 Task: Look for space in Itabaiana, Brazil from 1st July, 2023 to 8th July, 2023 for 2 adults, 1 child in price range Rs.15000 to Rs.20000. Place can be entire place with 1  bedroom having 1 bed and 1 bathroom. Property type can be house, flat, guest house, hotel. Booking option can be shelf check-in. Required host language is Spanish.
Action: Mouse moved to (477, 95)
Screenshot: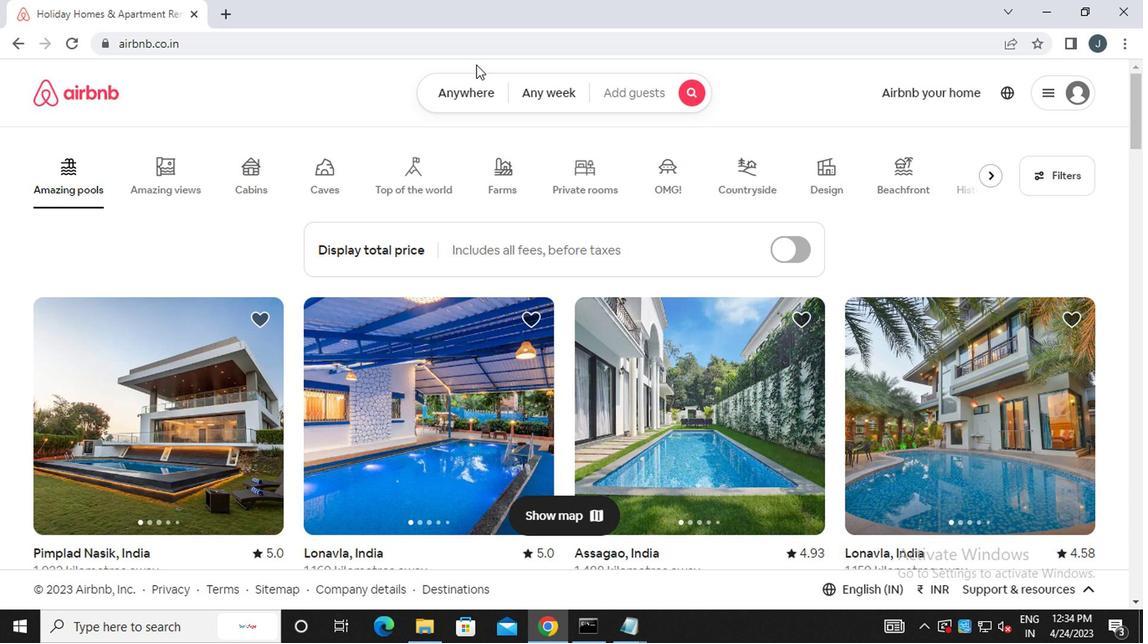 
Action: Mouse pressed left at (477, 95)
Screenshot: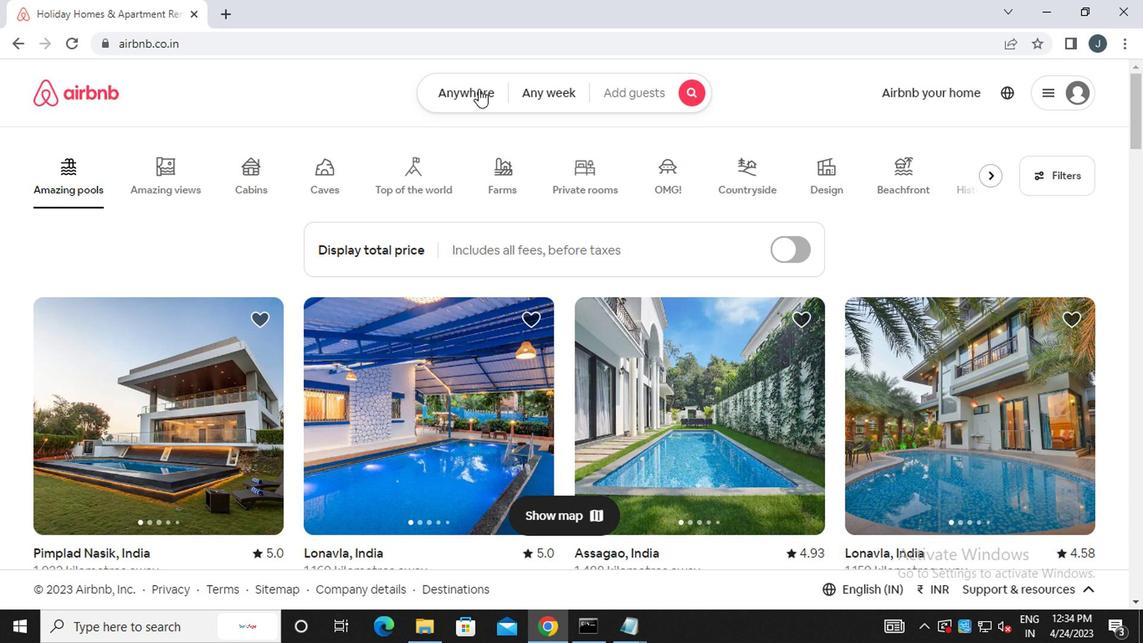 
Action: Mouse moved to (285, 160)
Screenshot: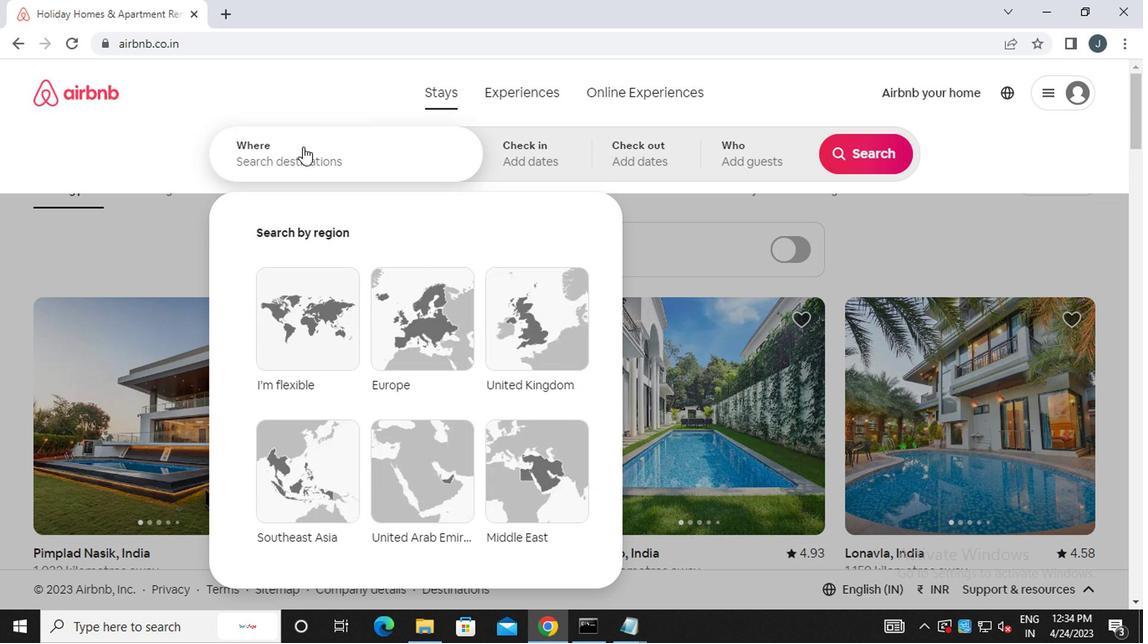 
Action: Mouse pressed left at (285, 160)
Screenshot: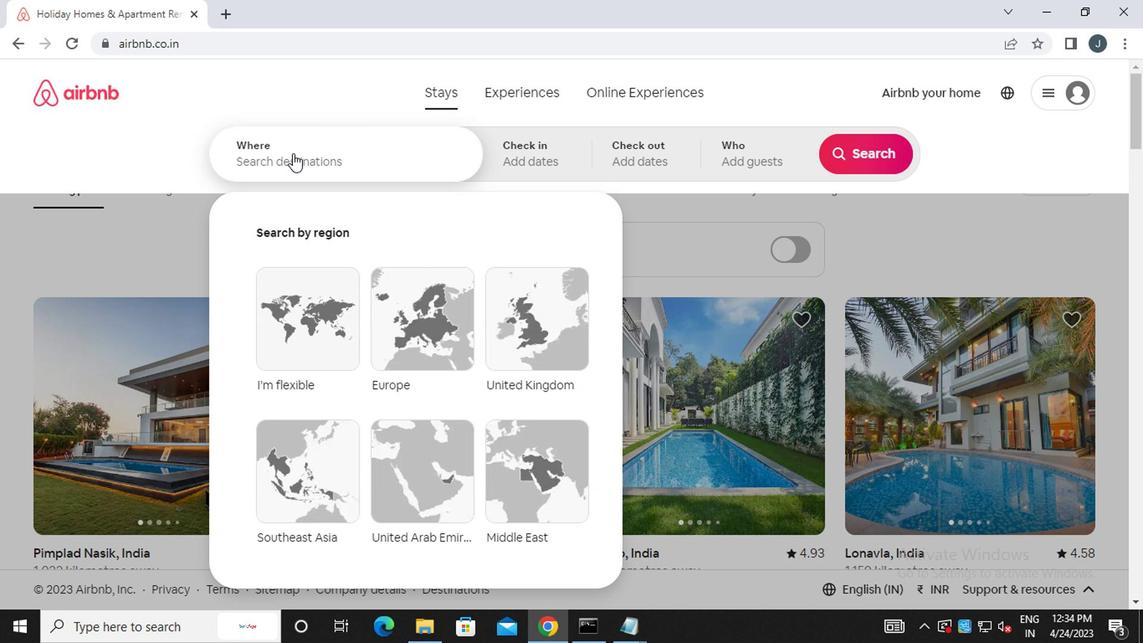 
Action: Mouse moved to (286, 160)
Screenshot: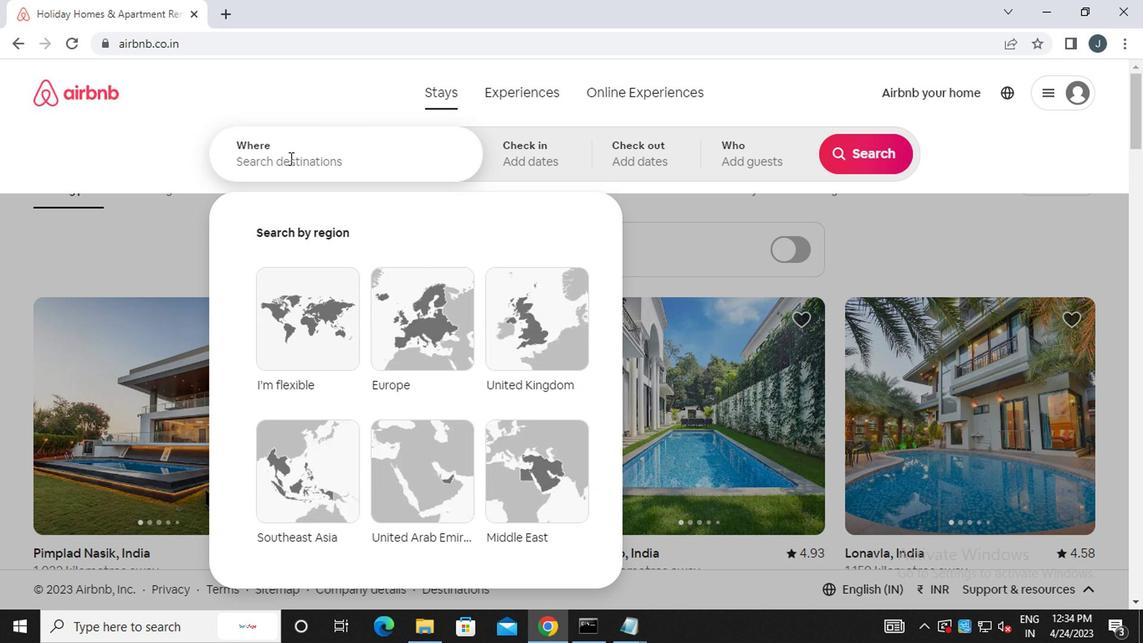 
Action: Key pressed i<Key.caps_lock>tabaina<Key.backspace><Key.backspace>ana,<Key.space><Key.caps_lock>b<Key.caps_lock>razil
Screenshot: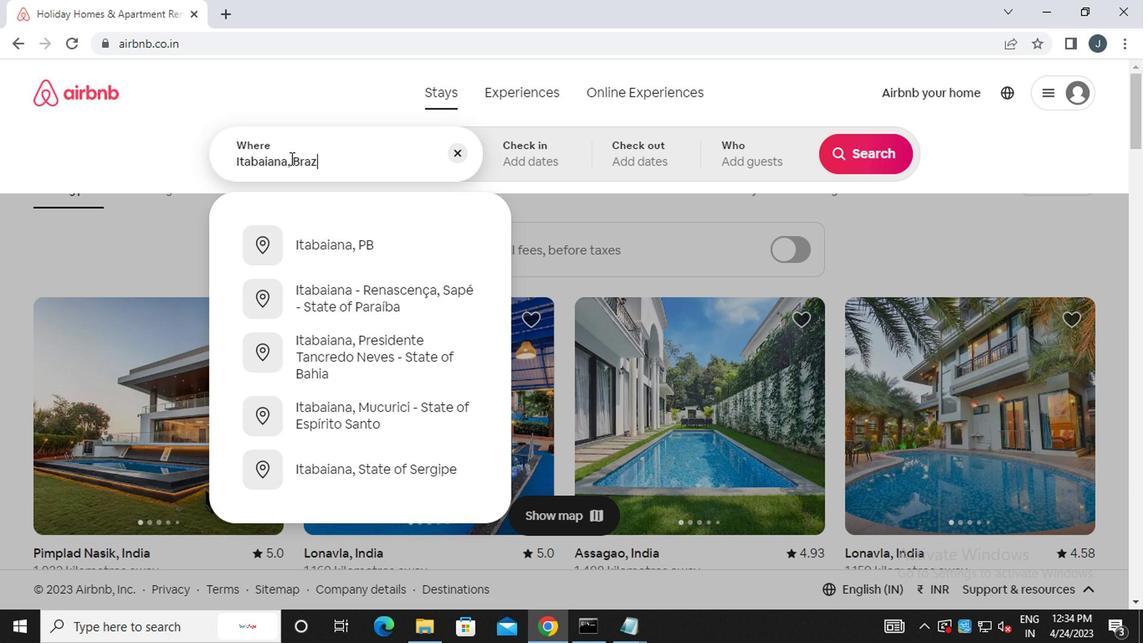 
Action: Mouse moved to (545, 165)
Screenshot: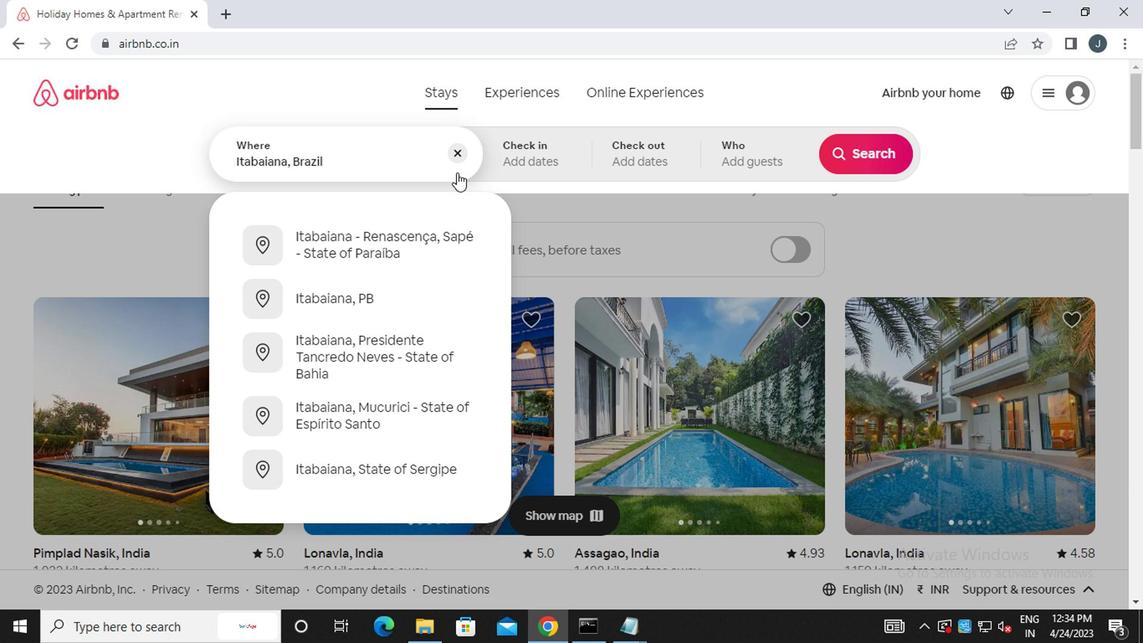 
Action: Mouse pressed left at (545, 165)
Screenshot: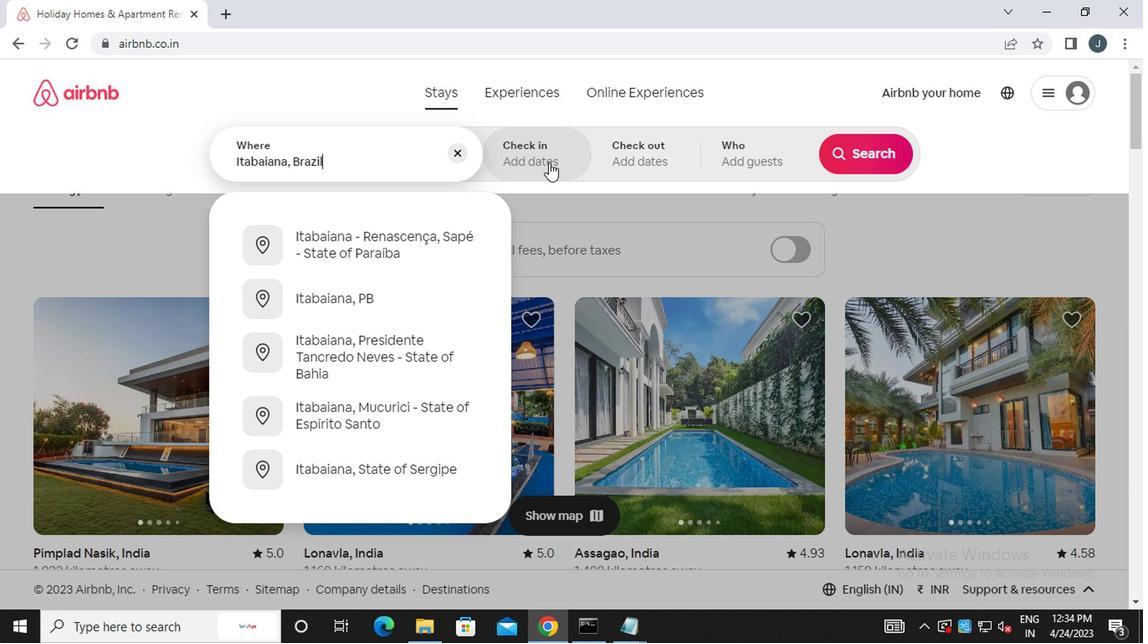 
Action: Mouse moved to (845, 290)
Screenshot: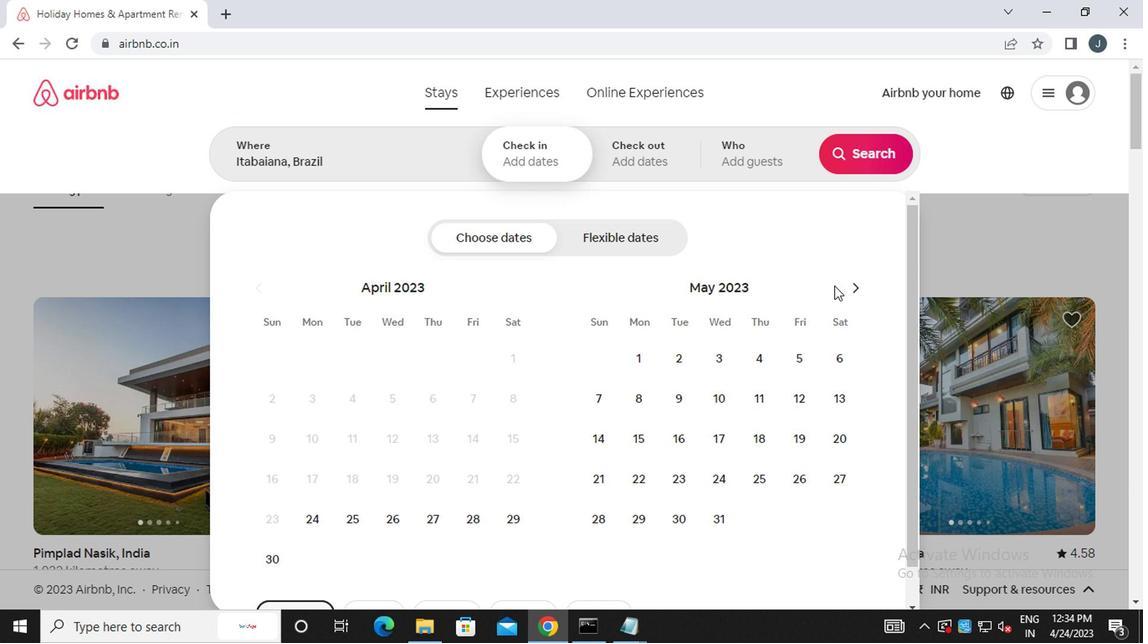 
Action: Mouse pressed left at (845, 290)
Screenshot: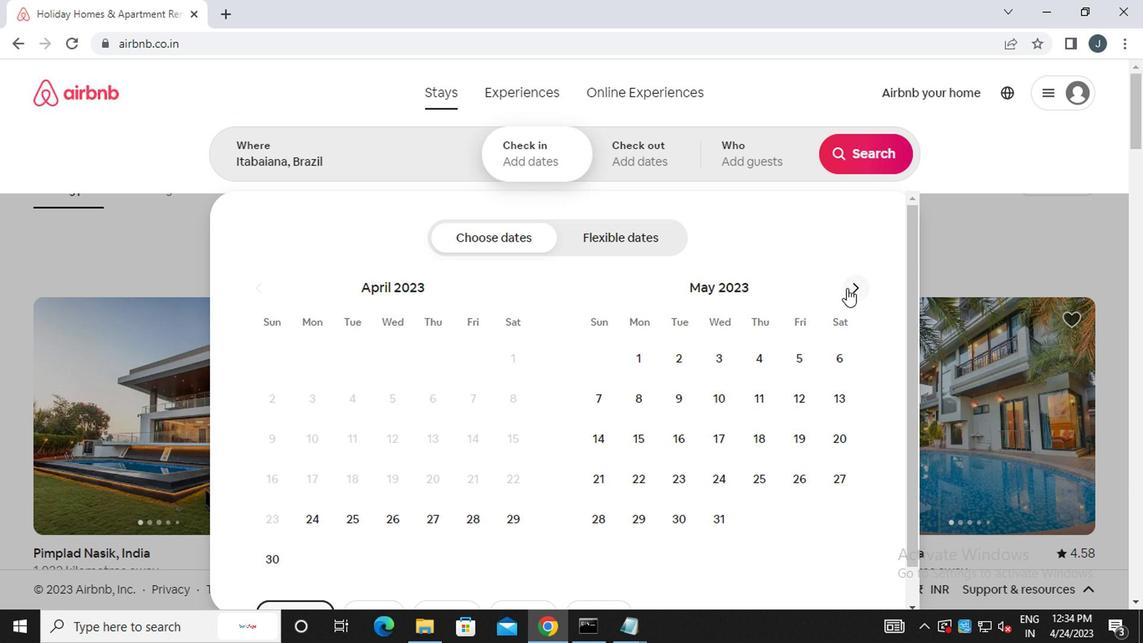 
Action: Mouse moved to (847, 290)
Screenshot: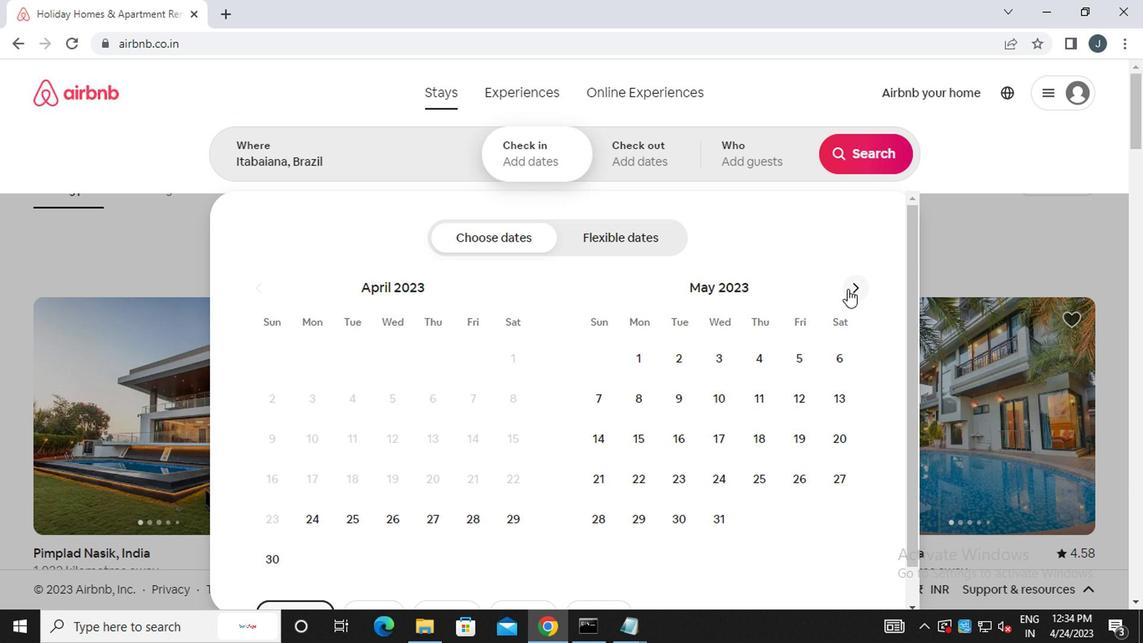 
Action: Mouse pressed left at (847, 290)
Screenshot: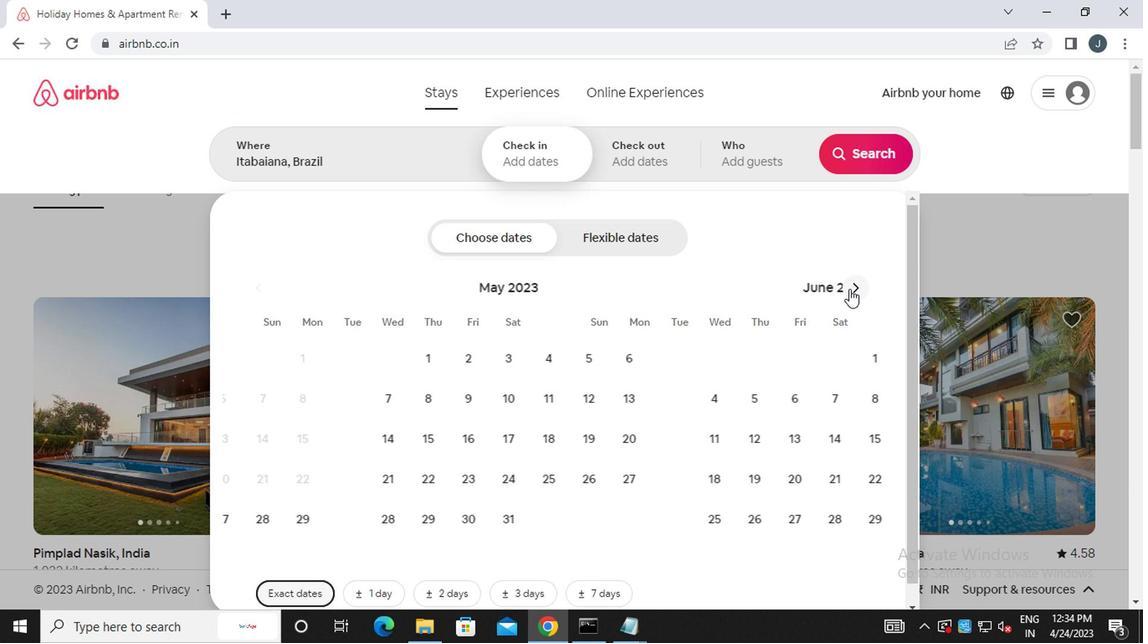 
Action: Mouse moved to (836, 361)
Screenshot: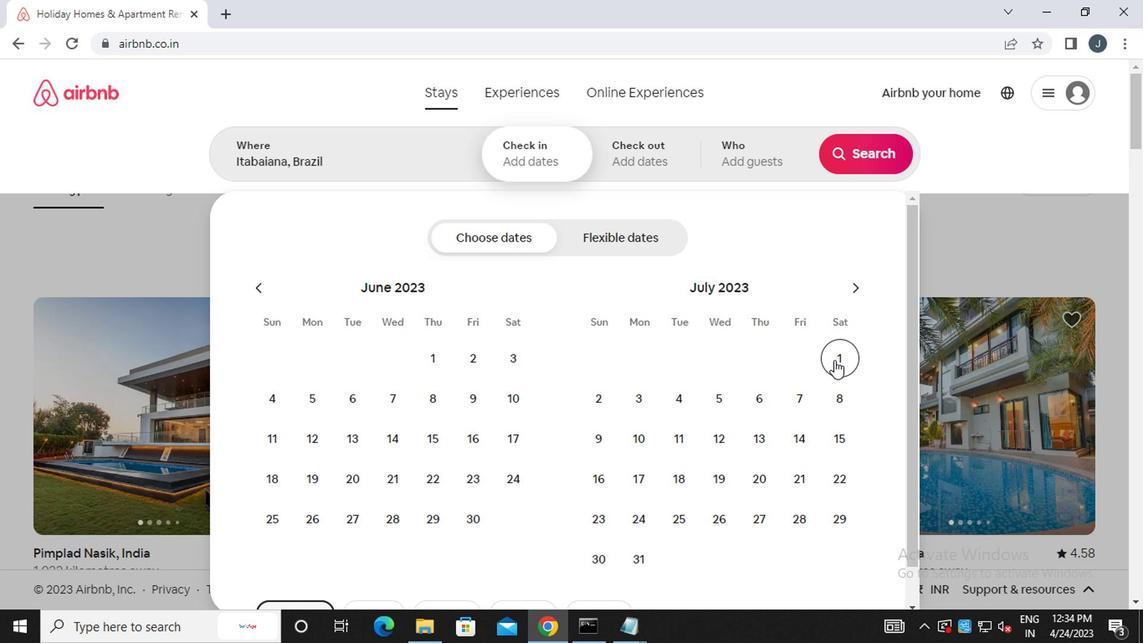
Action: Mouse pressed left at (836, 361)
Screenshot: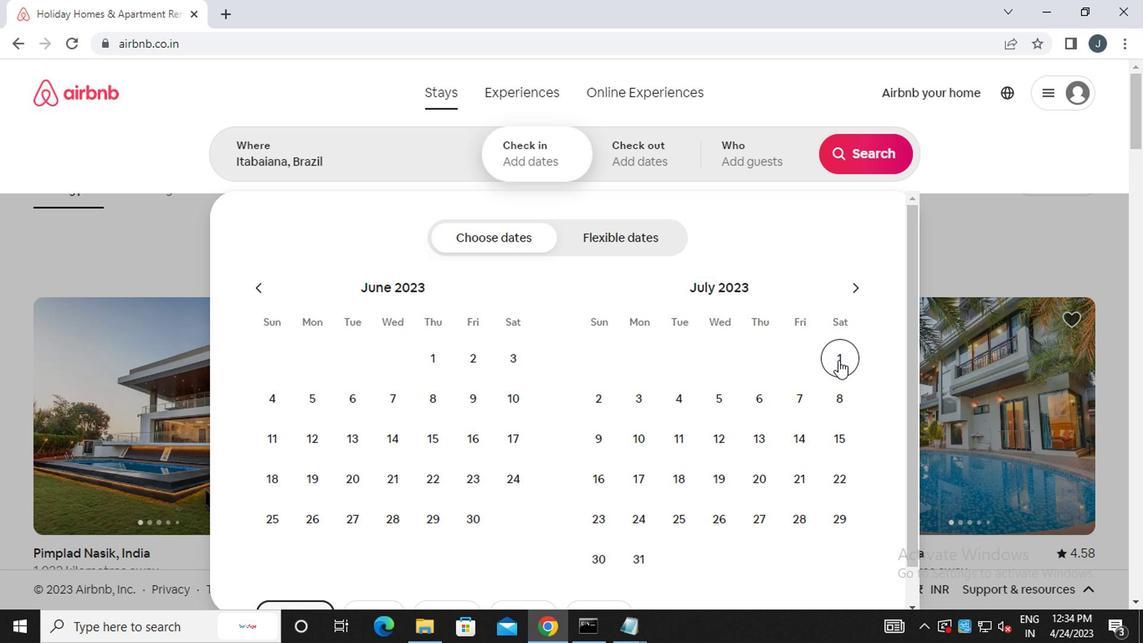 
Action: Mouse moved to (825, 405)
Screenshot: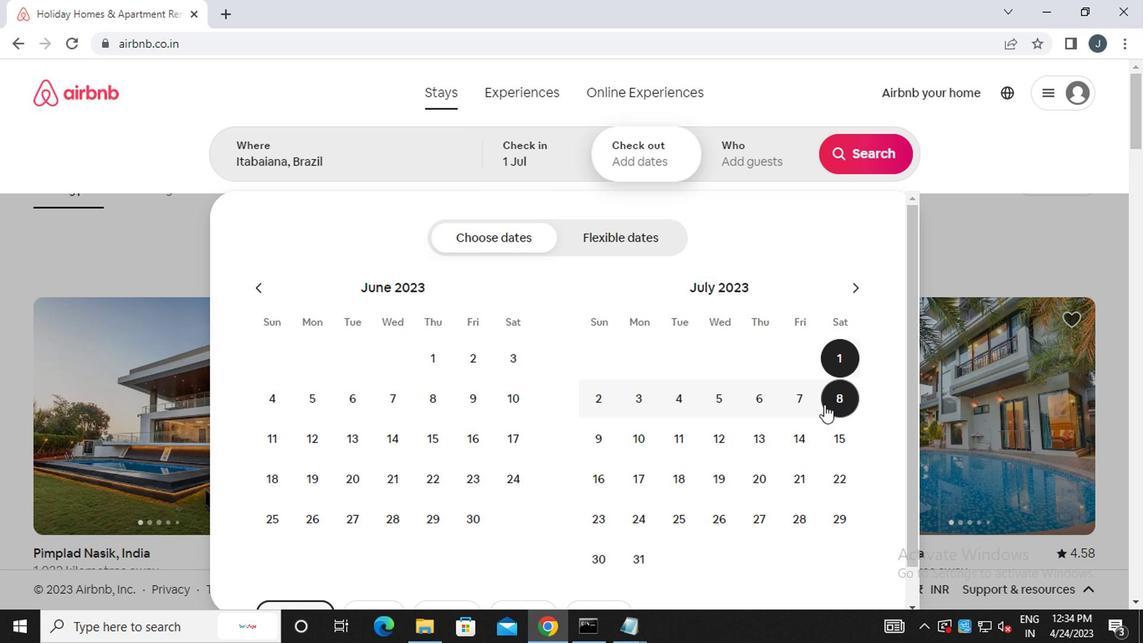 
Action: Mouse pressed left at (825, 405)
Screenshot: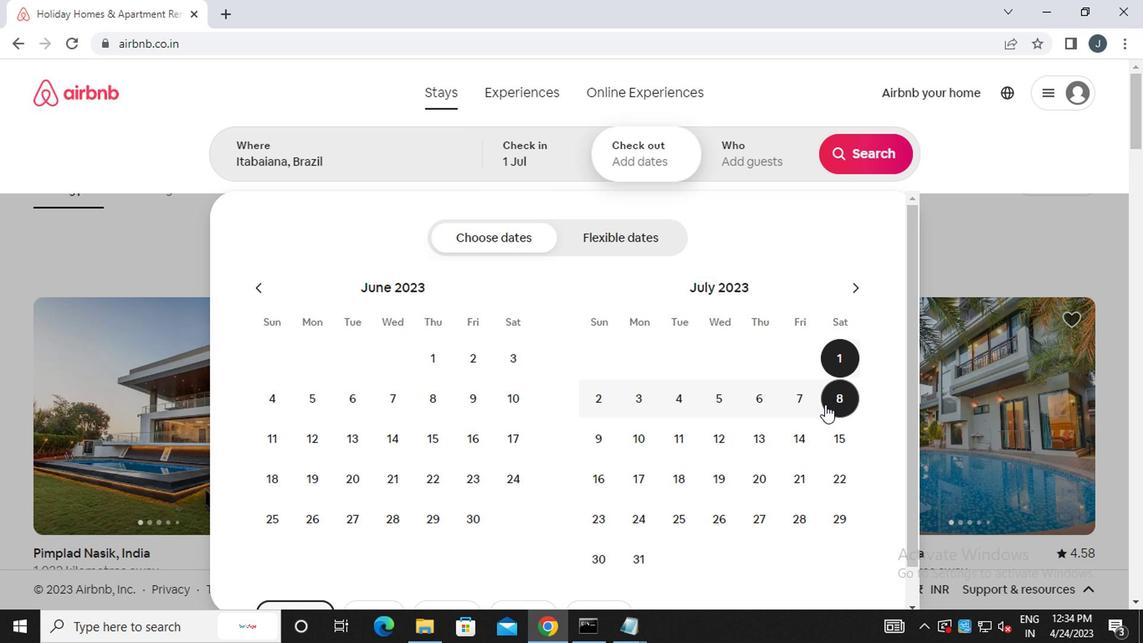 
Action: Mouse moved to (763, 169)
Screenshot: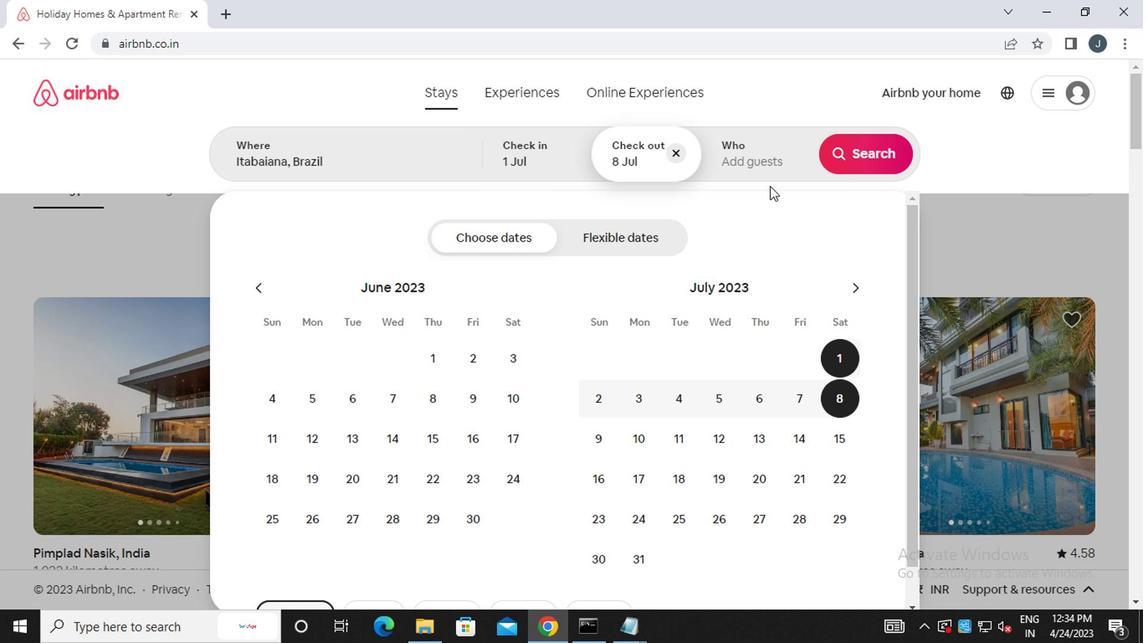 
Action: Mouse pressed left at (763, 169)
Screenshot: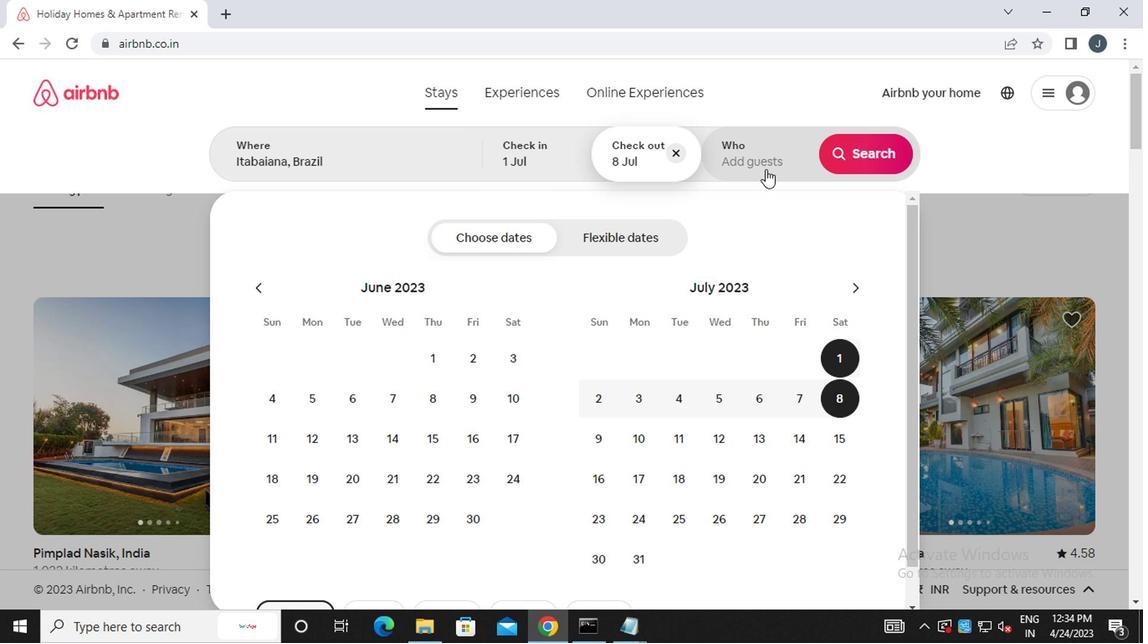 
Action: Mouse moved to (863, 235)
Screenshot: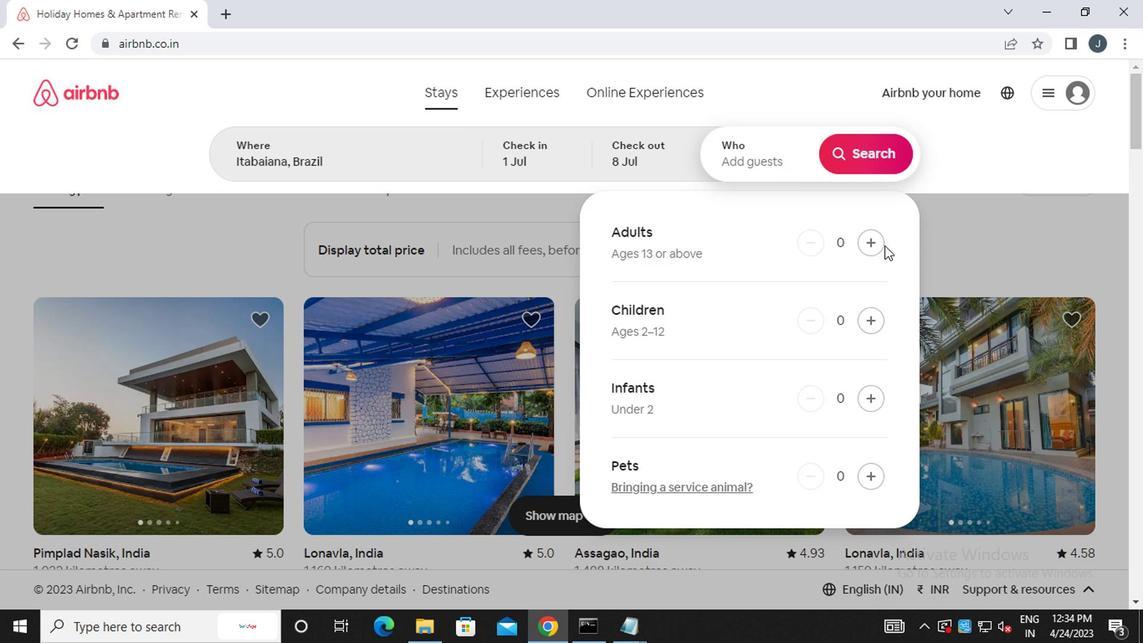 
Action: Mouse pressed left at (863, 235)
Screenshot: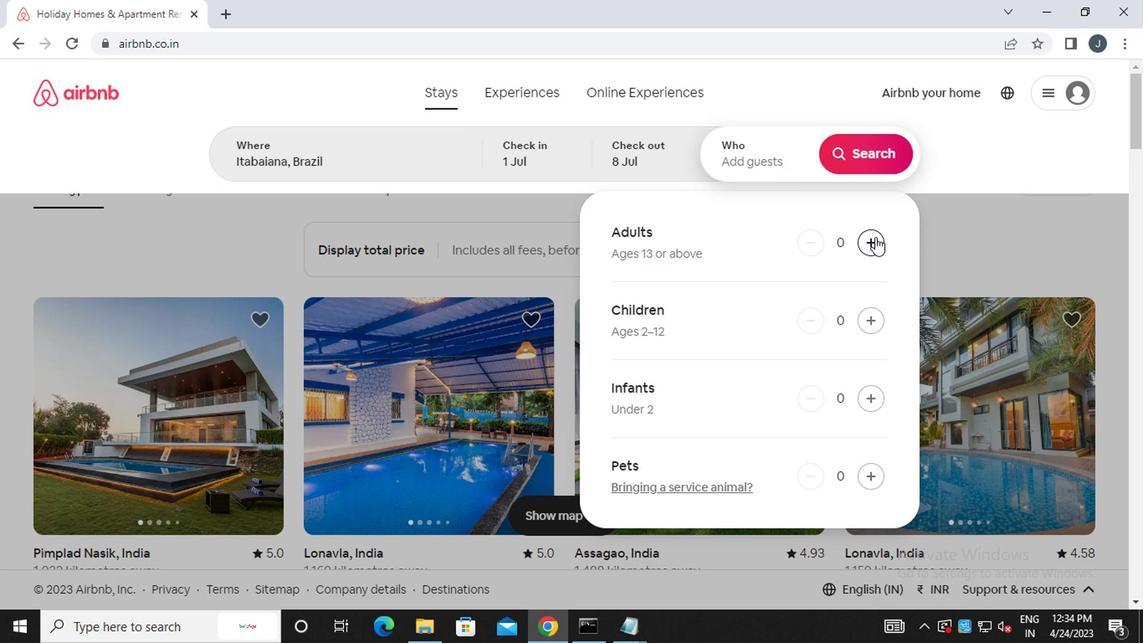 
Action: Mouse moved to (864, 235)
Screenshot: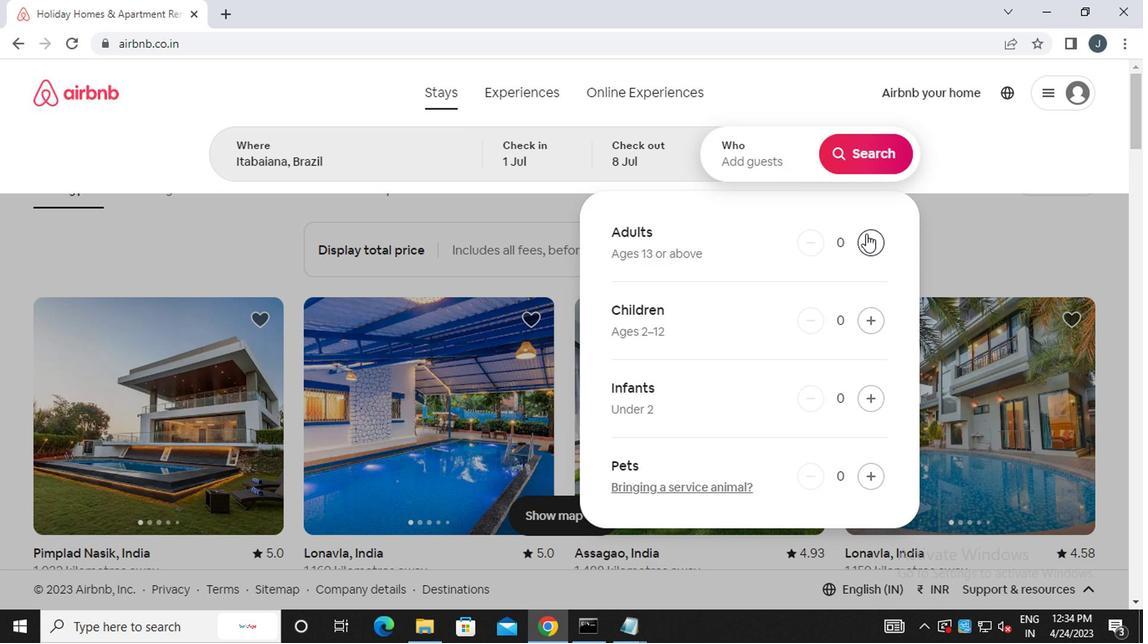 
Action: Mouse pressed left at (864, 235)
Screenshot: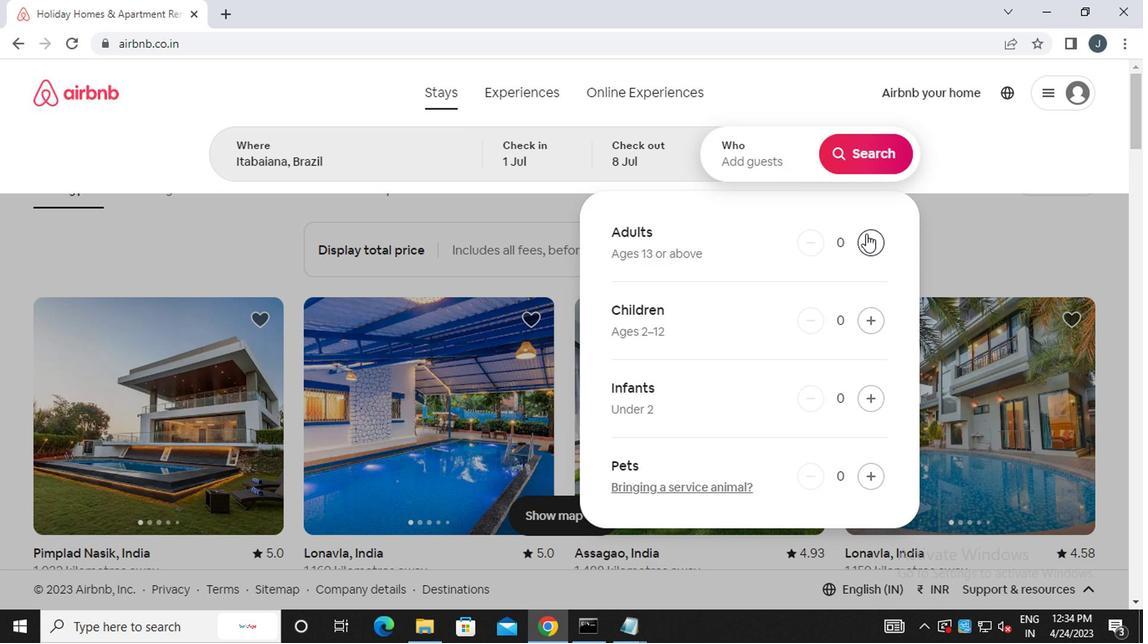 
Action: Mouse moved to (864, 319)
Screenshot: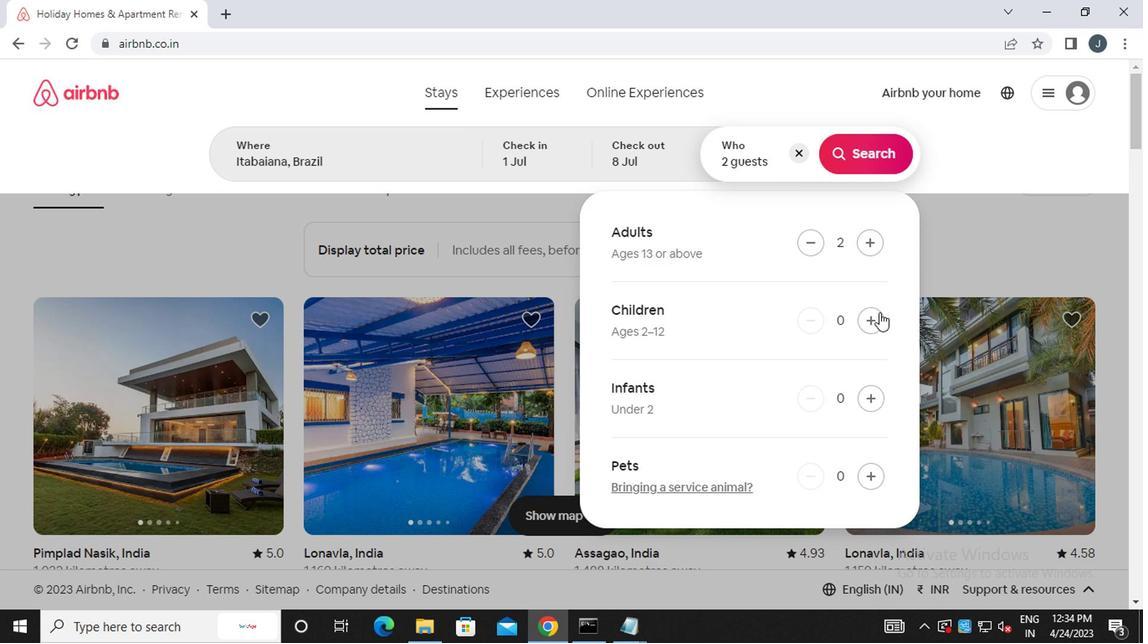
Action: Mouse pressed left at (864, 319)
Screenshot: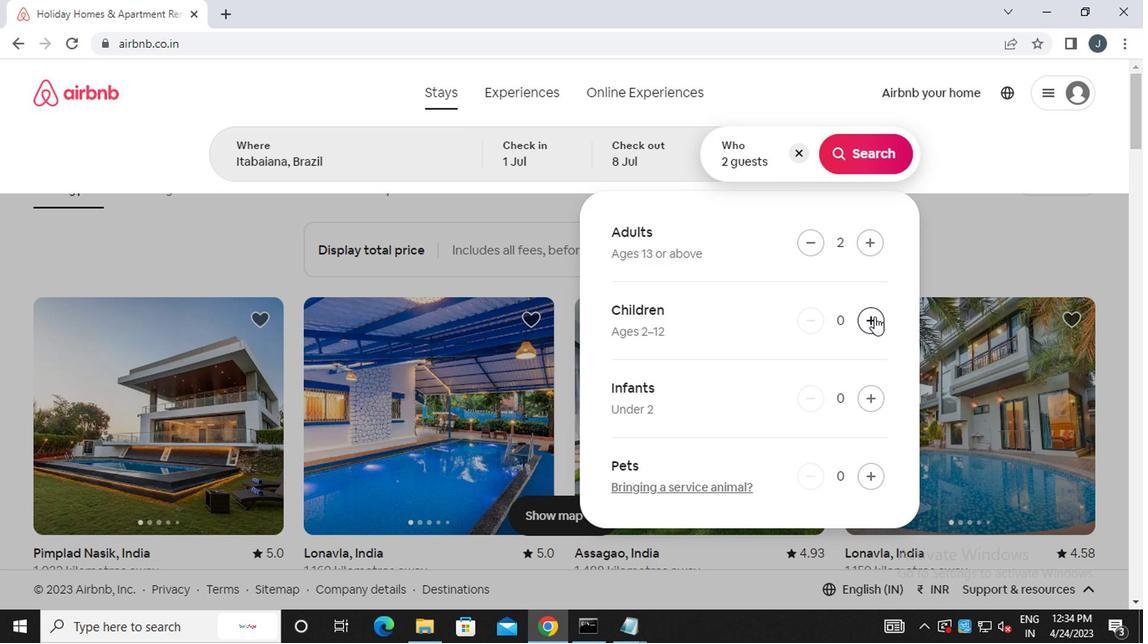 
Action: Mouse moved to (870, 155)
Screenshot: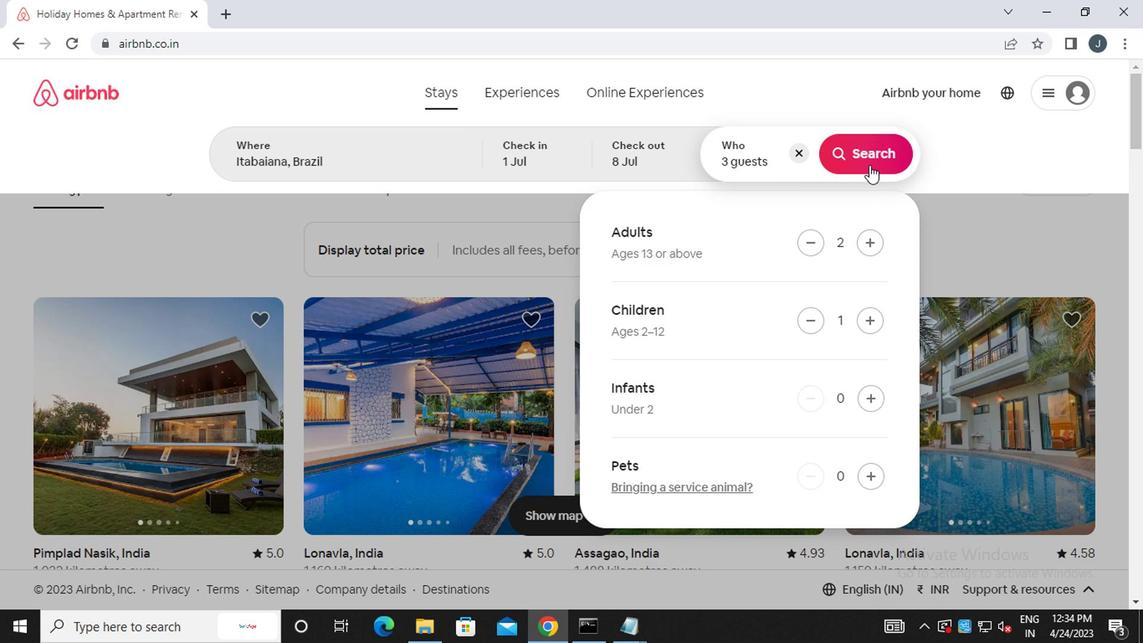 
Action: Mouse pressed left at (870, 155)
Screenshot: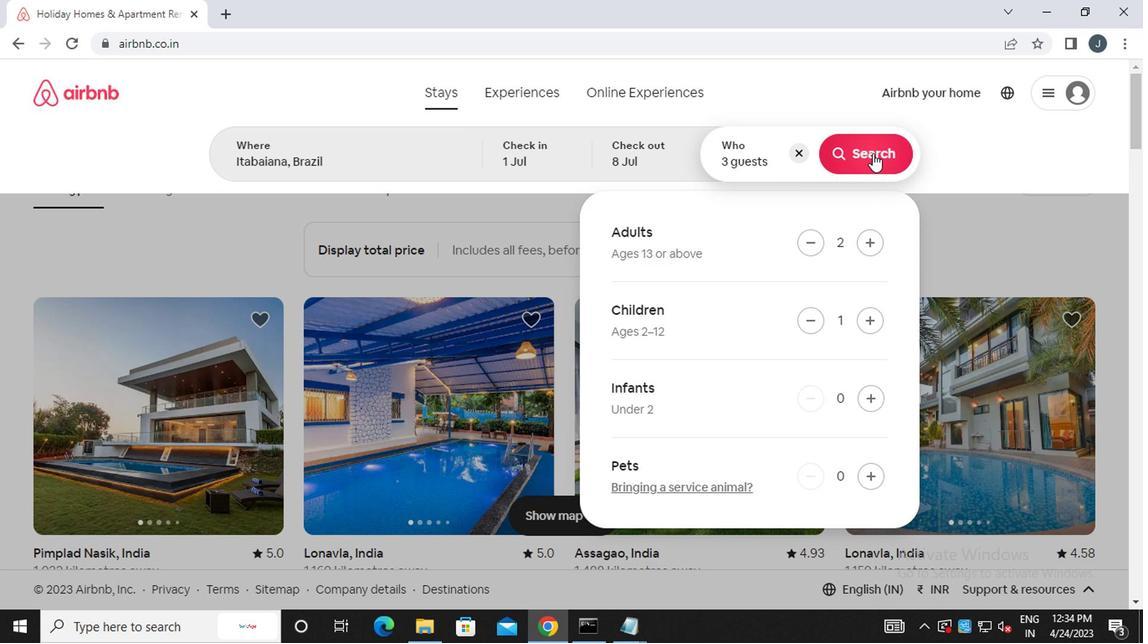 
Action: Mouse moved to (1078, 157)
Screenshot: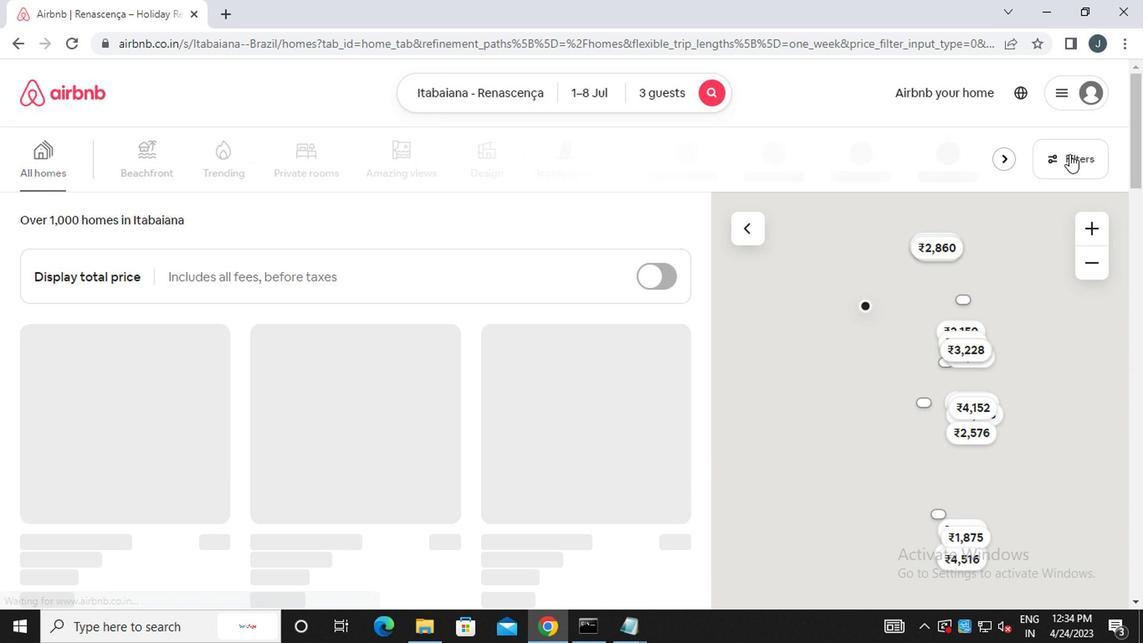 
Action: Mouse pressed left at (1078, 157)
Screenshot: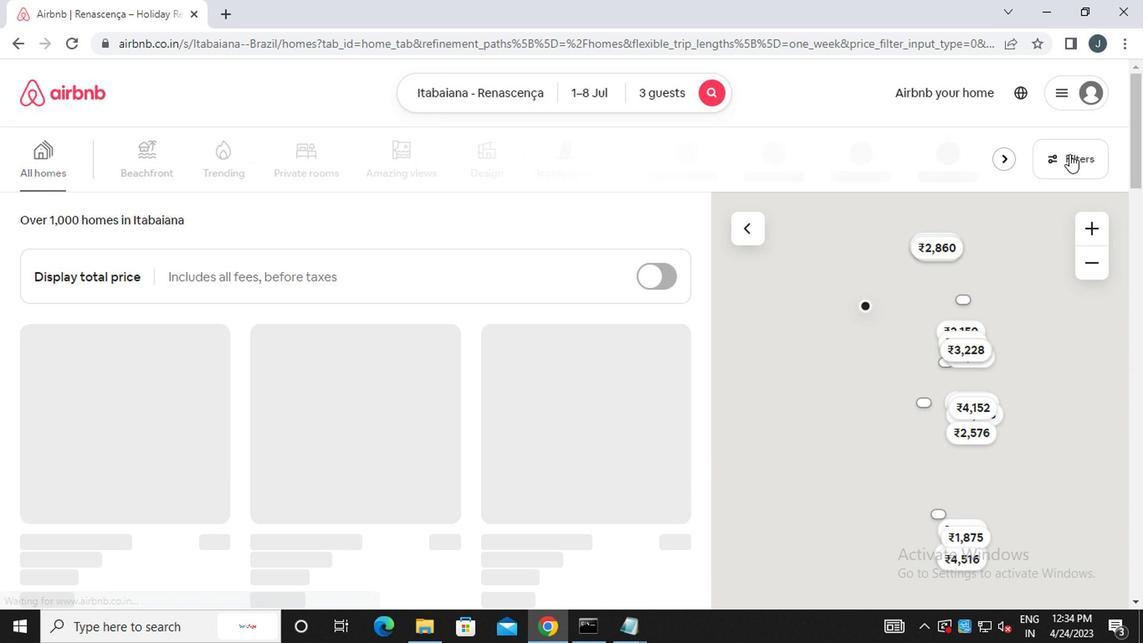 
Action: Mouse moved to (362, 375)
Screenshot: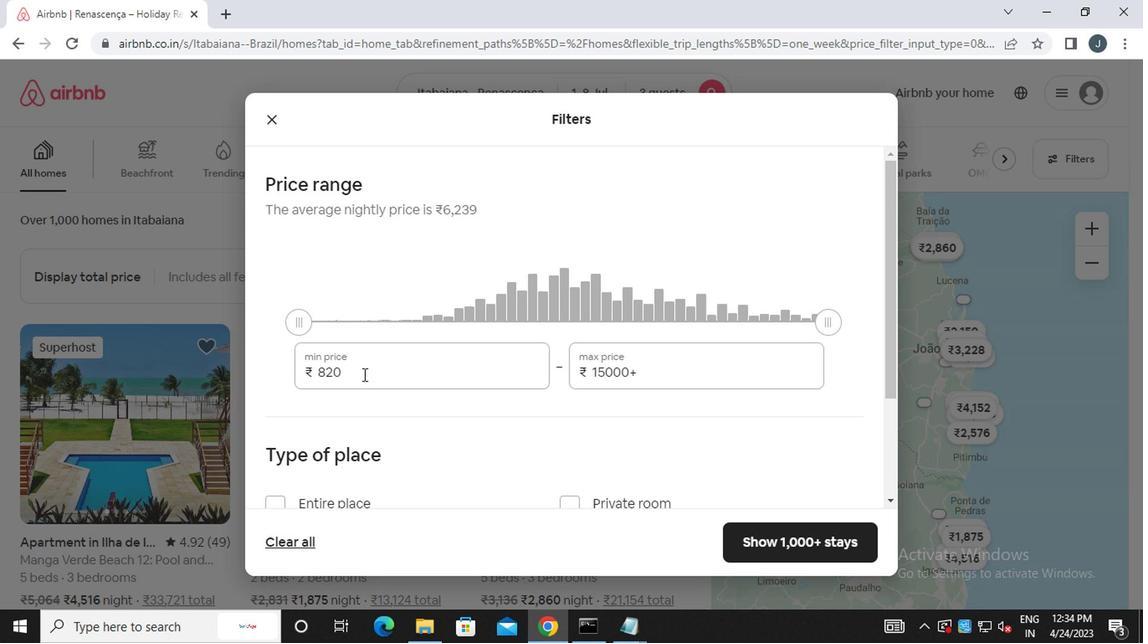 
Action: Mouse pressed left at (362, 375)
Screenshot: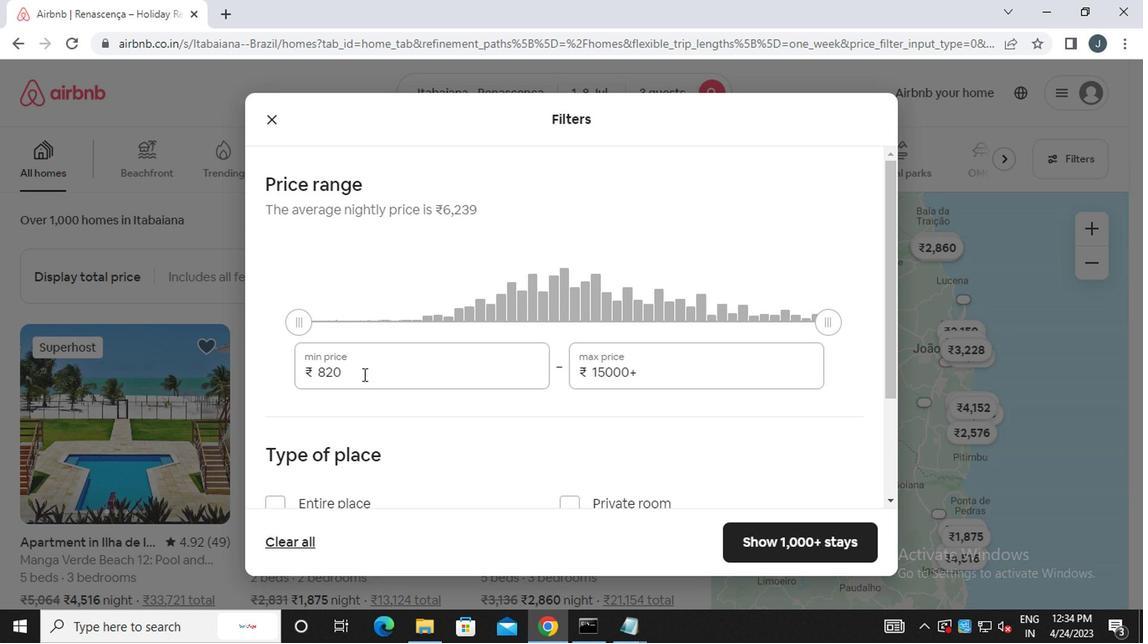 
Action: Mouse moved to (361, 374)
Screenshot: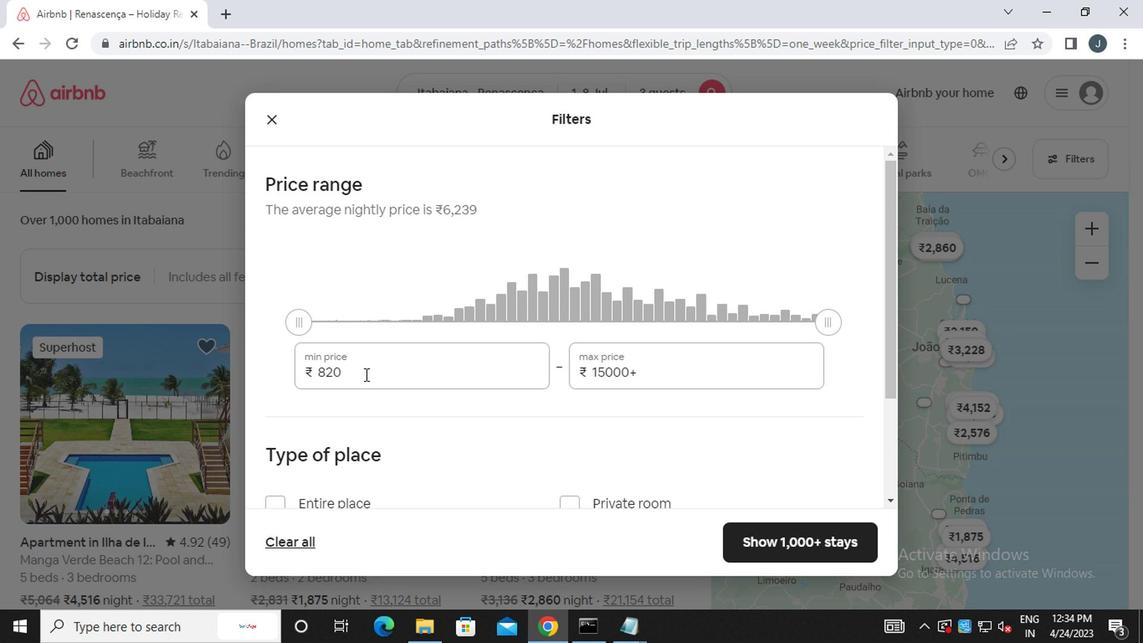 
Action: Key pressed <Key.backspace><Key.backspace><Key.backspace><<97>><<101>><<96>><<96>><<96>>
Screenshot: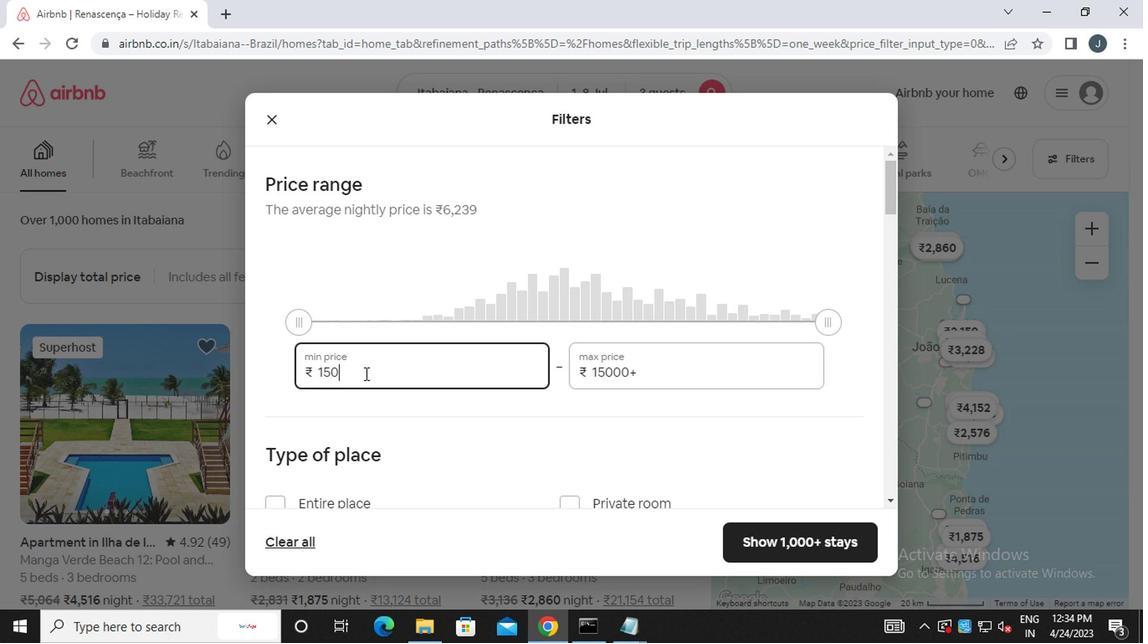 
Action: Mouse moved to (668, 372)
Screenshot: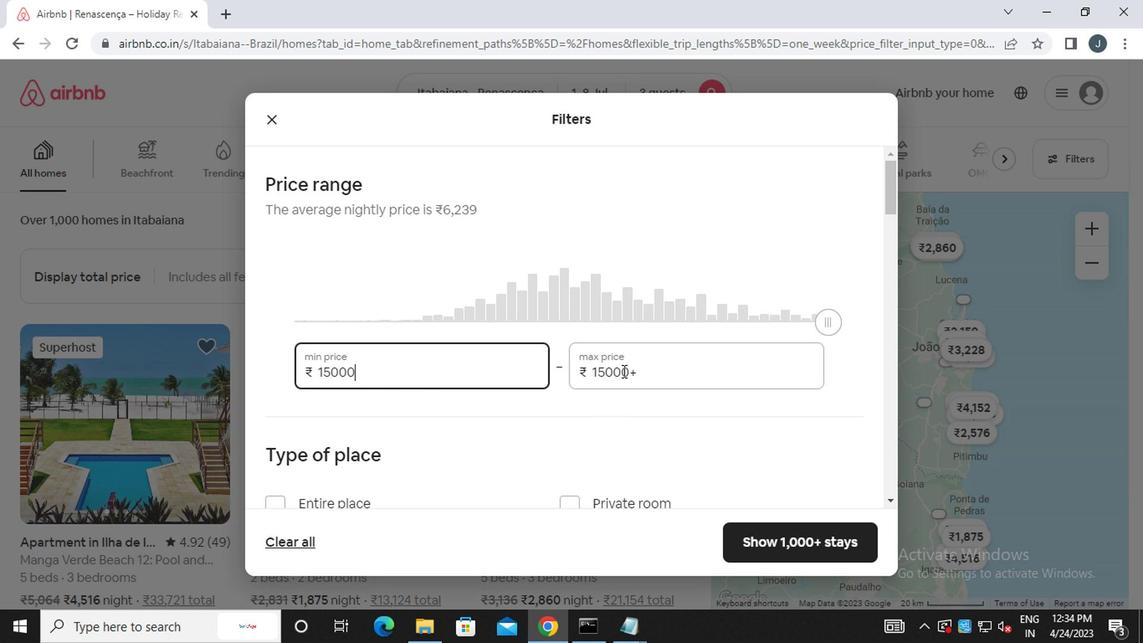 
Action: Mouse pressed left at (668, 372)
Screenshot: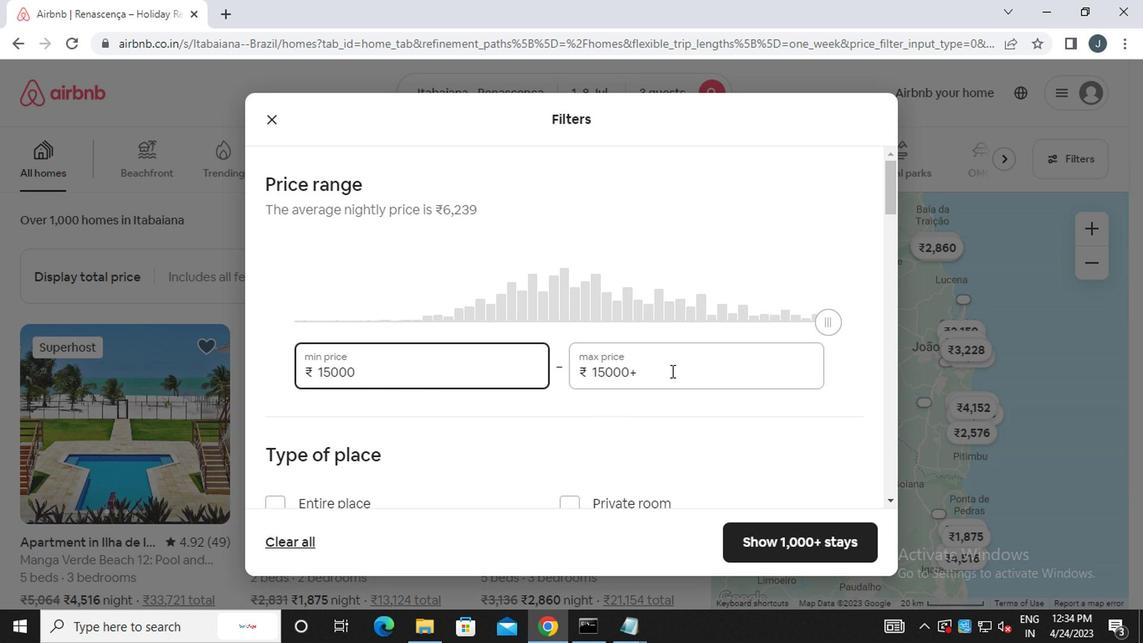 
Action: Key pressed <Key.backspace><Key.backspace><Key.backspace><Key.backspace><Key.backspace><Key.backspace><Key.backspace><Key.backspace><Key.backspace><Key.backspace><Key.backspace><<98>><<96>><<96>><<96>><<96>>
Screenshot: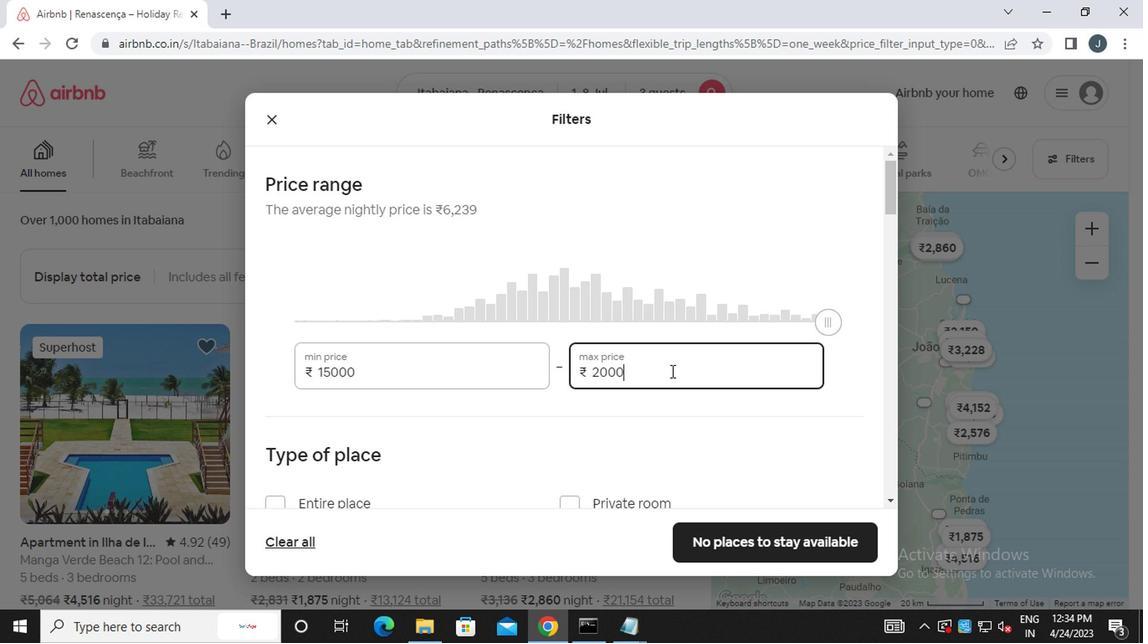 
Action: Mouse moved to (663, 376)
Screenshot: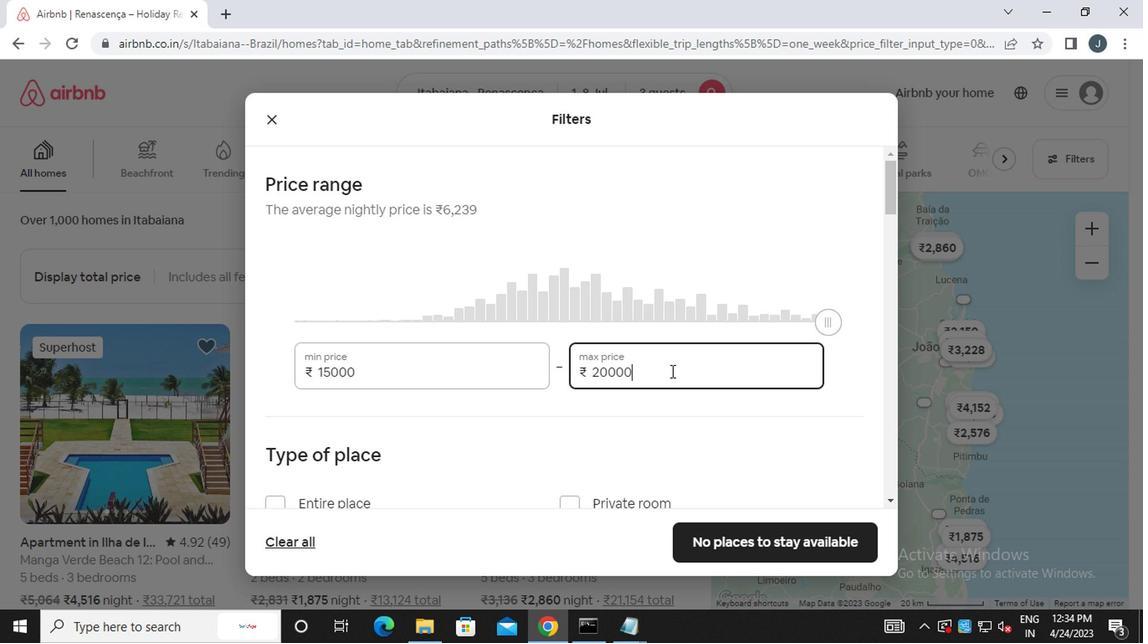 
Action: Mouse scrolled (663, 375) with delta (0, -1)
Screenshot: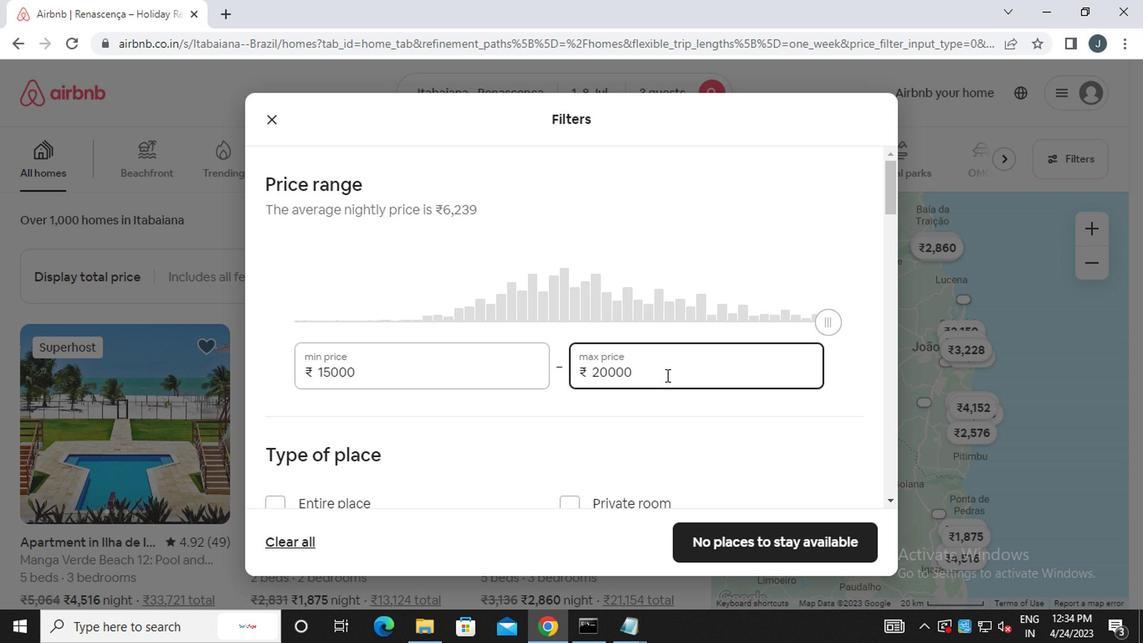 
Action: Mouse scrolled (663, 375) with delta (0, -1)
Screenshot: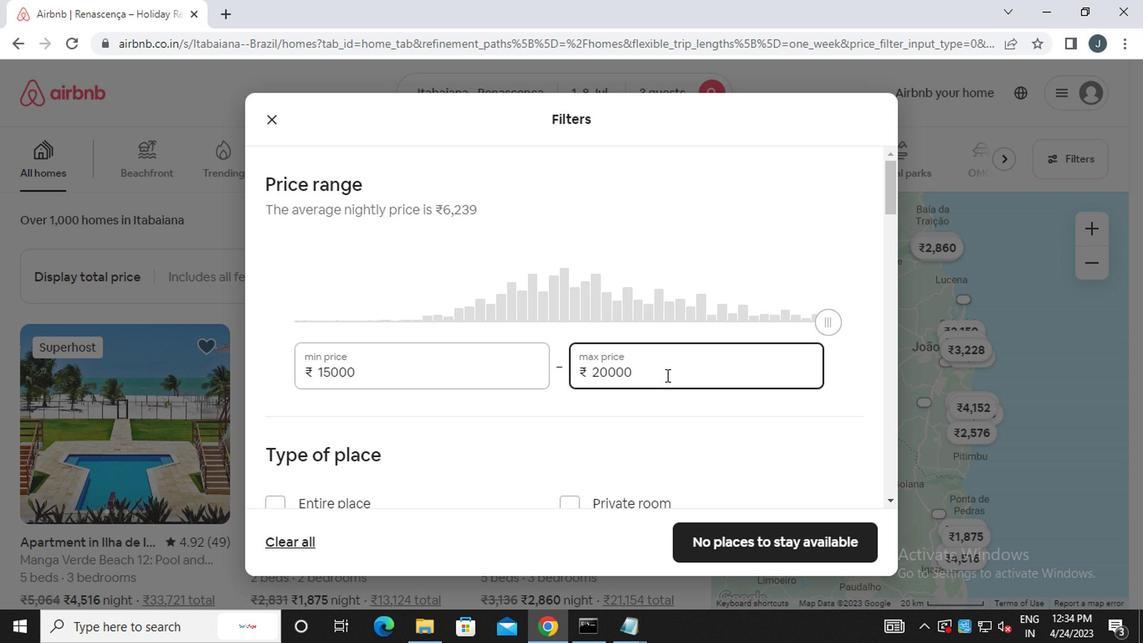 
Action: Mouse moved to (388, 358)
Screenshot: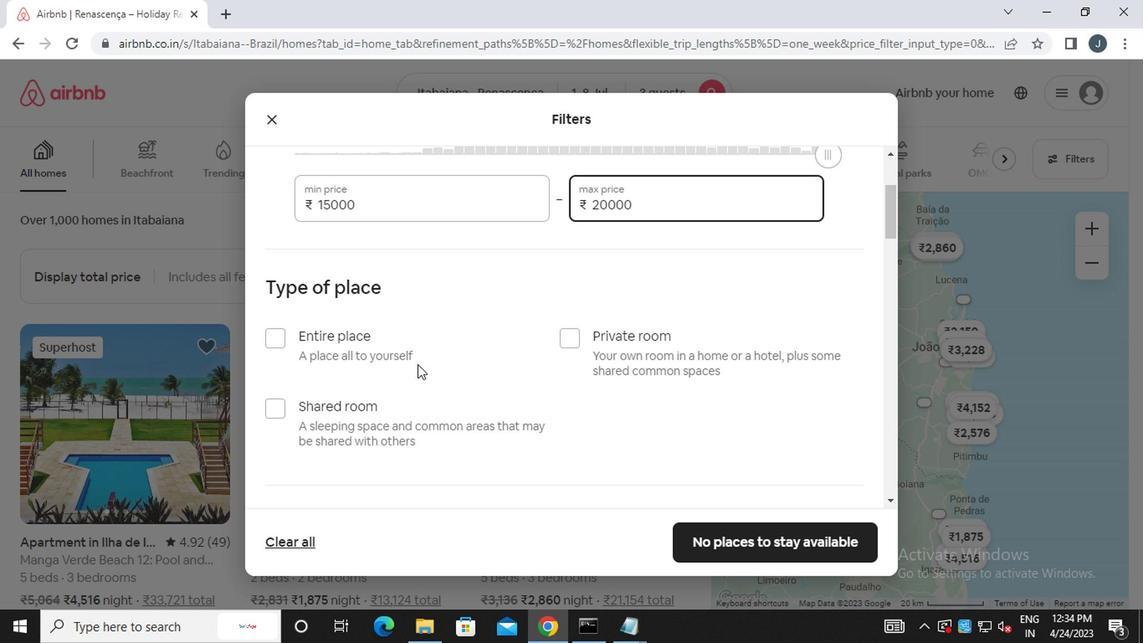 
Action: Mouse pressed left at (388, 358)
Screenshot: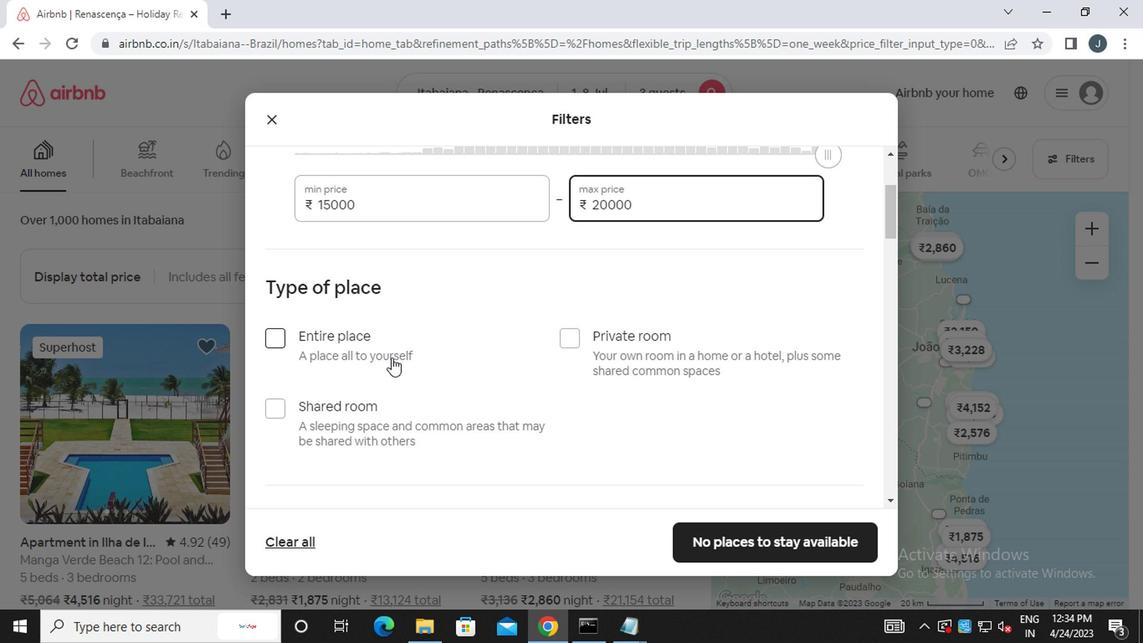 
Action: Mouse moved to (456, 371)
Screenshot: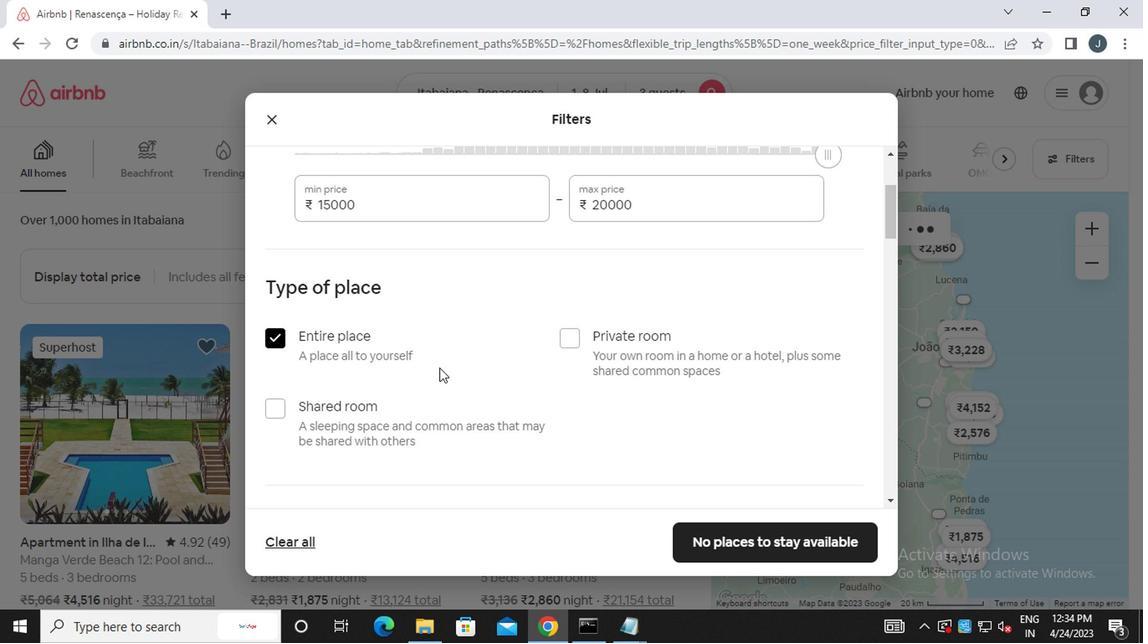 
Action: Mouse scrolled (456, 370) with delta (0, 0)
Screenshot: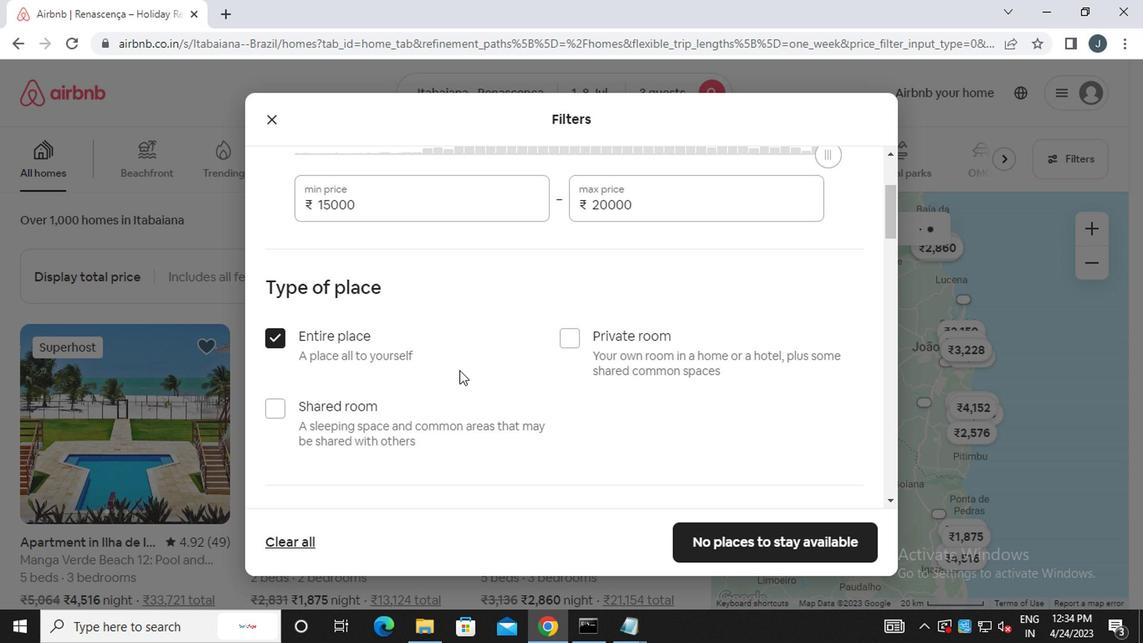 
Action: Mouse scrolled (456, 370) with delta (0, 0)
Screenshot: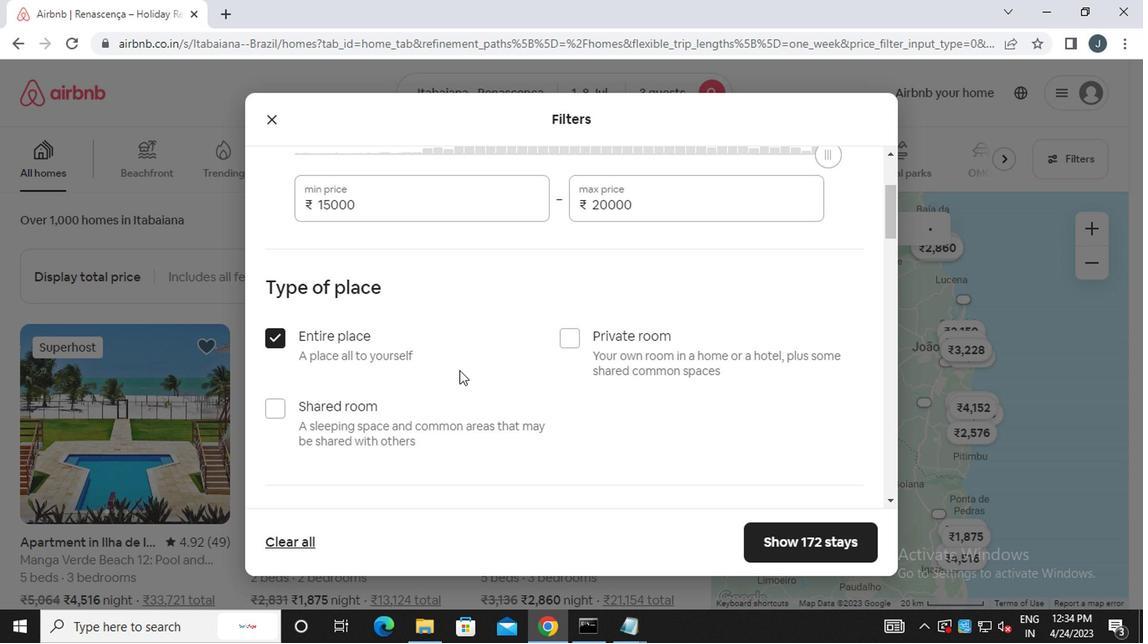 
Action: Mouse scrolled (456, 370) with delta (0, 0)
Screenshot: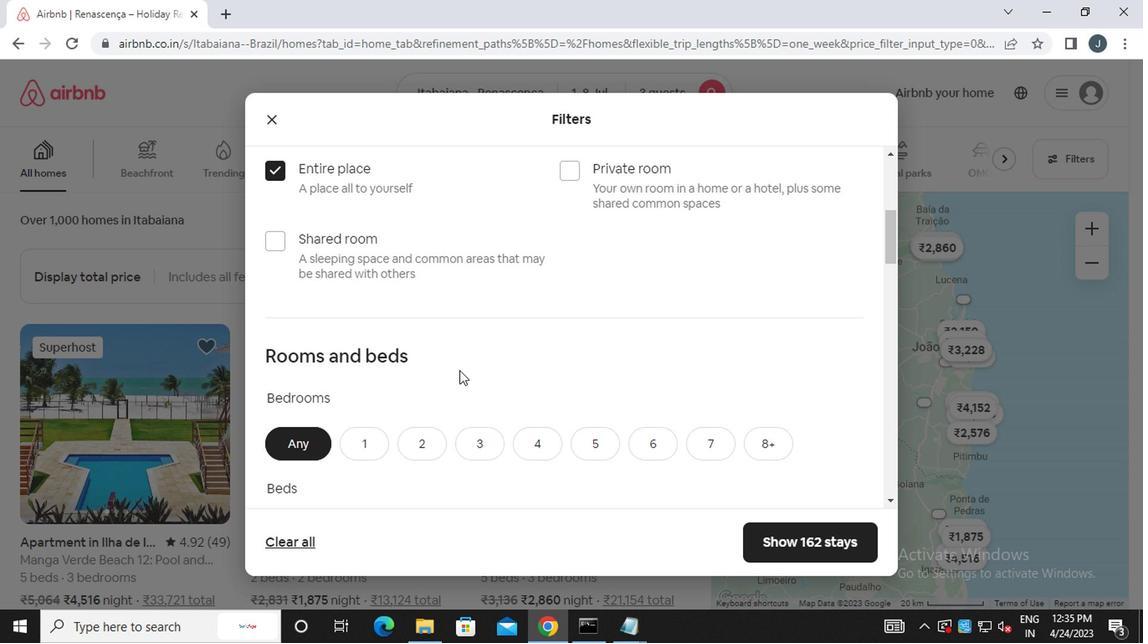 
Action: Mouse moved to (456, 372)
Screenshot: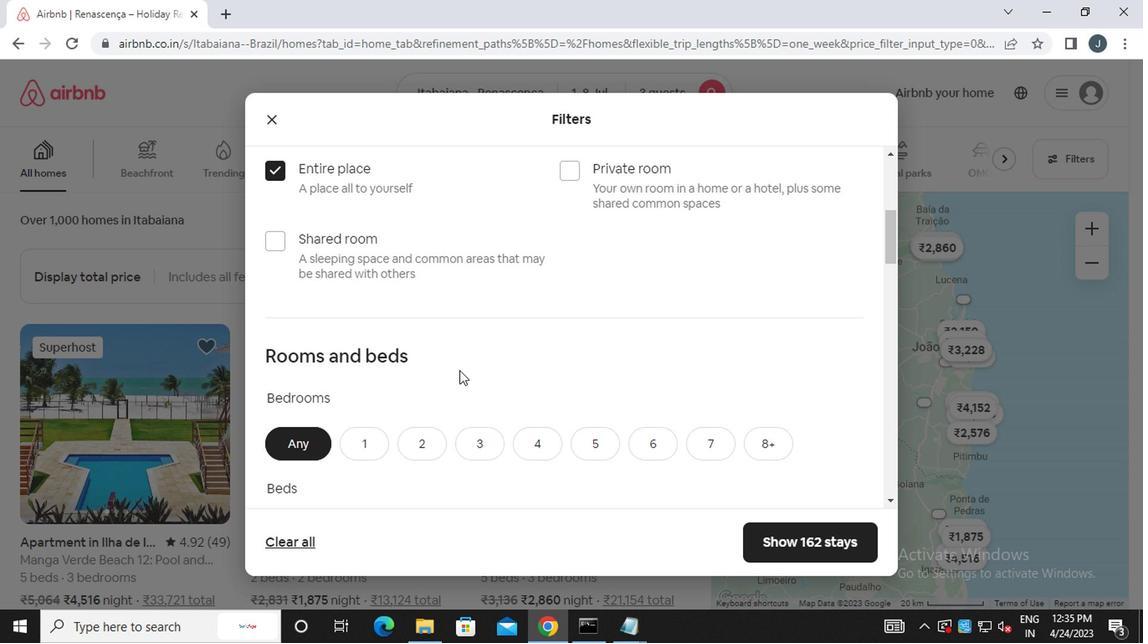 
Action: Mouse scrolled (456, 371) with delta (0, -1)
Screenshot: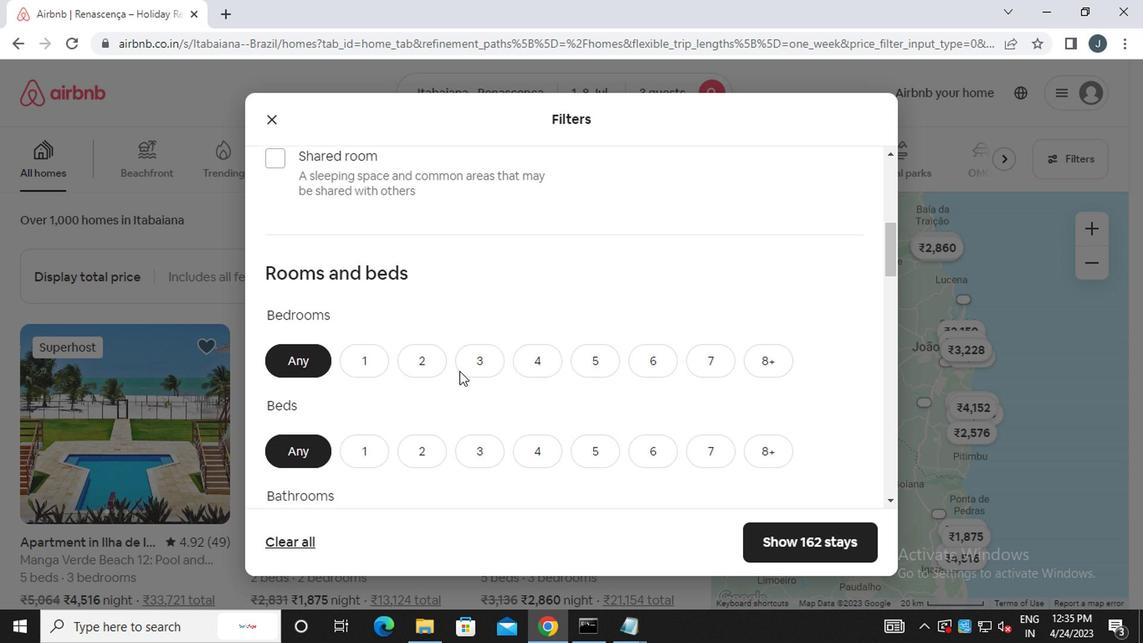 
Action: Mouse moved to (377, 282)
Screenshot: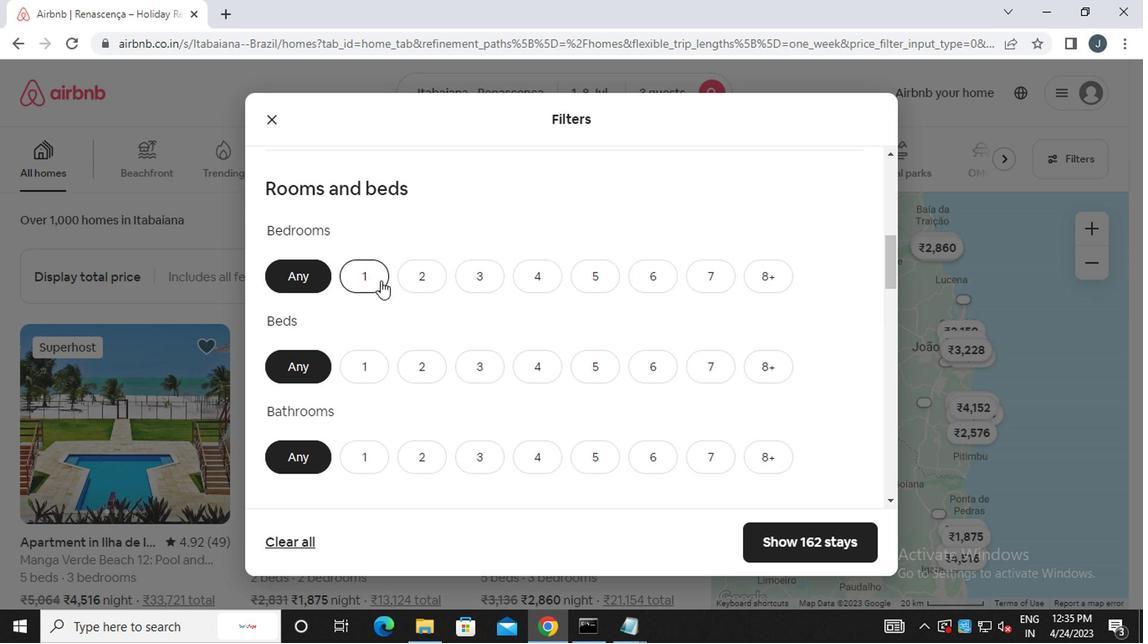 
Action: Mouse pressed left at (377, 282)
Screenshot: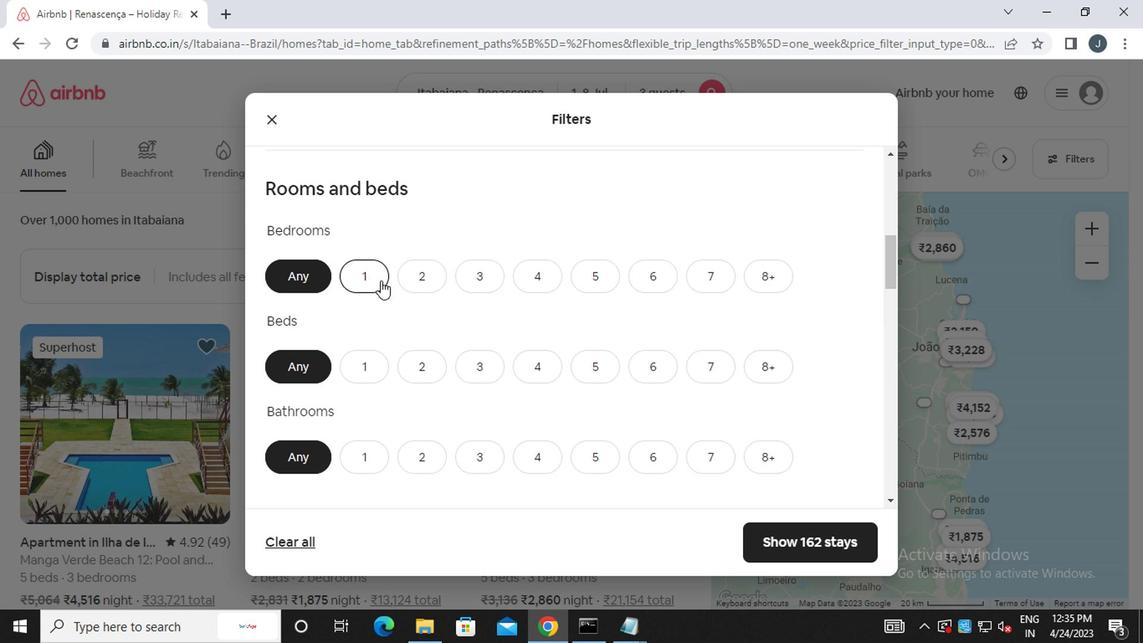 
Action: Mouse moved to (372, 363)
Screenshot: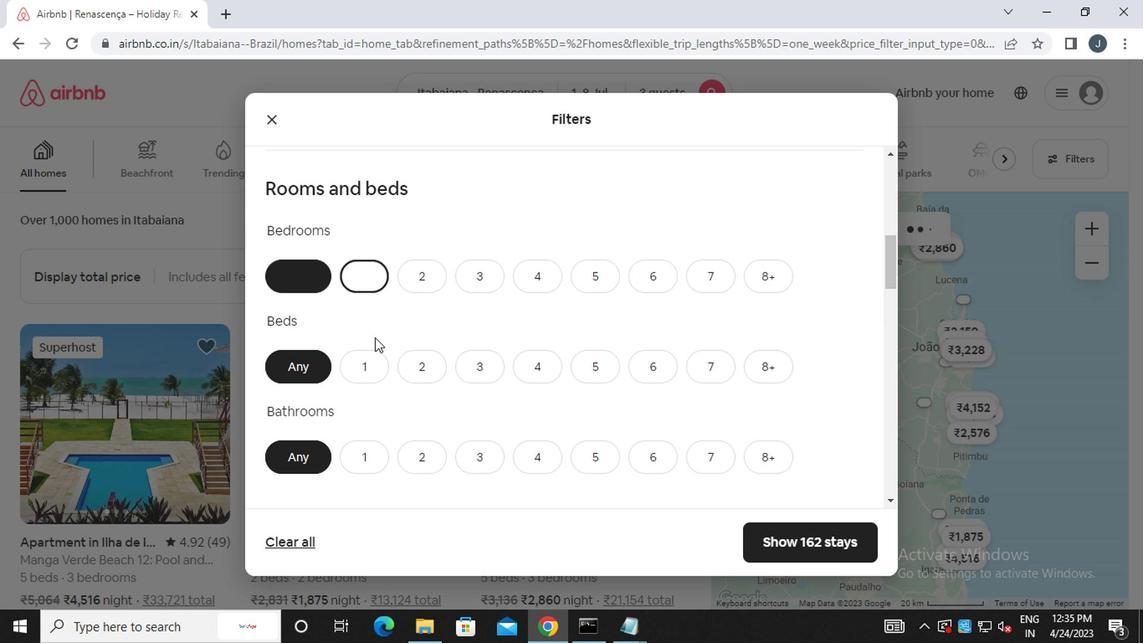 
Action: Mouse pressed left at (372, 363)
Screenshot: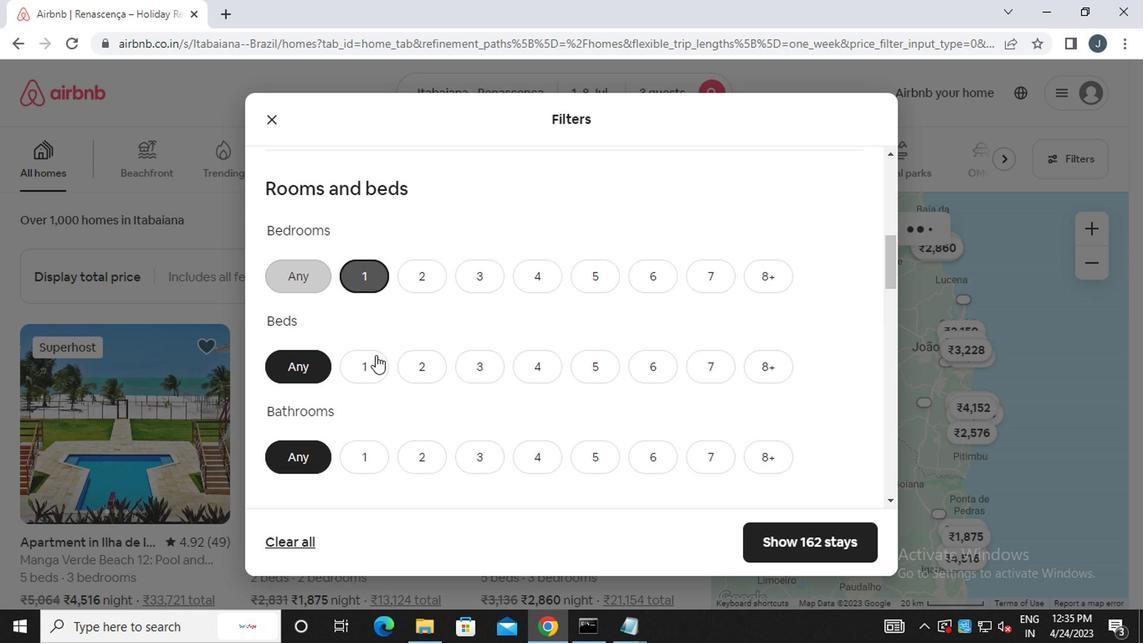 
Action: Mouse moved to (359, 456)
Screenshot: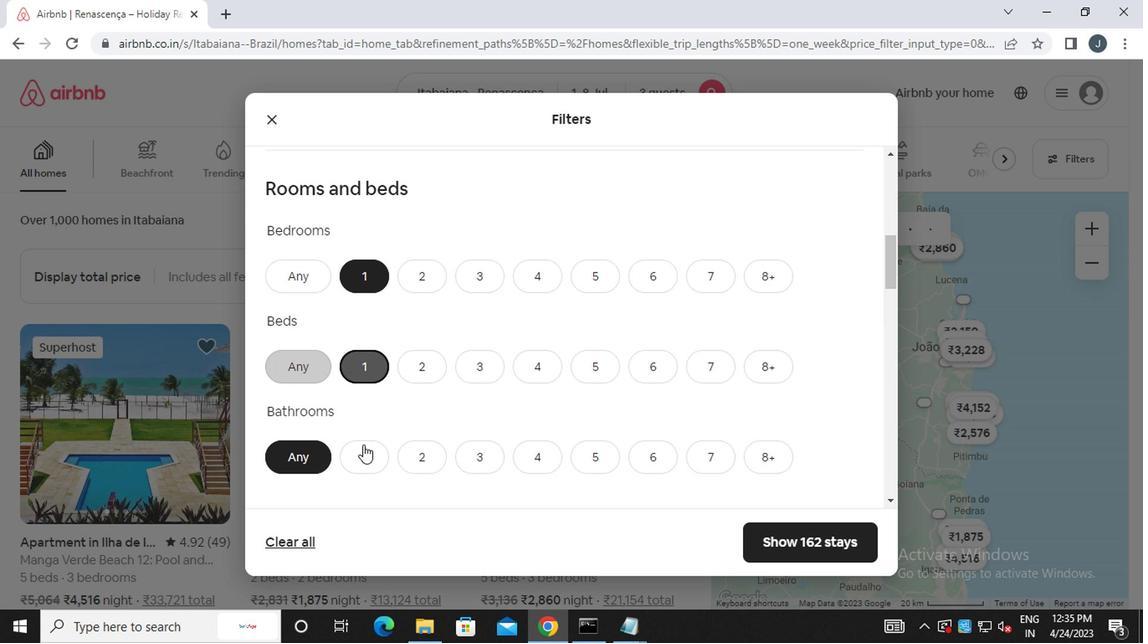 
Action: Mouse pressed left at (359, 456)
Screenshot: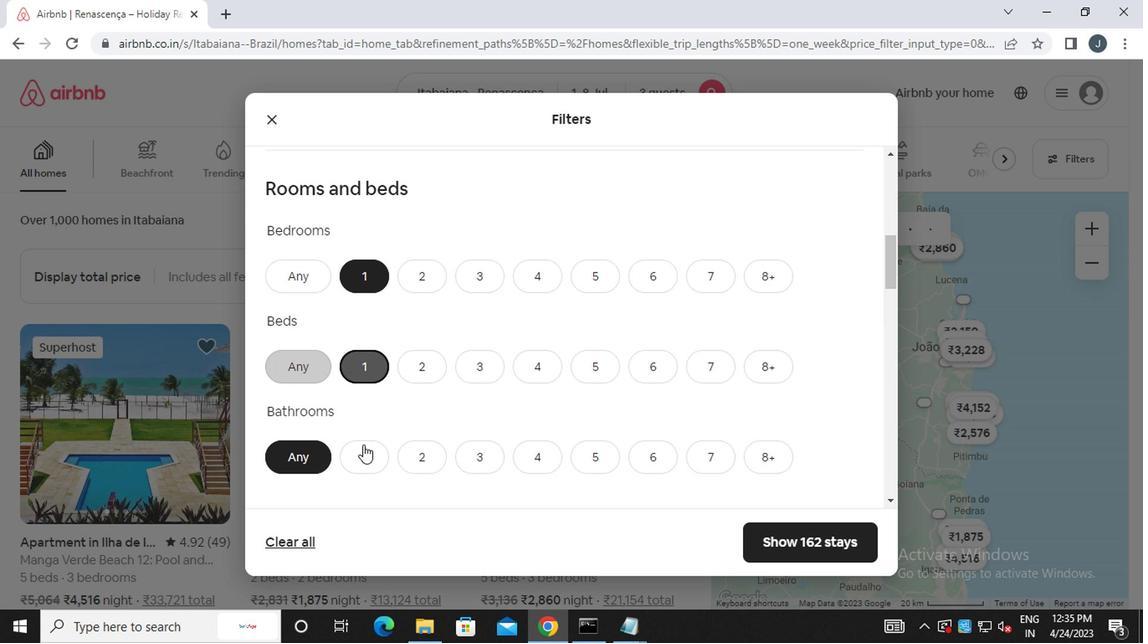 
Action: Mouse moved to (408, 449)
Screenshot: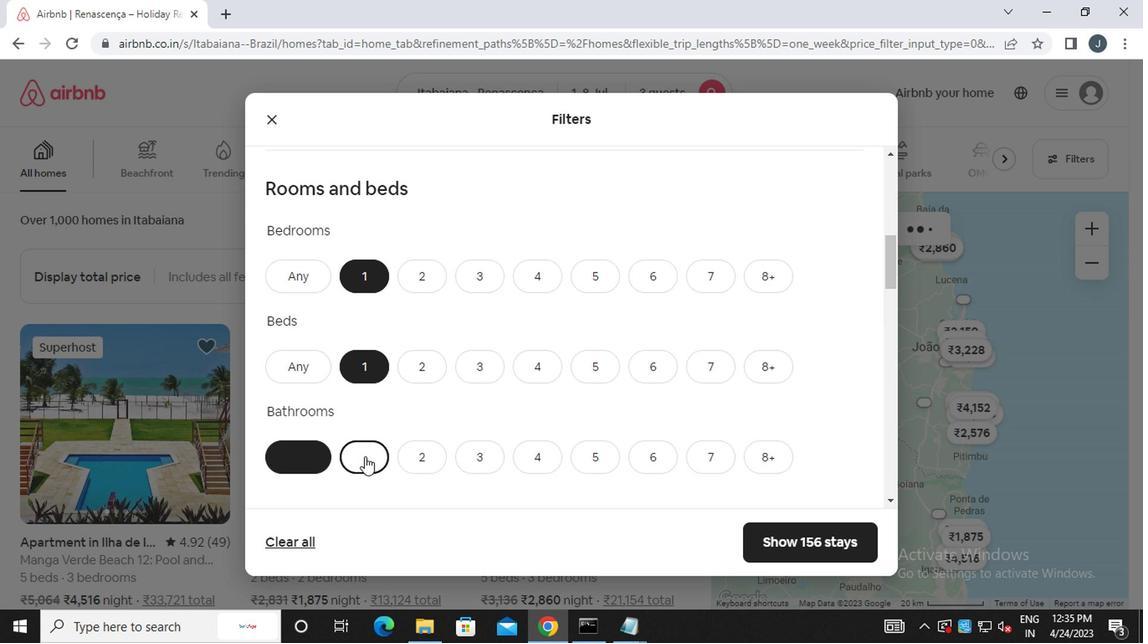 
Action: Mouse scrolled (408, 448) with delta (0, -1)
Screenshot: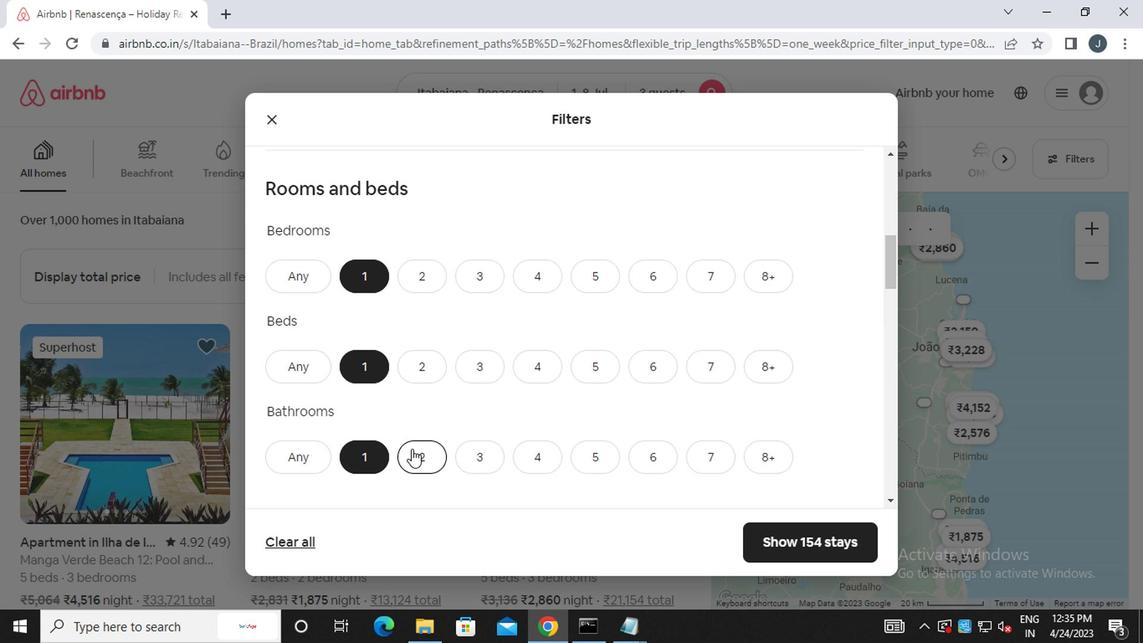 
Action: Mouse scrolled (408, 448) with delta (0, -1)
Screenshot: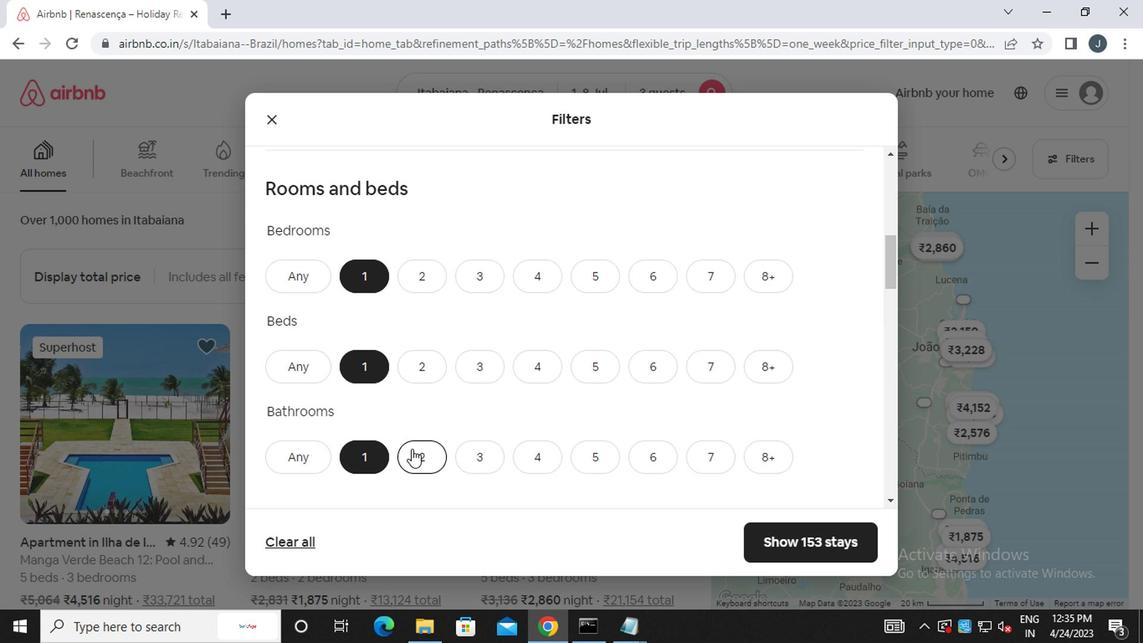 
Action: Mouse scrolled (408, 448) with delta (0, -1)
Screenshot: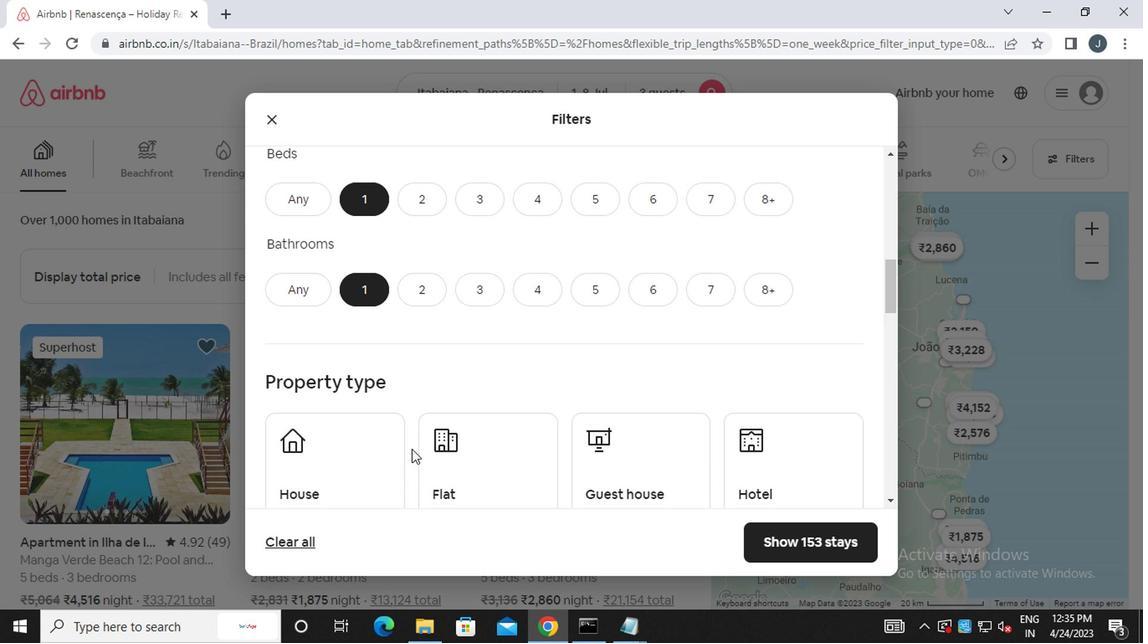 
Action: Mouse scrolled (408, 448) with delta (0, -1)
Screenshot: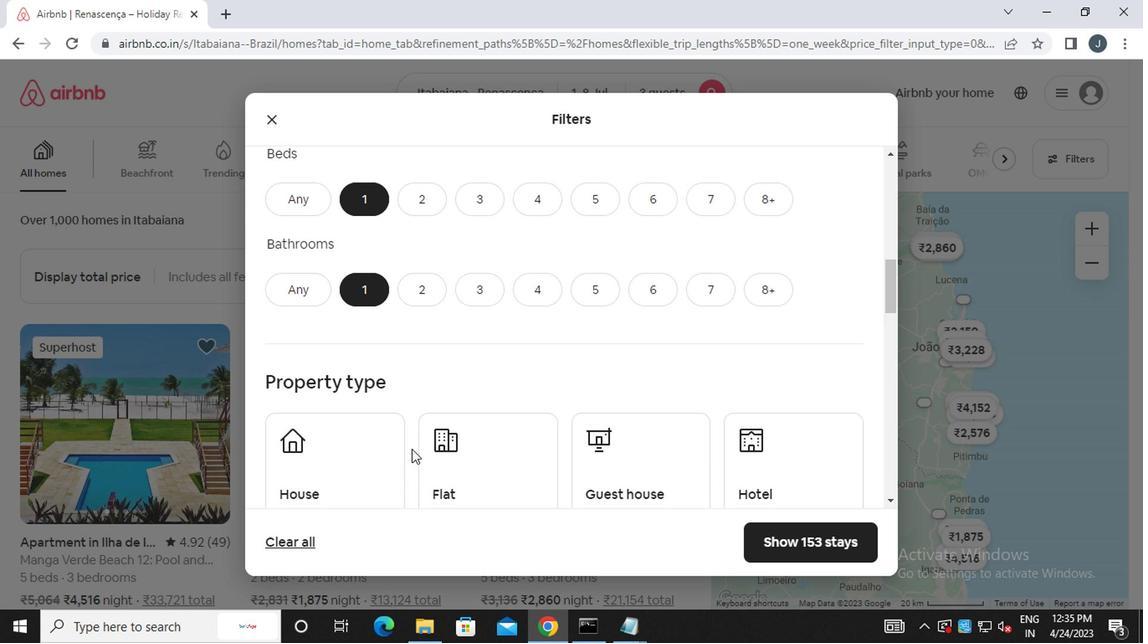
Action: Mouse scrolled (408, 448) with delta (0, -1)
Screenshot: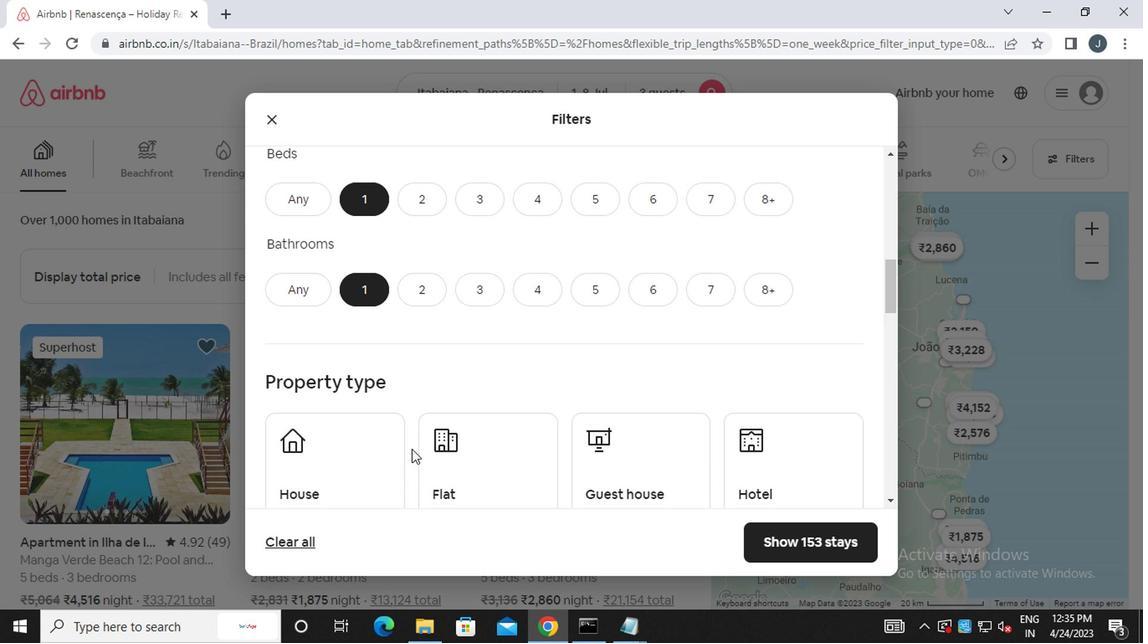 
Action: Mouse moved to (331, 232)
Screenshot: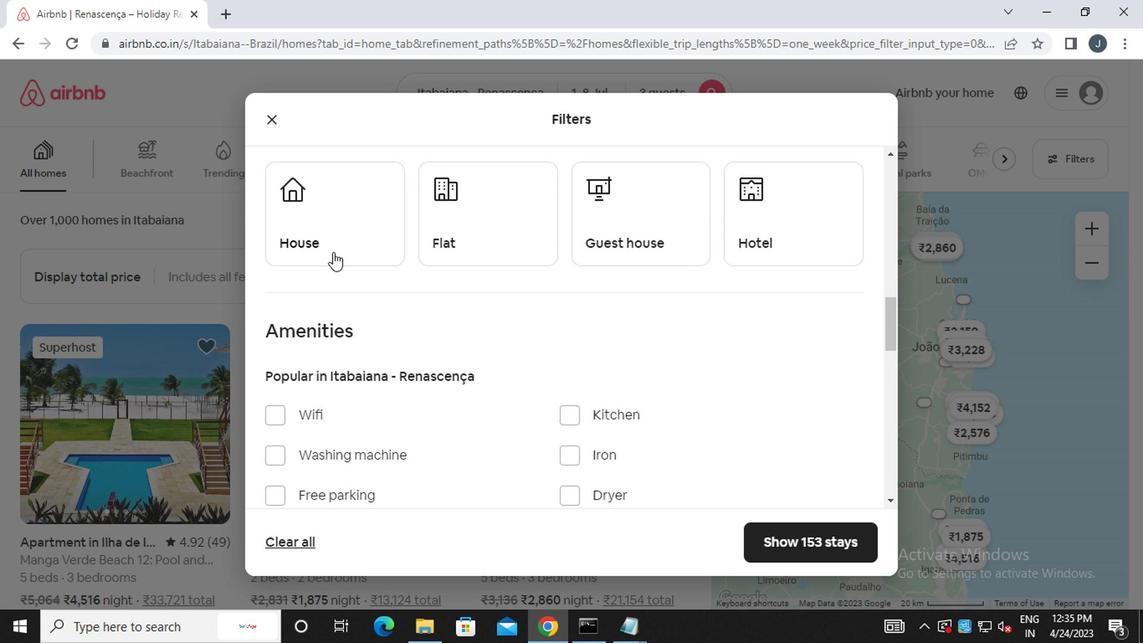 
Action: Mouse pressed left at (331, 232)
Screenshot: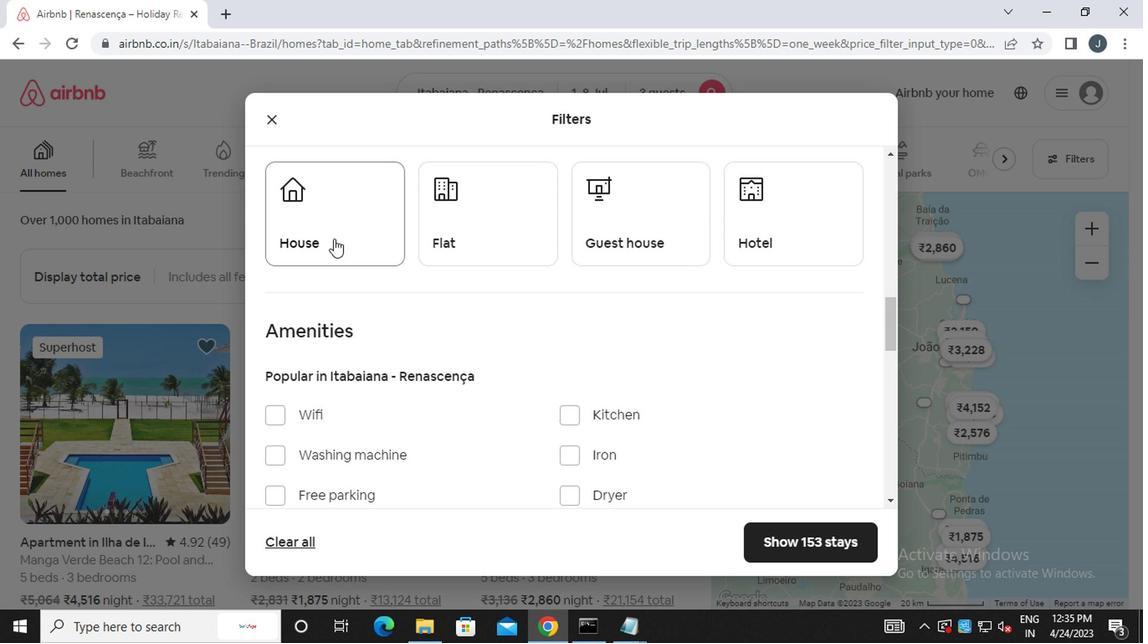 
Action: Mouse moved to (452, 230)
Screenshot: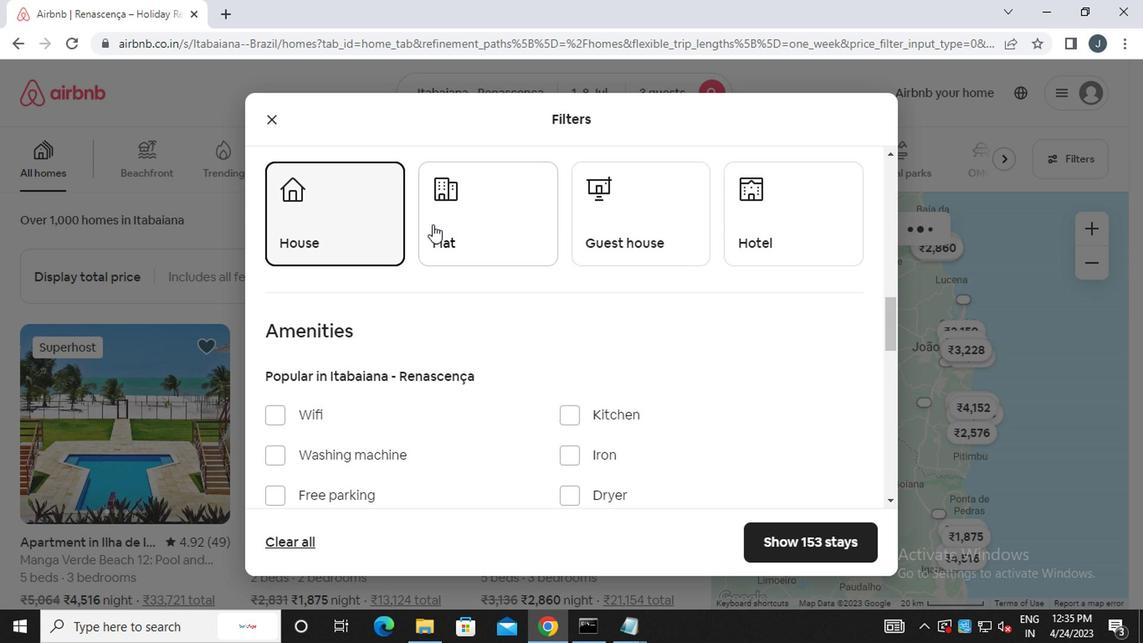 
Action: Mouse pressed left at (452, 230)
Screenshot: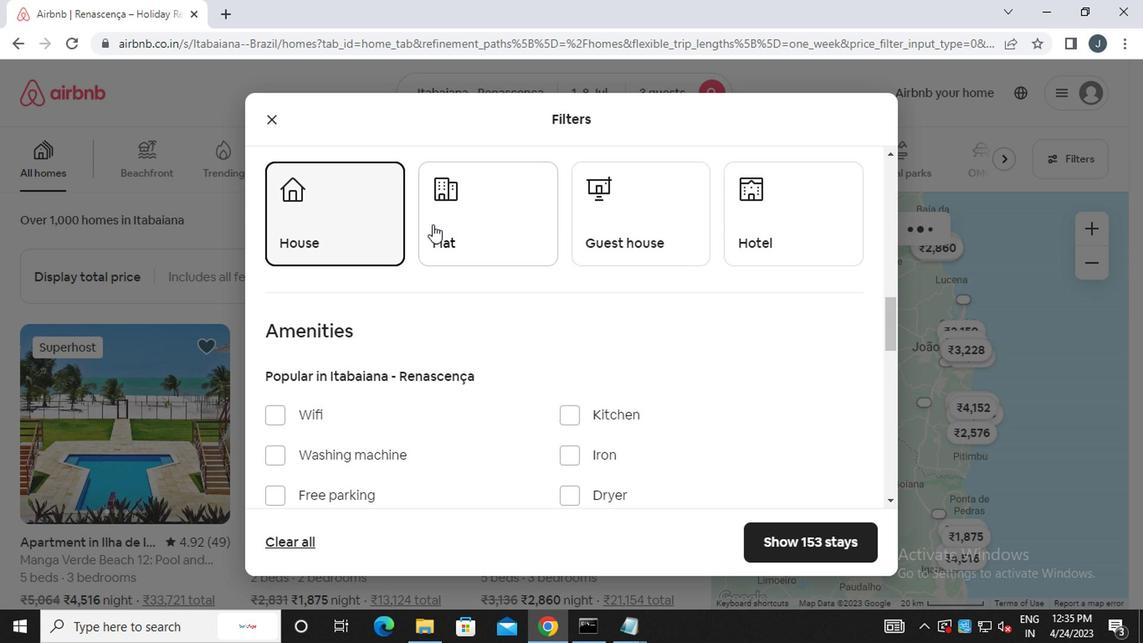 
Action: Mouse moved to (614, 234)
Screenshot: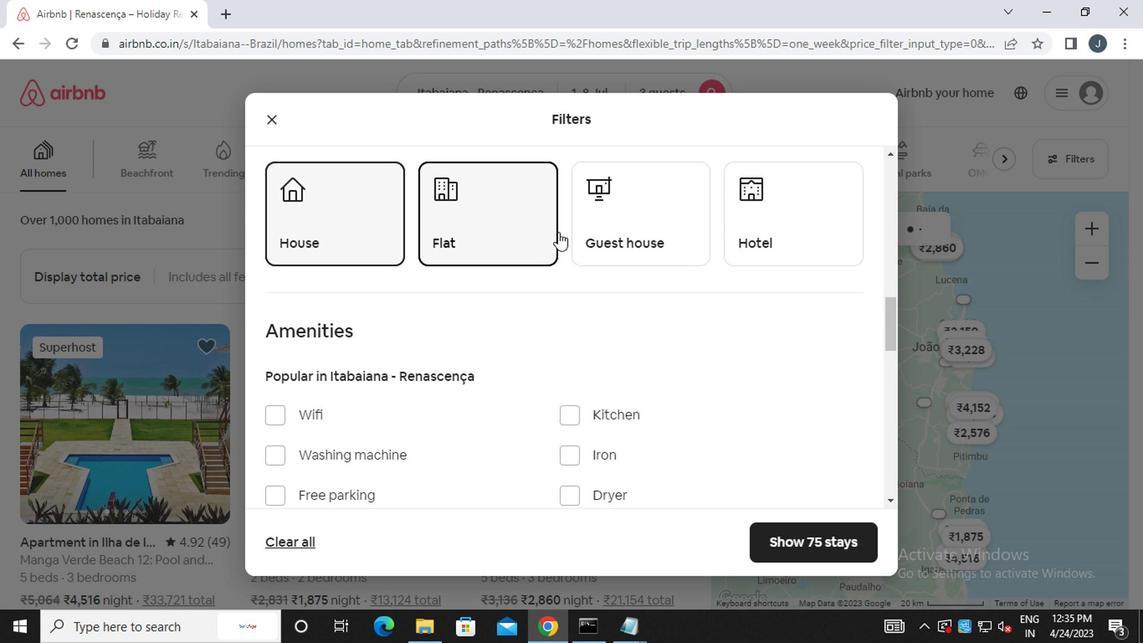 
Action: Mouse pressed left at (614, 234)
Screenshot: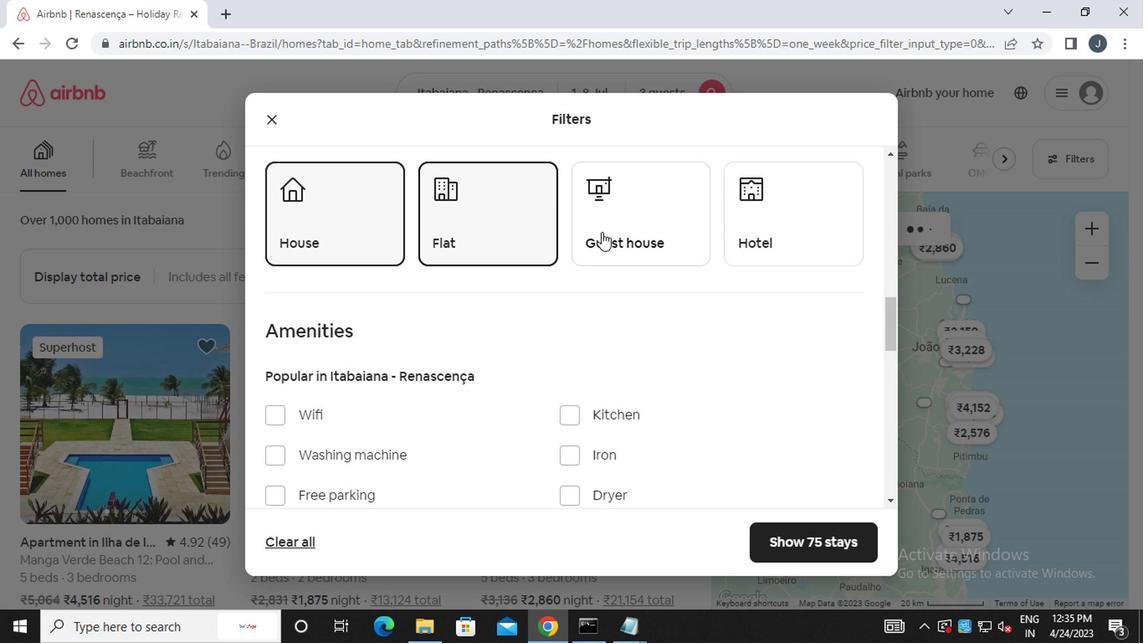 
Action: Mouse moved to (831, 228)
Screenshot: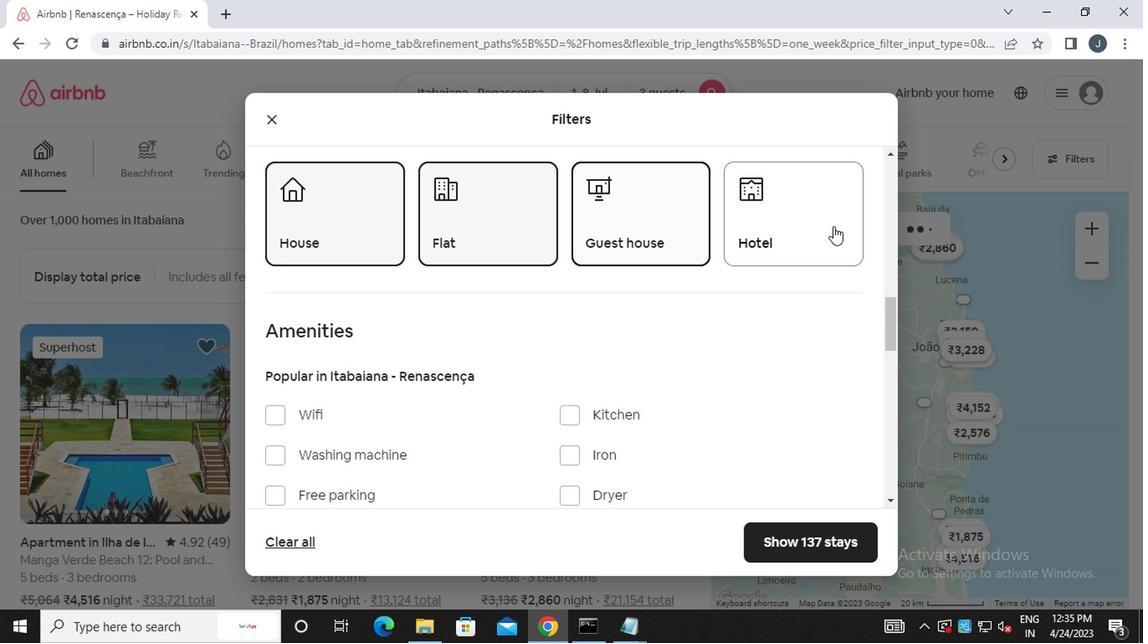 
Action: Mouse pressed left at (831, 228)
Screenshot: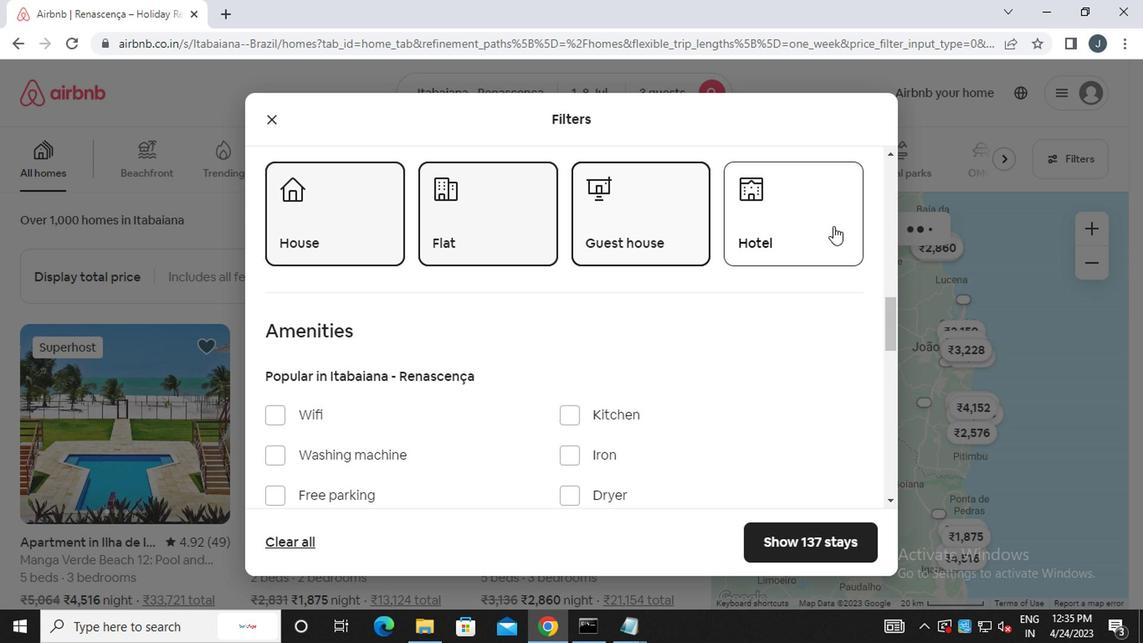 
Action: Mouse moved to (579, 343)
Screenshot: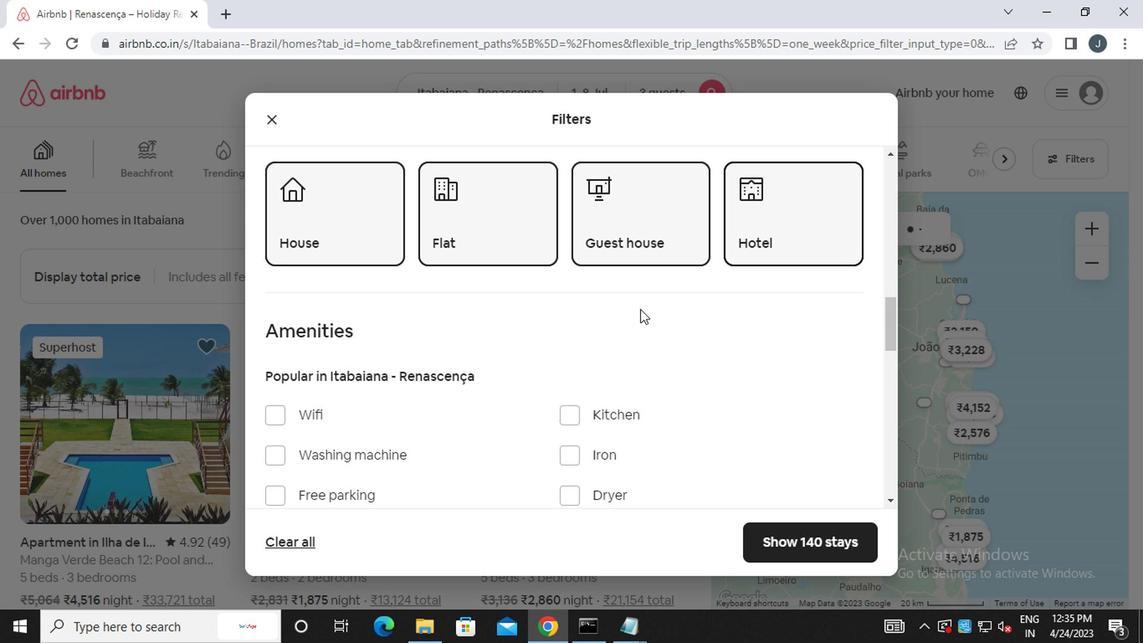 
Action: Mouse scrolled (579, 343) with delta (0, 0)
Screenshot: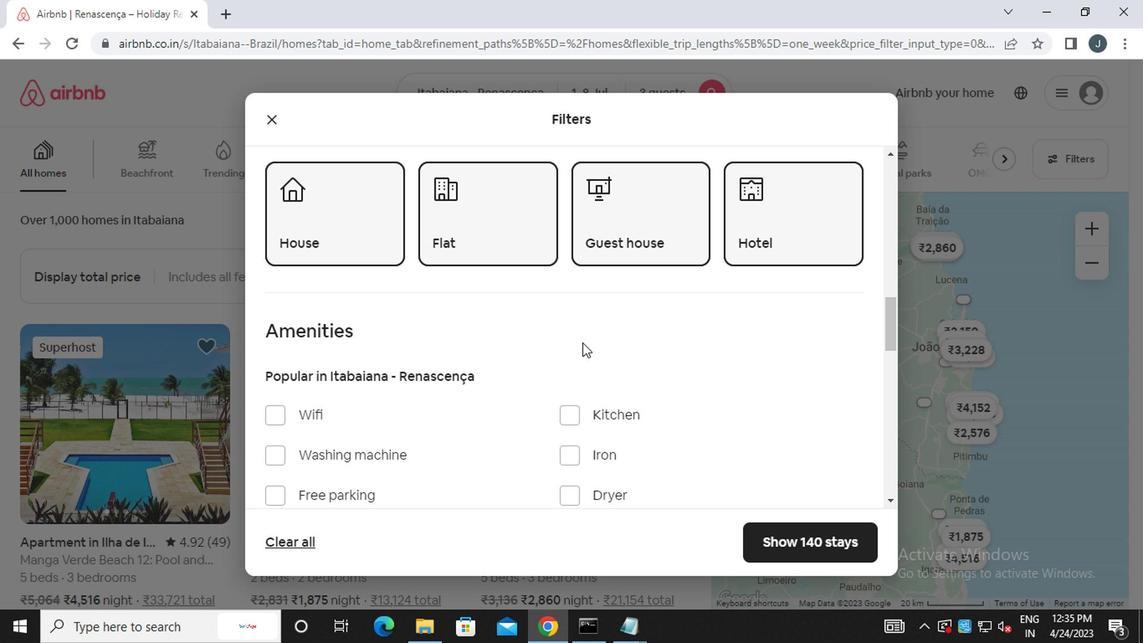 
Action: Mouse scrolled (579, 343) with delta (0, 0)
Screenshot: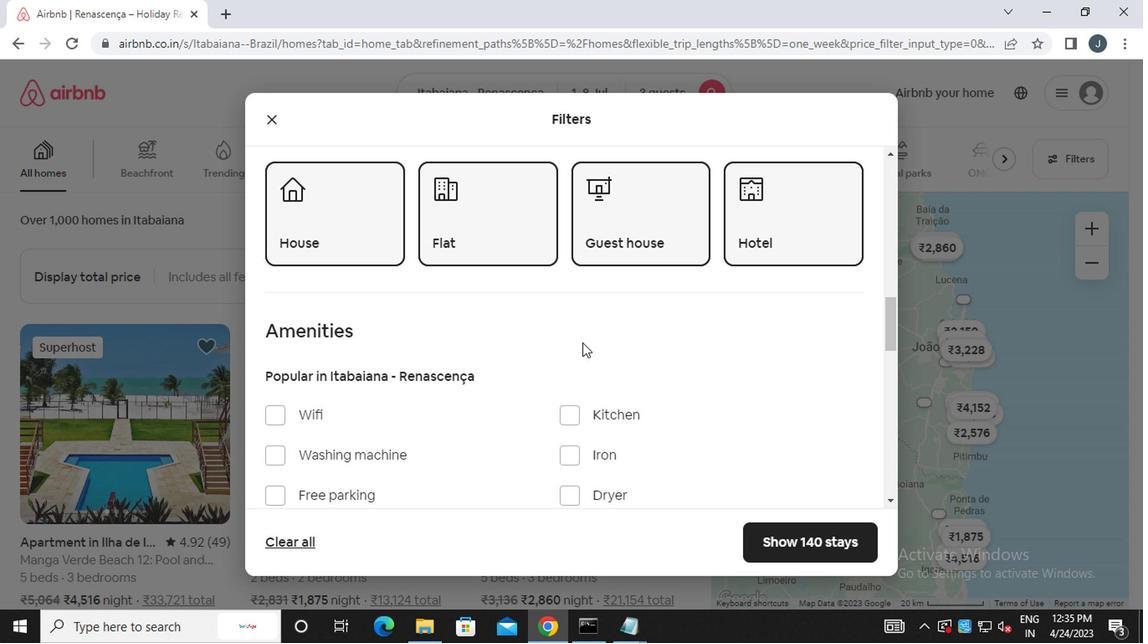 
Action: Mouse scrolled (579, 343) with delta (0, 0)
Screenshot: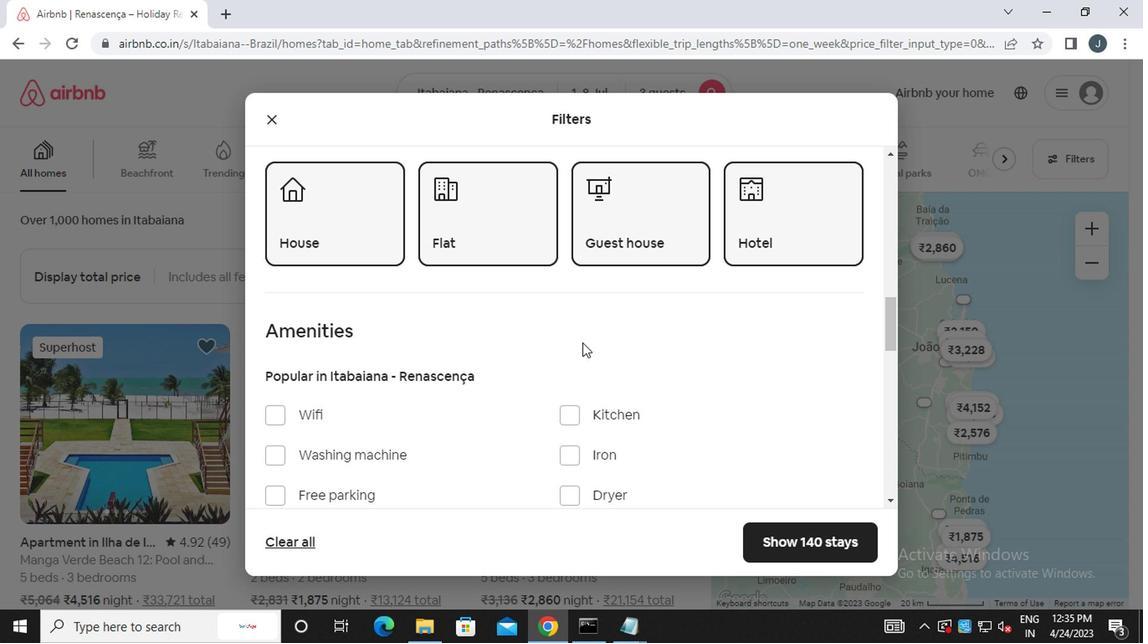
Action: Mouse moved to (502, 313)
Screenshot: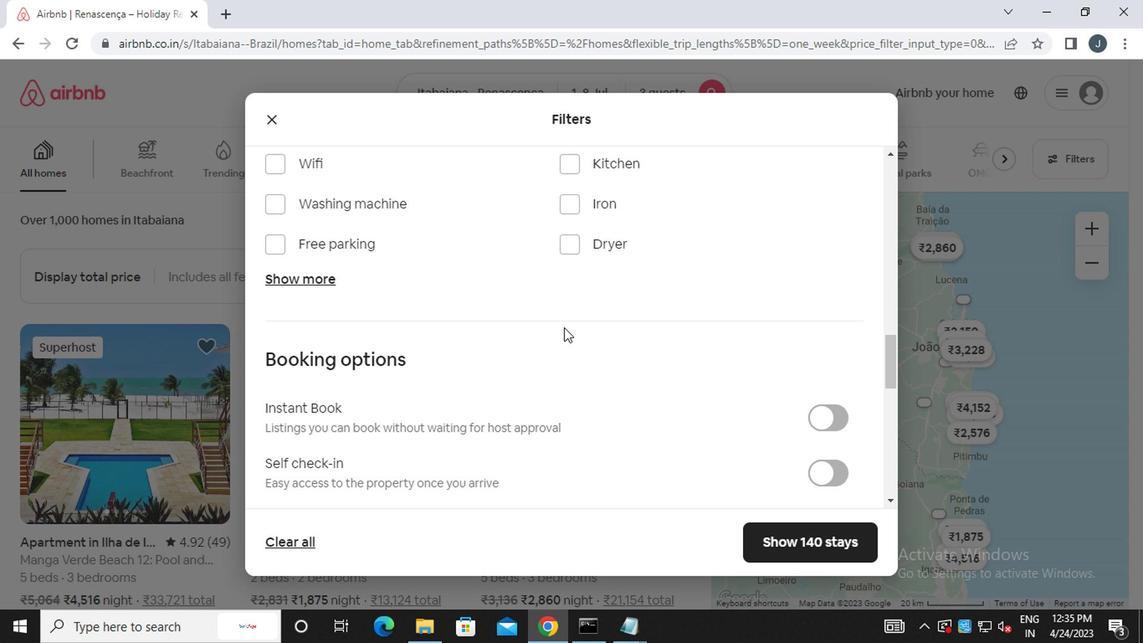 
Action: Mouse scrolled (502, 312) with delta (0, -1)
Screenshot: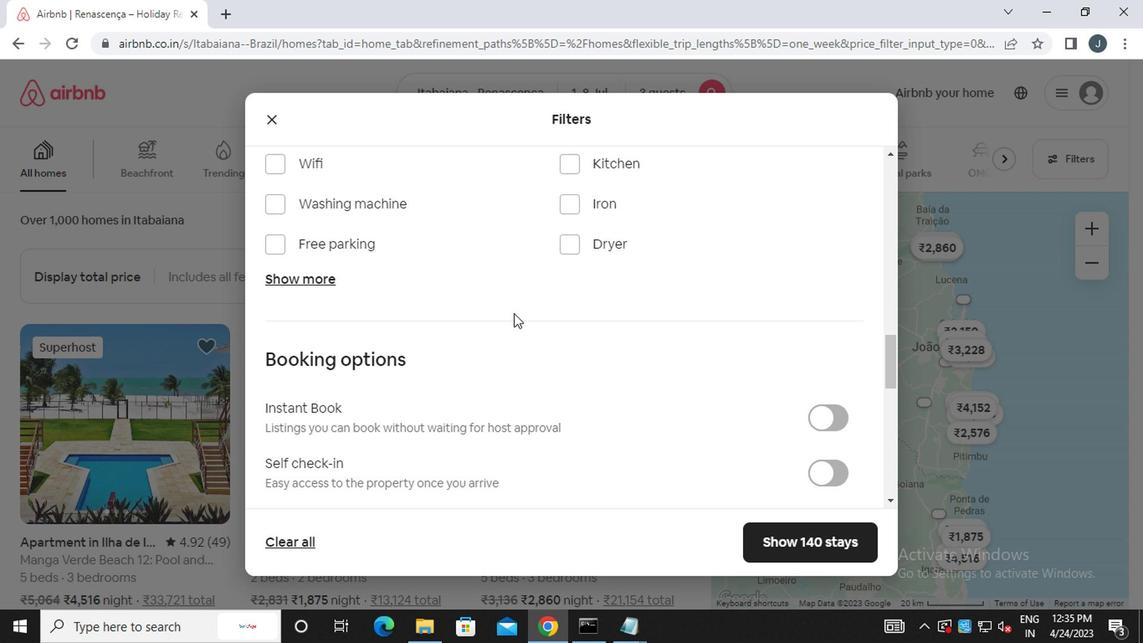 
Action: Mouse moved to (821, 386)
Screenshot: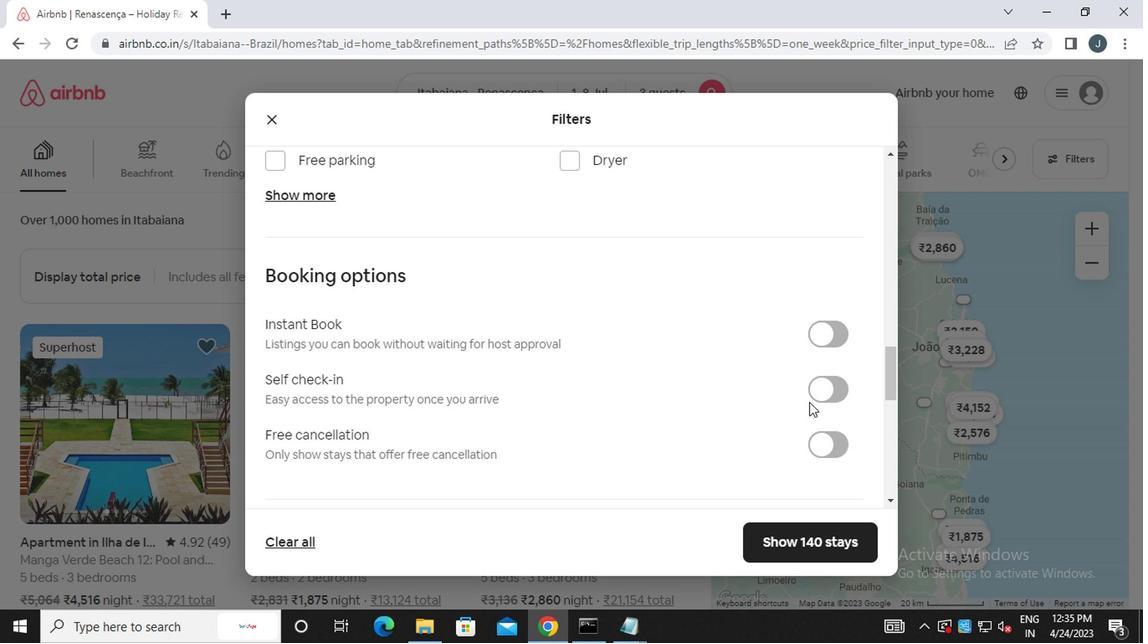 
Action: Mouse pressed left at (821, 386)
Screenshot: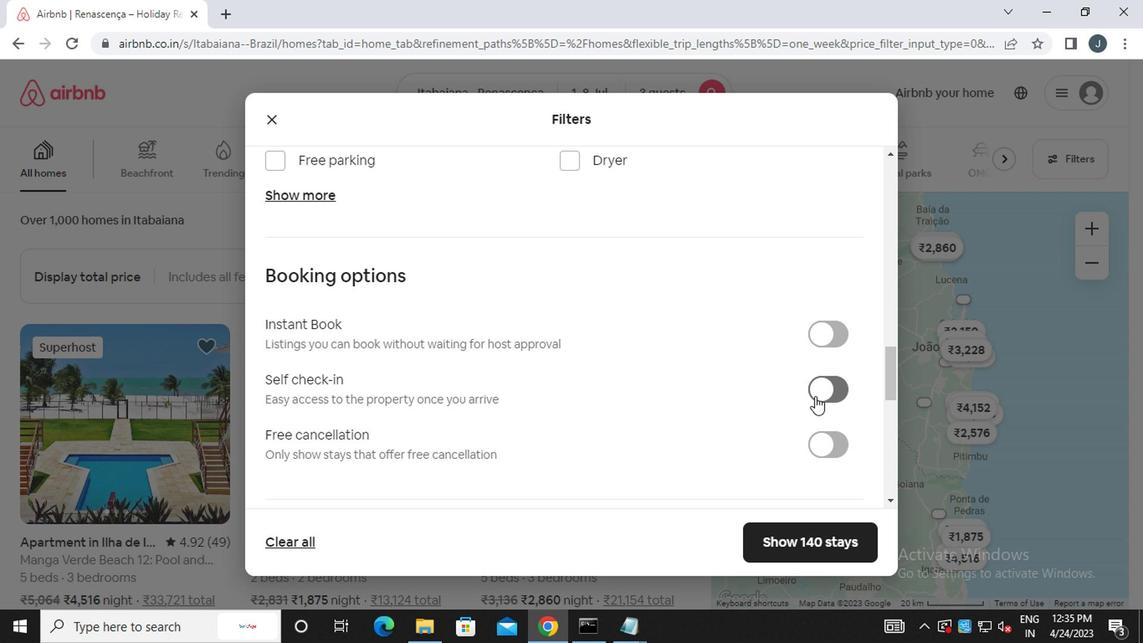 
Action: Mouse moved to (664, 414)
Screenshot: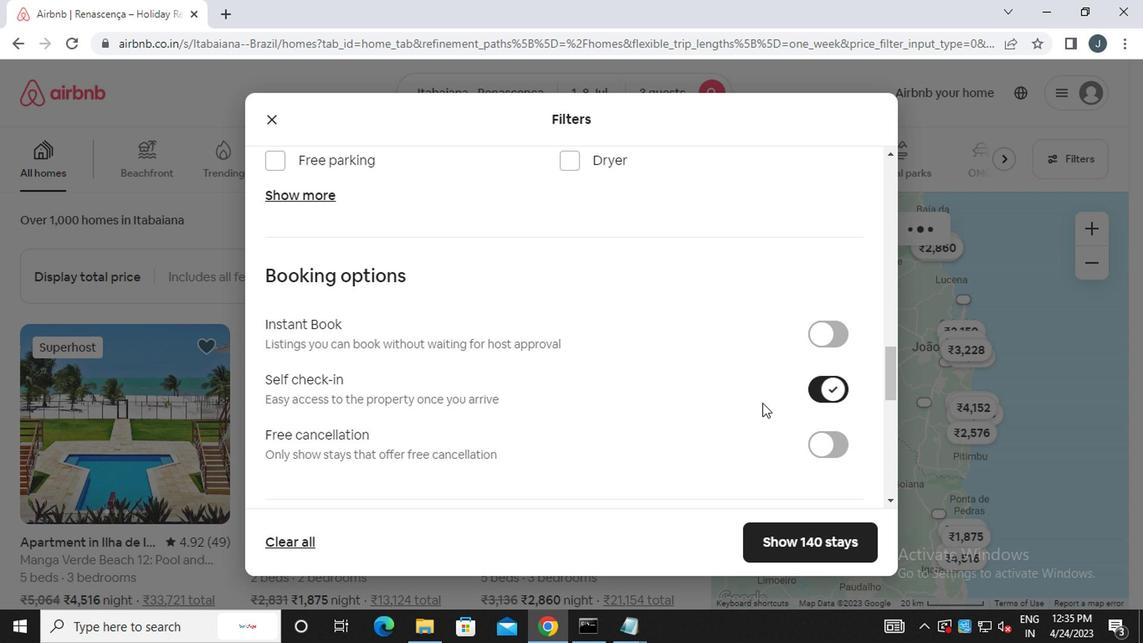 
Action: Mouse scrolled (664, 412) with delta (0, -1)
Screenshot: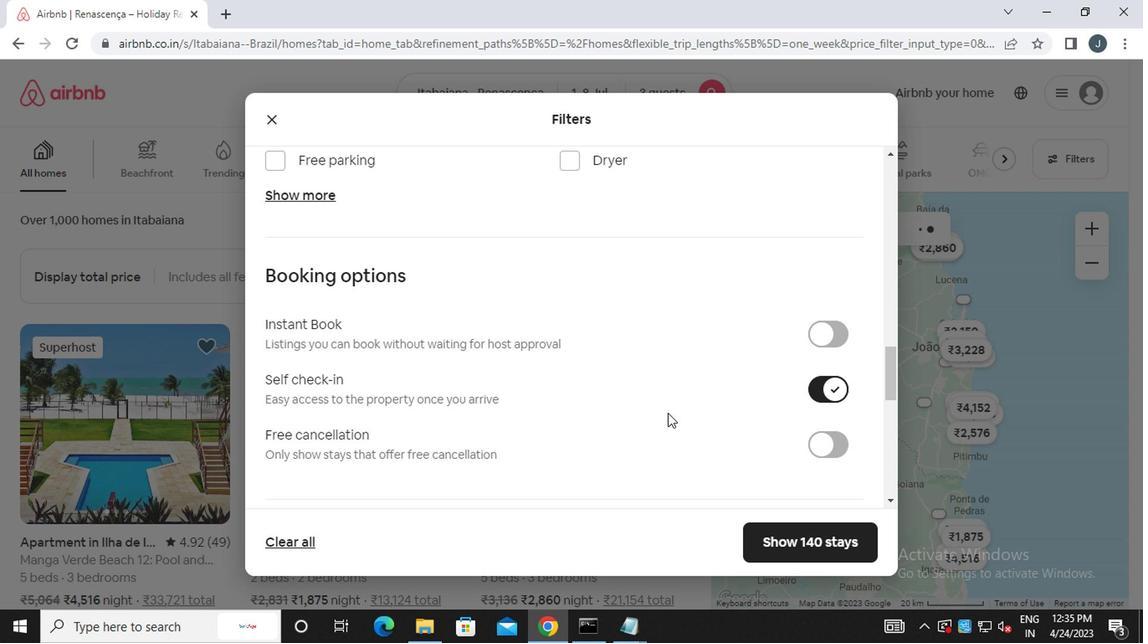 
Action: Mouse scrolled (664, 412) with delta (0, -1)
Screenshot: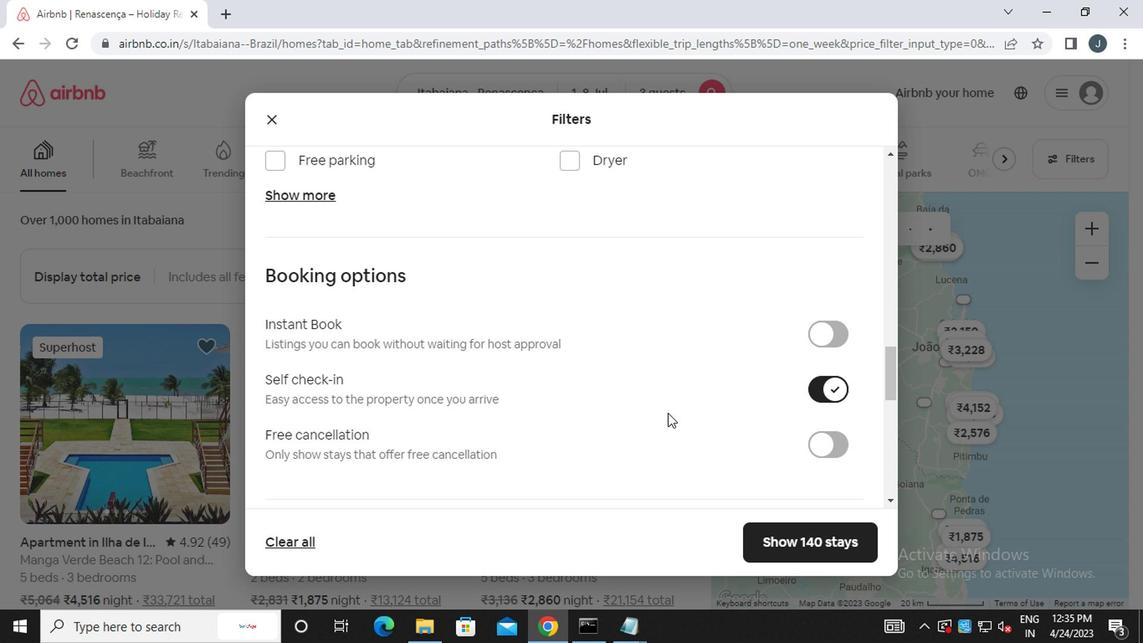 
Action: Mouse scrolled (664, 412) with delta (0, -1)
Screenshot: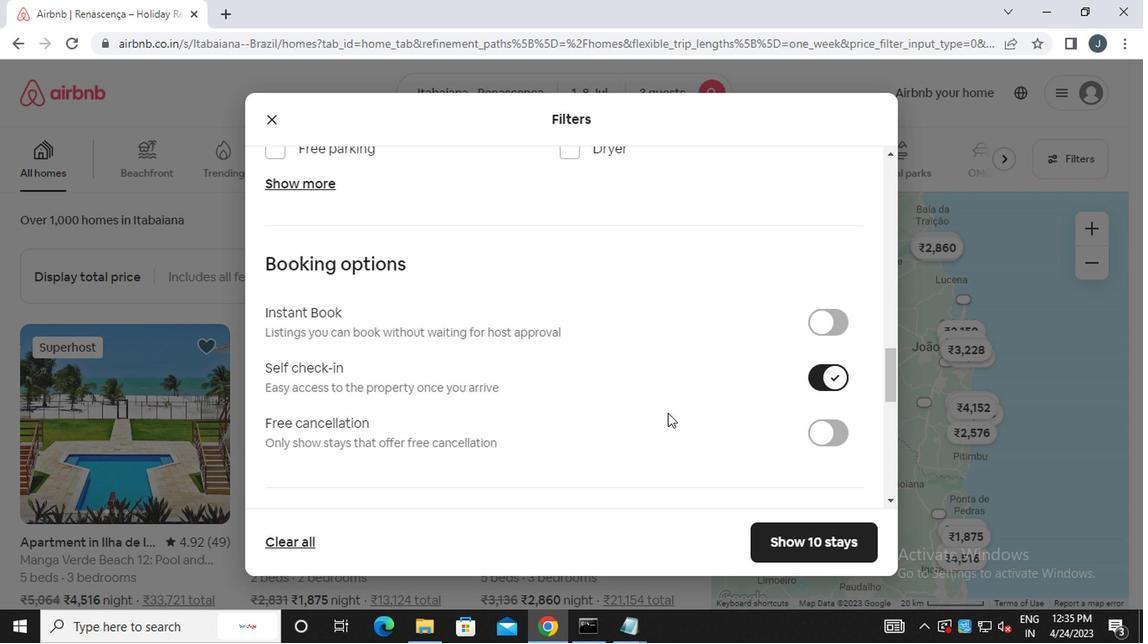 
Action: Mouse scrolled (664, 412) with delta (0, -1)
Screenshot: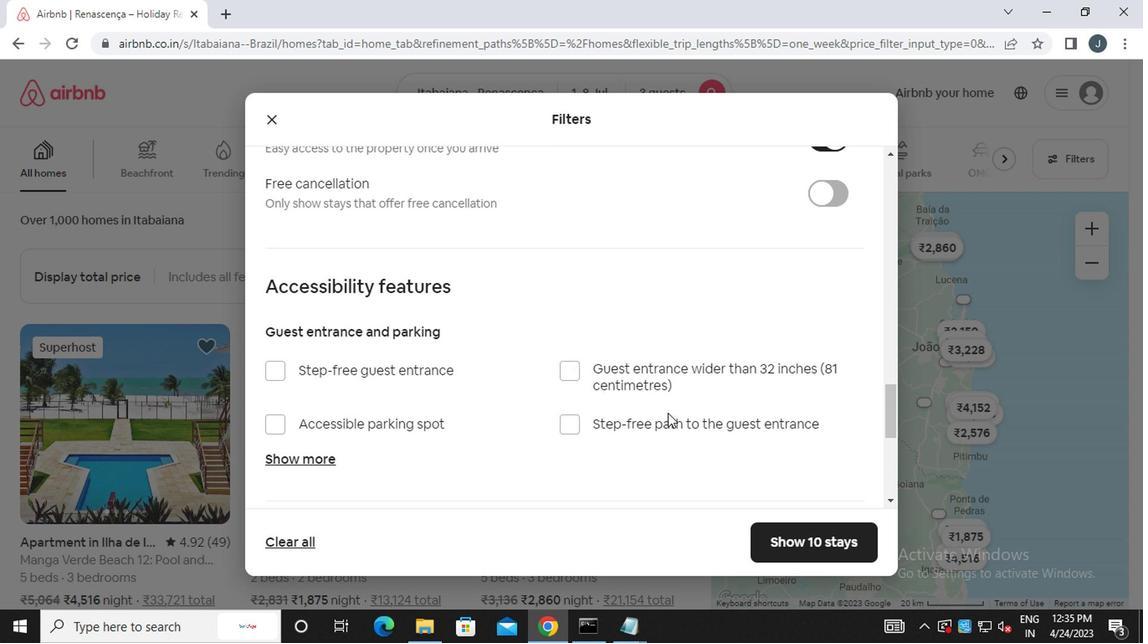 
Action: Mouse scrolled (664, 412) with delta (0, -1)
Screenshot: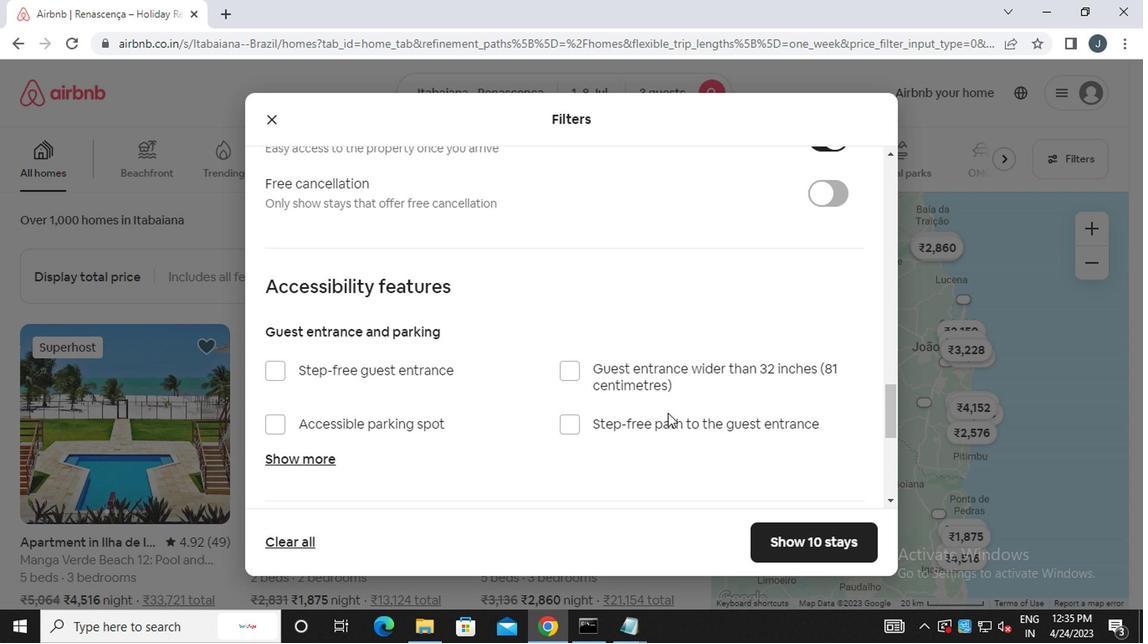 
Action: Mouse scrolled (664, 412) with delta (0, -1)
Screenshot: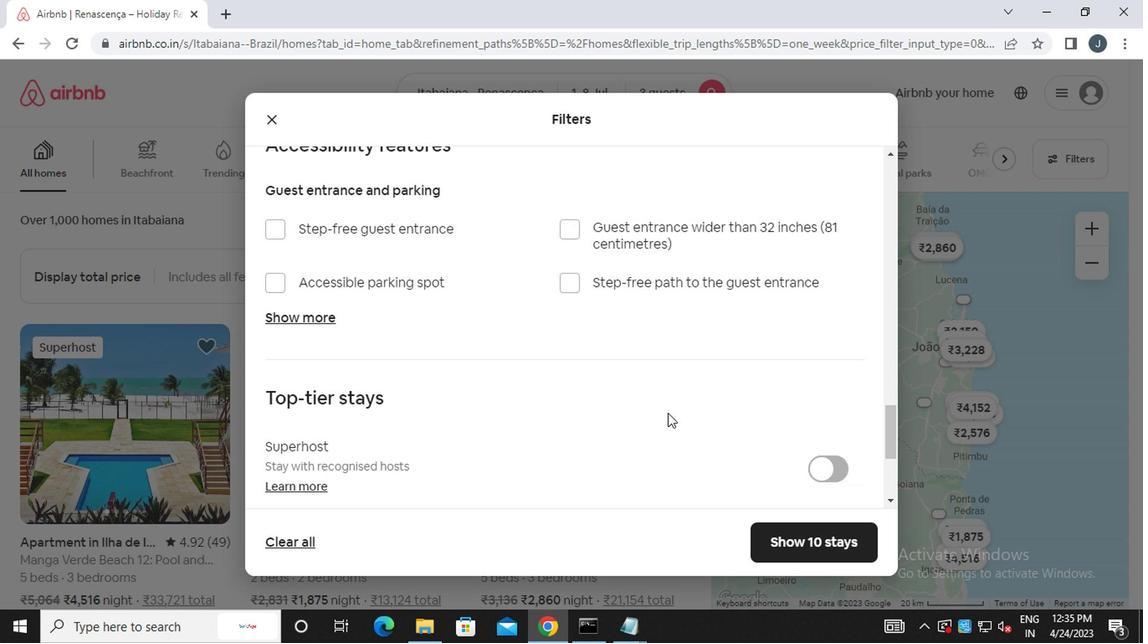 
Action: Mouse scrolled (664, 412) with delta (0, -1)
Screenshot: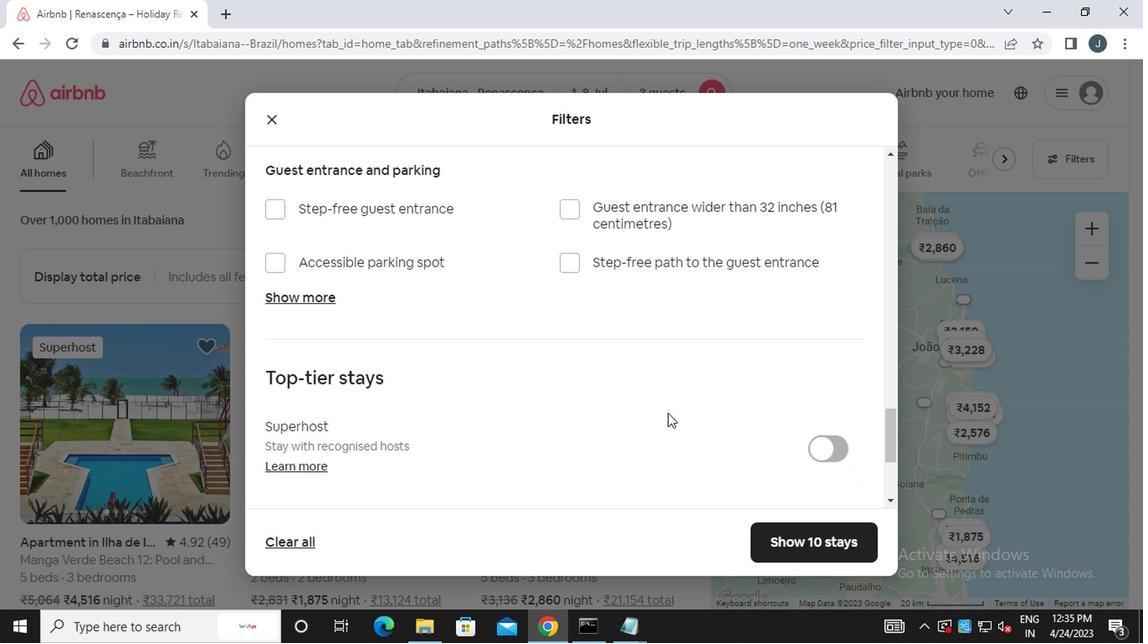 
Action: Mouse scrolled (664, 412) with delta (0, -1)
Screenshot: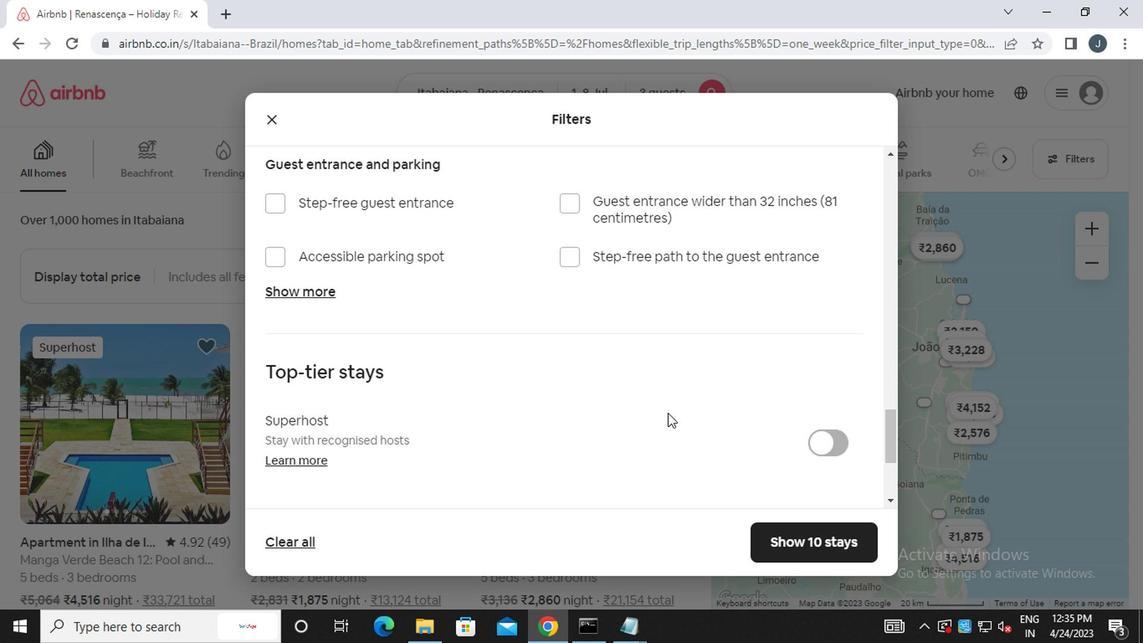 
Action: Mouse scrolled (664, 412) with delta (0, -1)
Screenshot: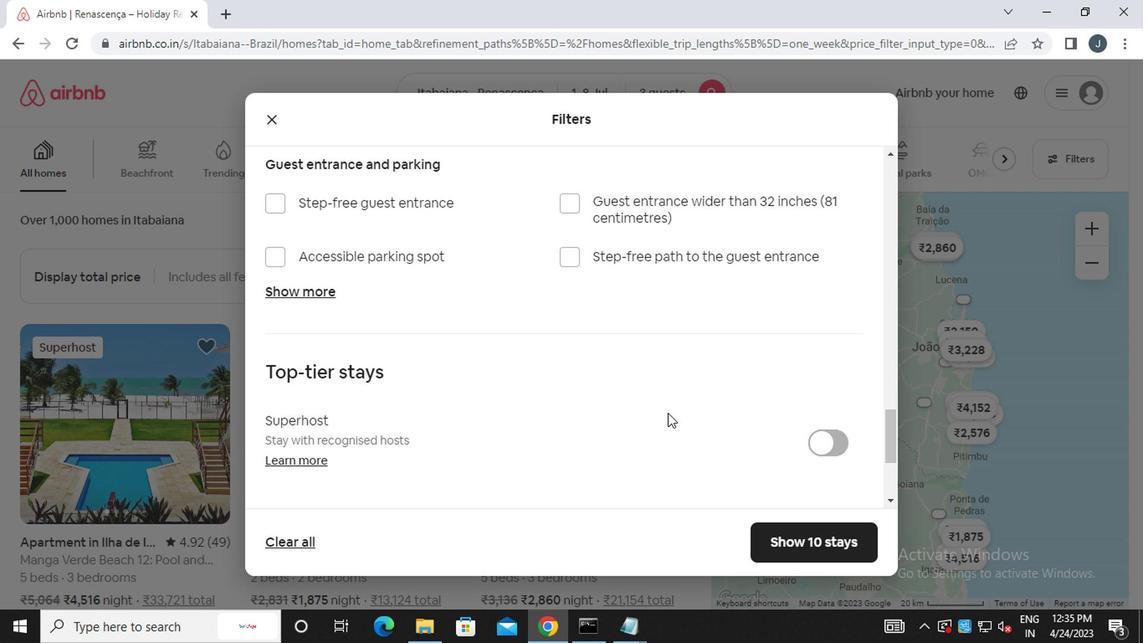 
Action: Mouse moved to (307, 464)
Screenshot: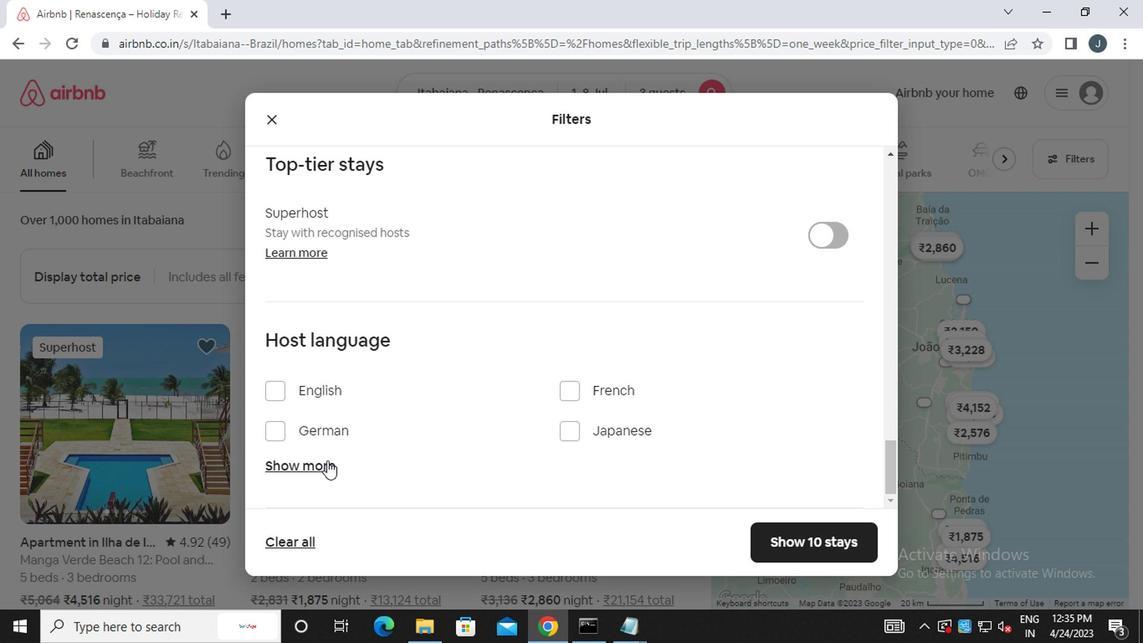 
Action: Mouse pressed left at (307, 464)
Screenshot: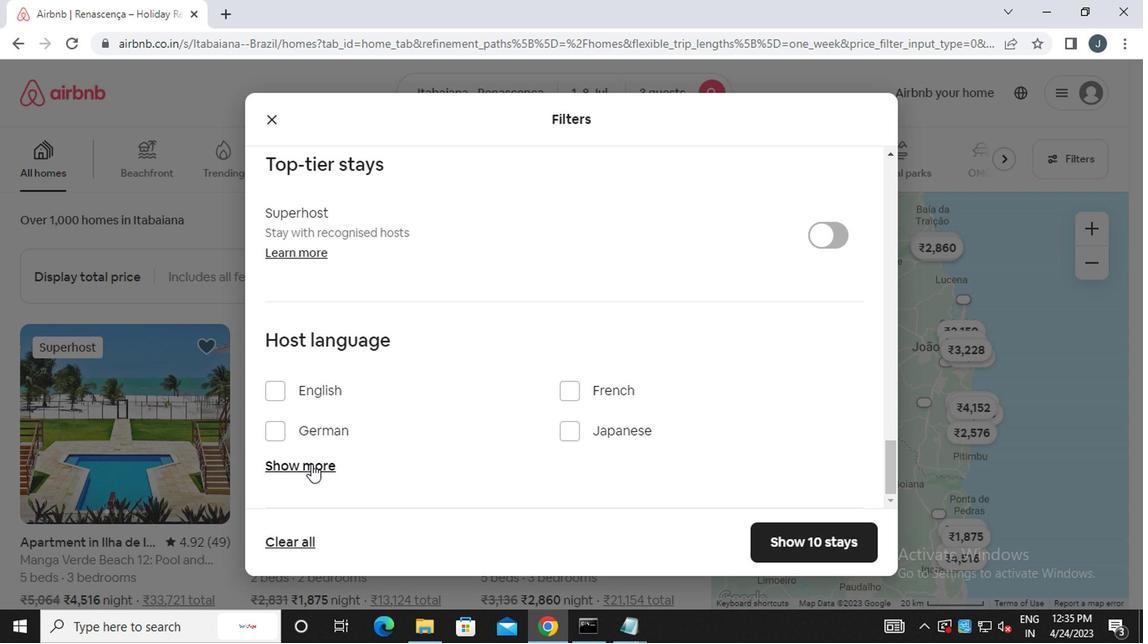 
Action: Mouse moved to (399, 466)
Screenshot: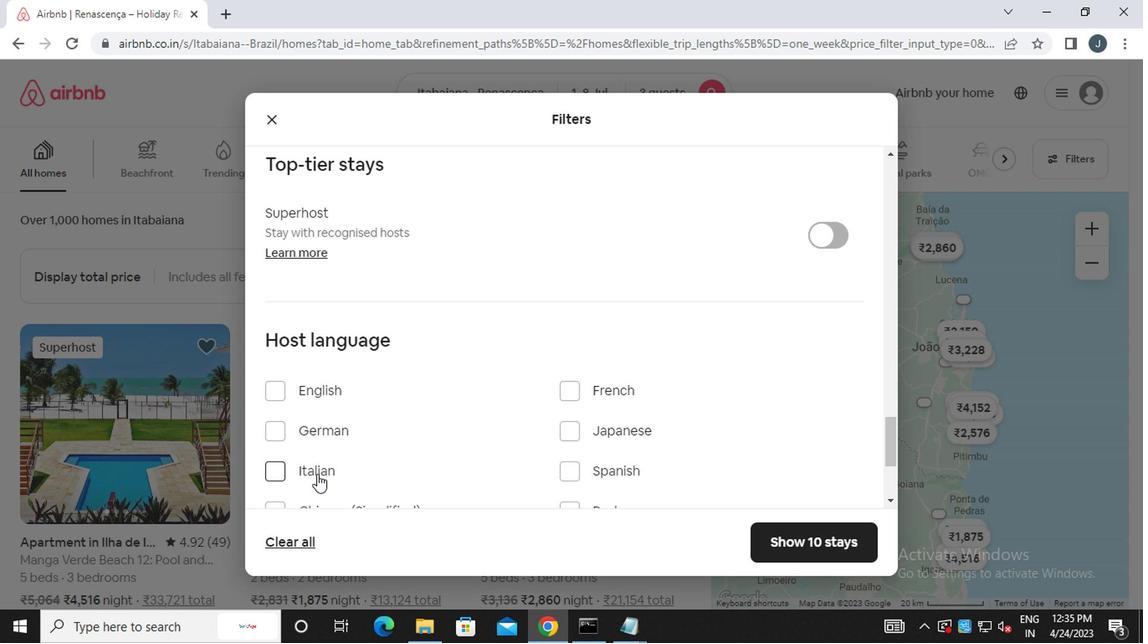 
Action: Mouse scrolled (399, 465) with delta (0, -1)
Screenshot: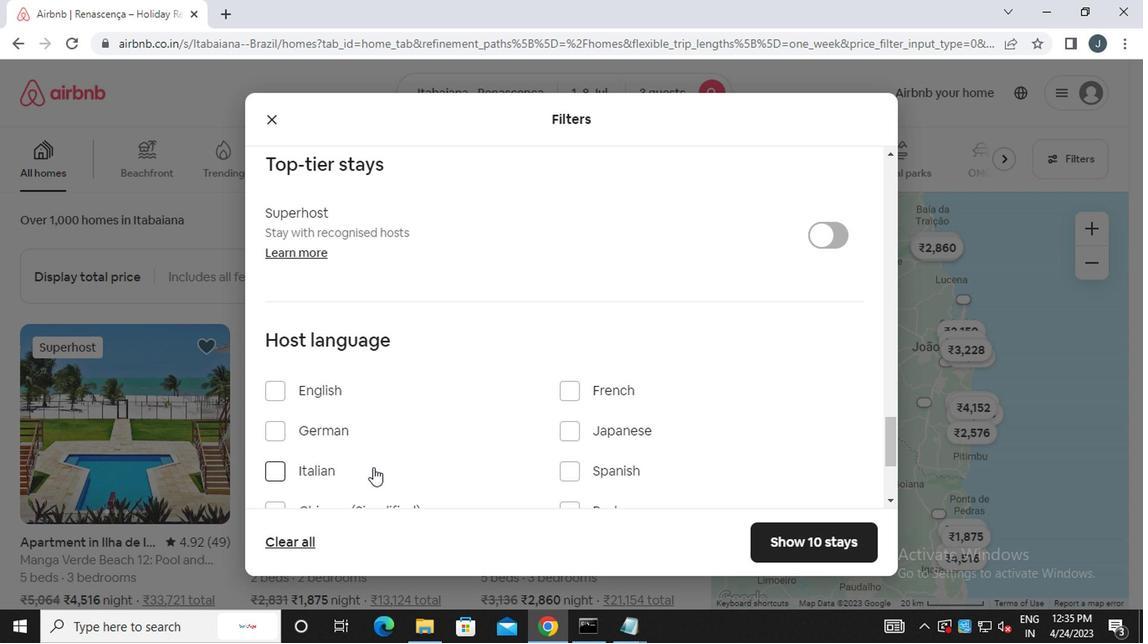 
Action: Mouse moved to (570, 385)
Screenshot: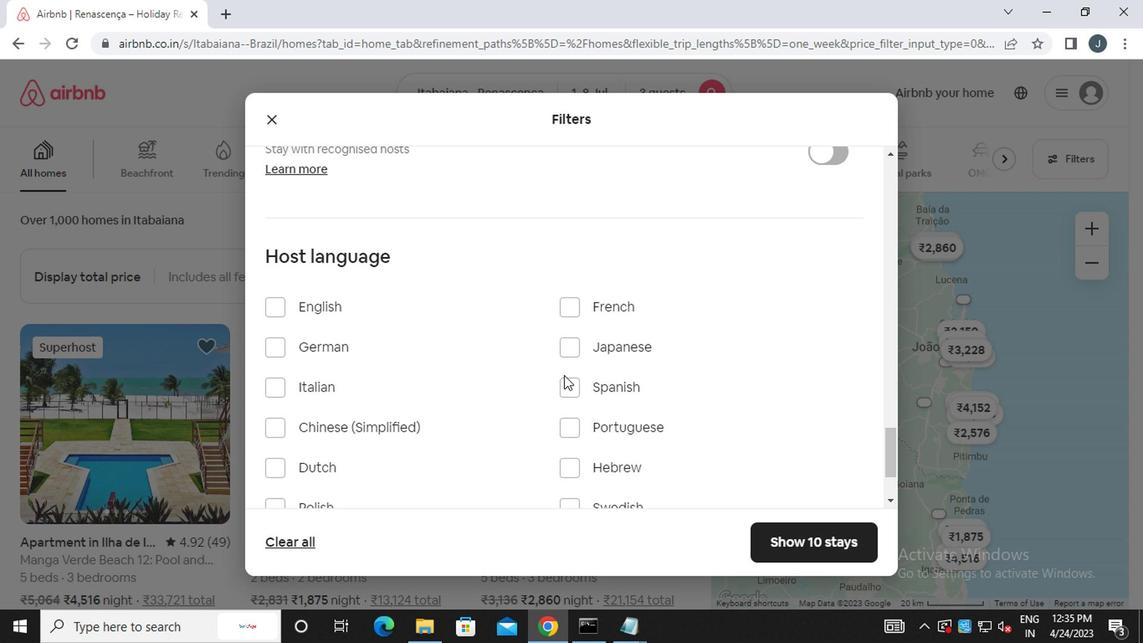 
Action: Mouse pressed left at (570, 385)
Screenshot: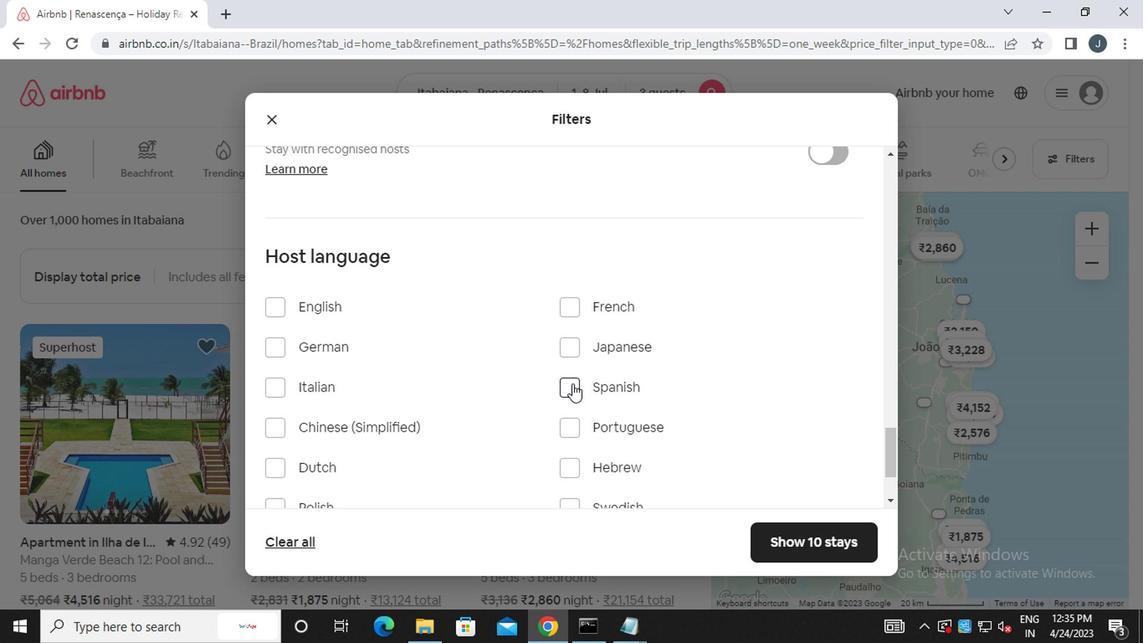 
Action: Mouse moved to (584, 391)
Screenshot: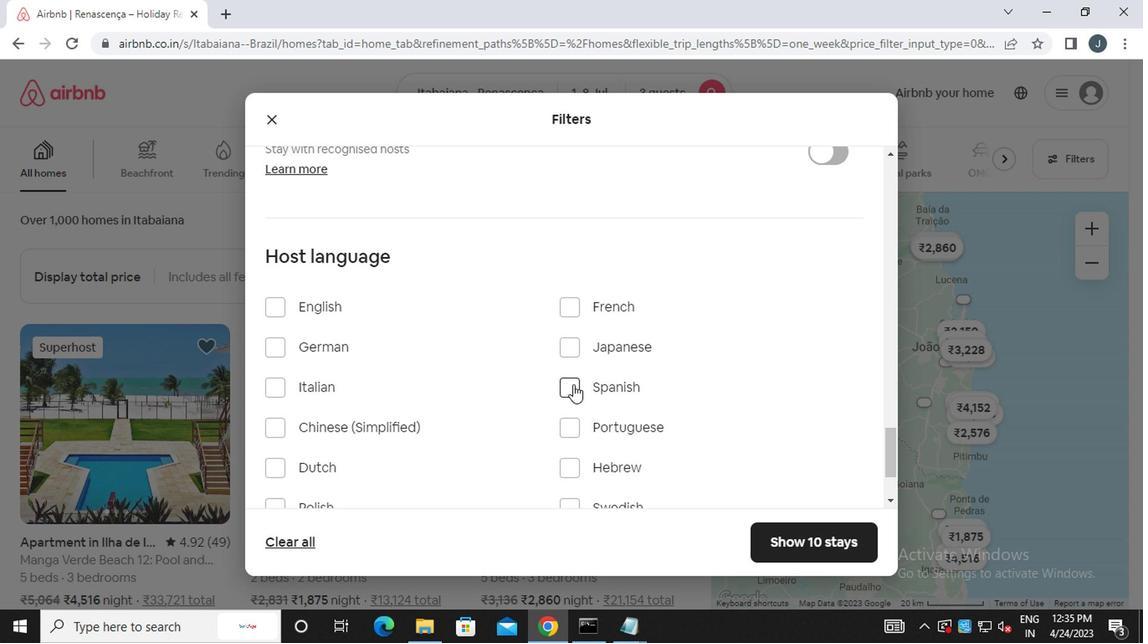 
Action: Mouse scrolled (584, 391) with delta (0, 0)
Screenshot: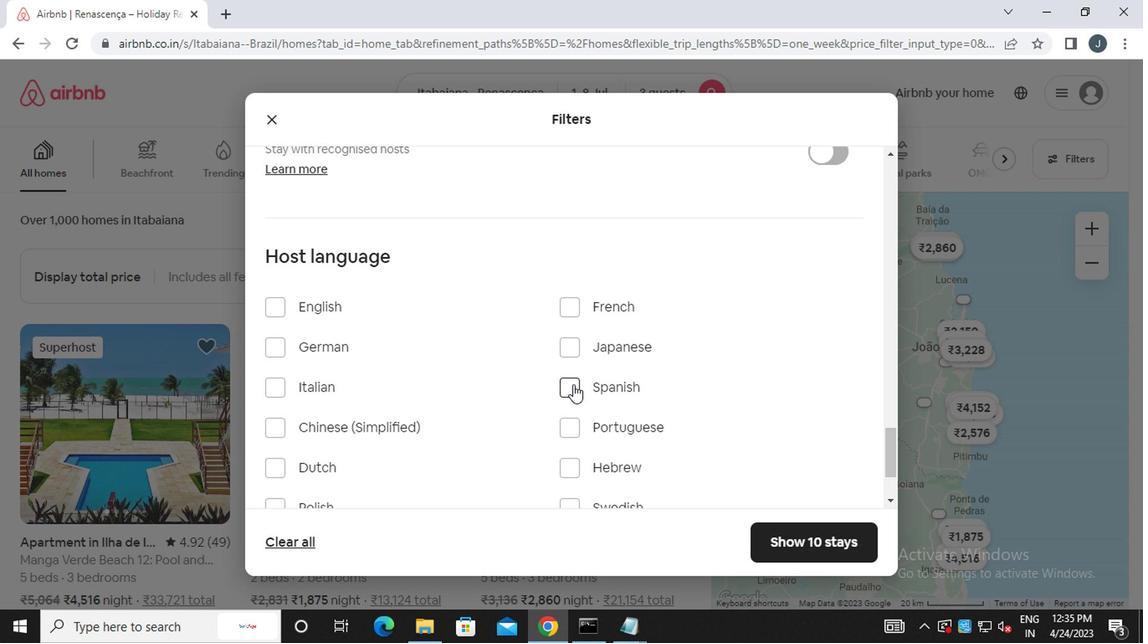
Action: Mouse moved to (585, 393)
Screenshot: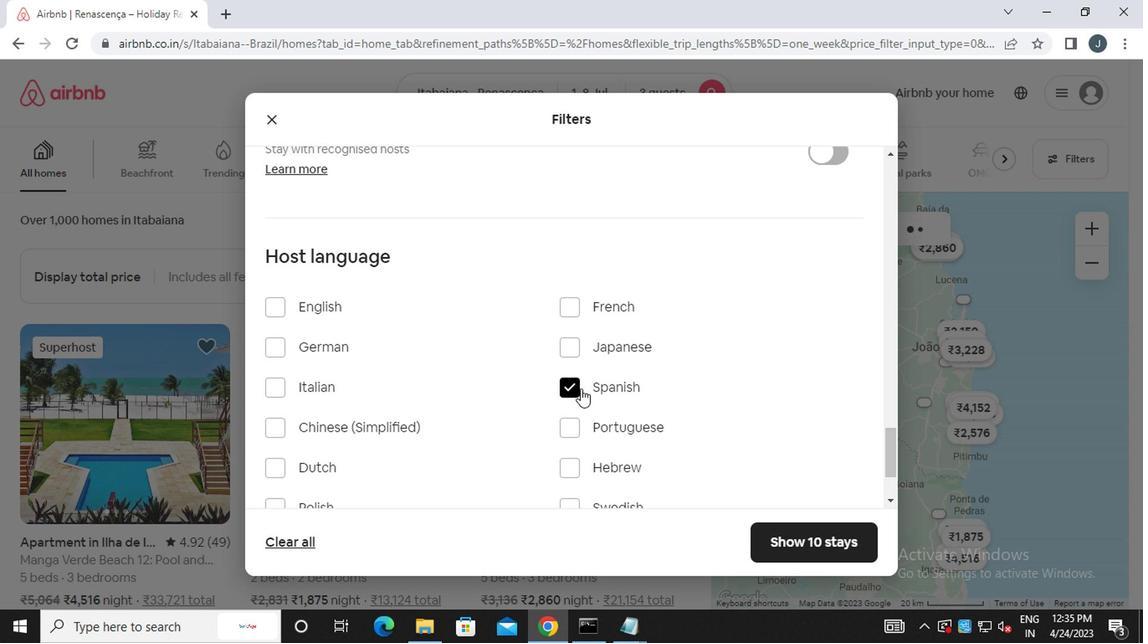 
Action: Mouse scrolled (585, 391) with delta (0, -1)
Screenshot: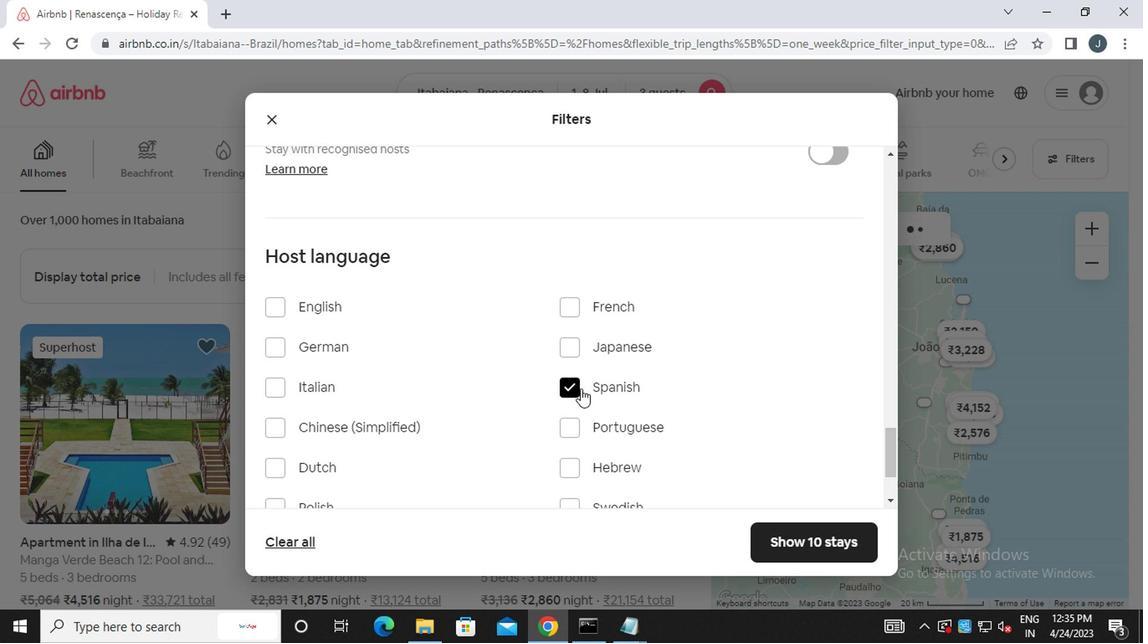 
Action: Mouse moved to (585, 393)
Screenshot: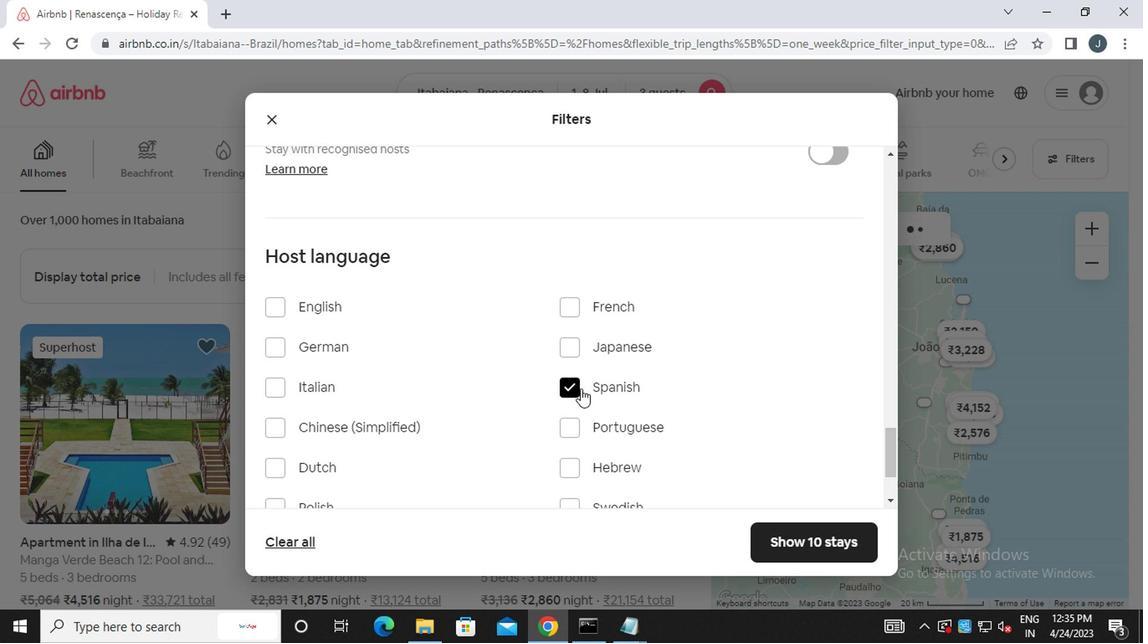 
Action: Mouse scrolled (585, 393) with delta (0, 0)
Screenshot: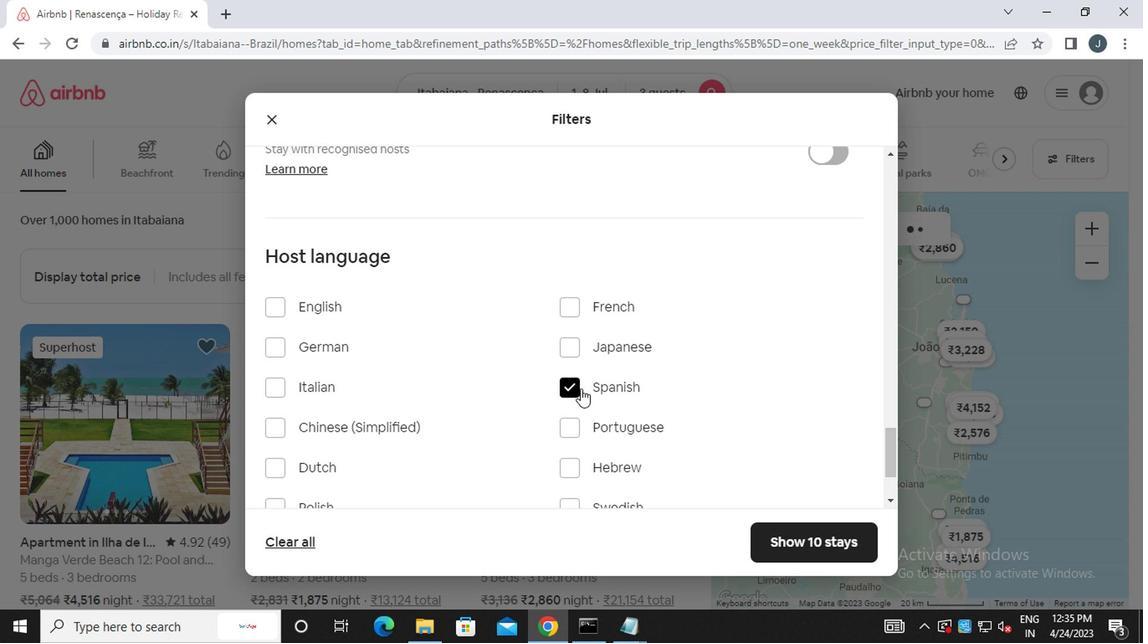 
Action: Mouse moved to (586, 394)
Screenshot: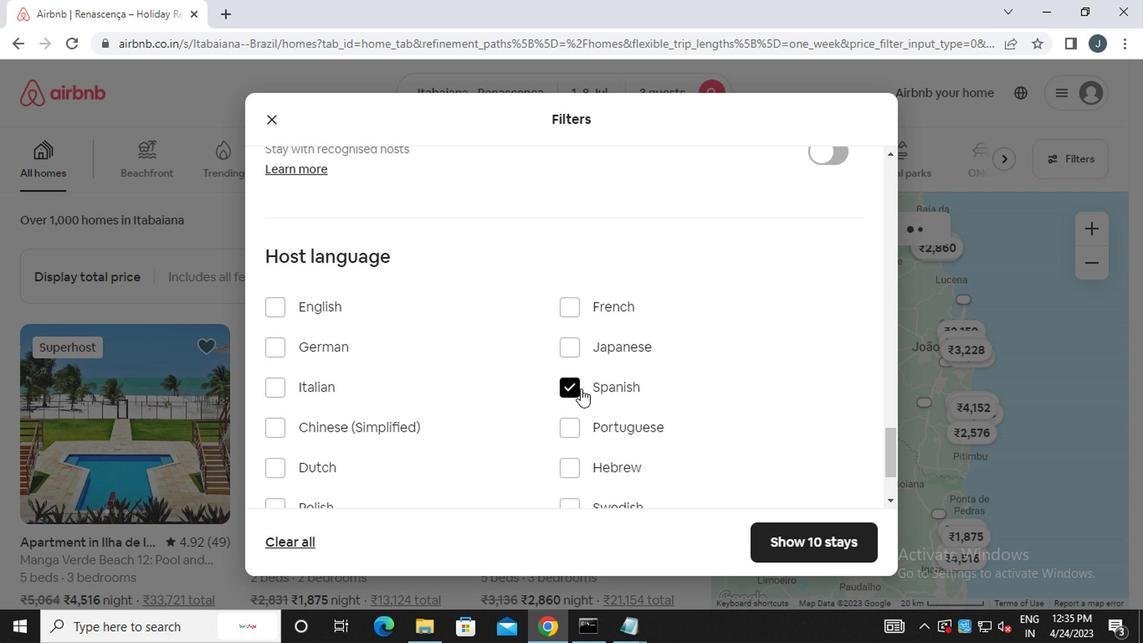 
Action: Mouse scrolled (586, 393) with delta (0, 0)
Screenshot: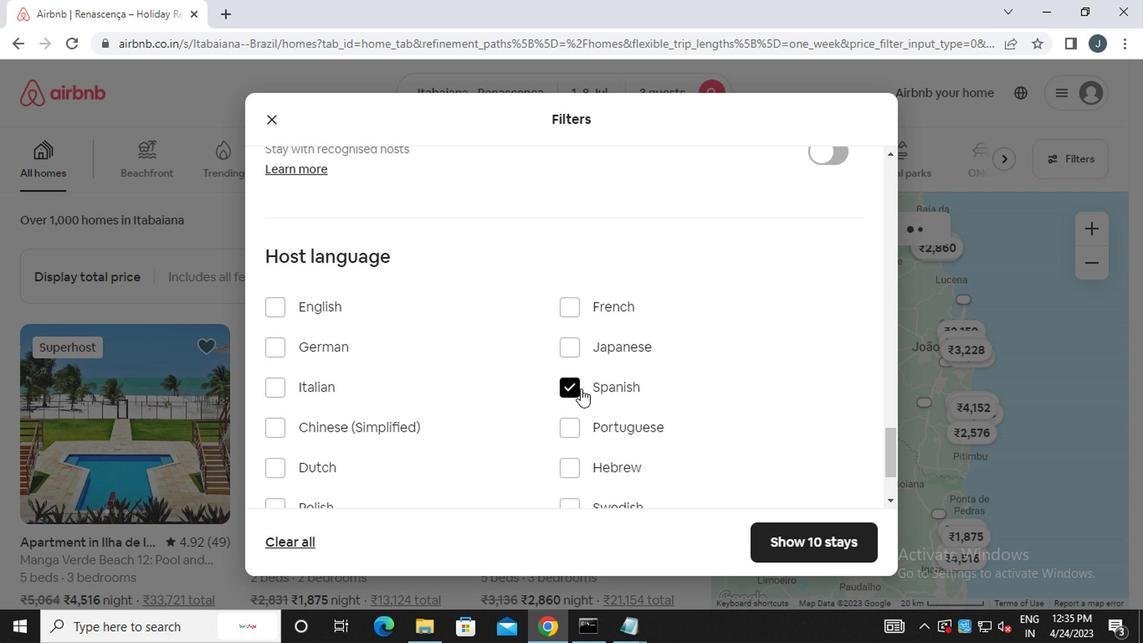 
Action: Mouse scrolled (586, 393) with delta (0, 0)
Screenshot: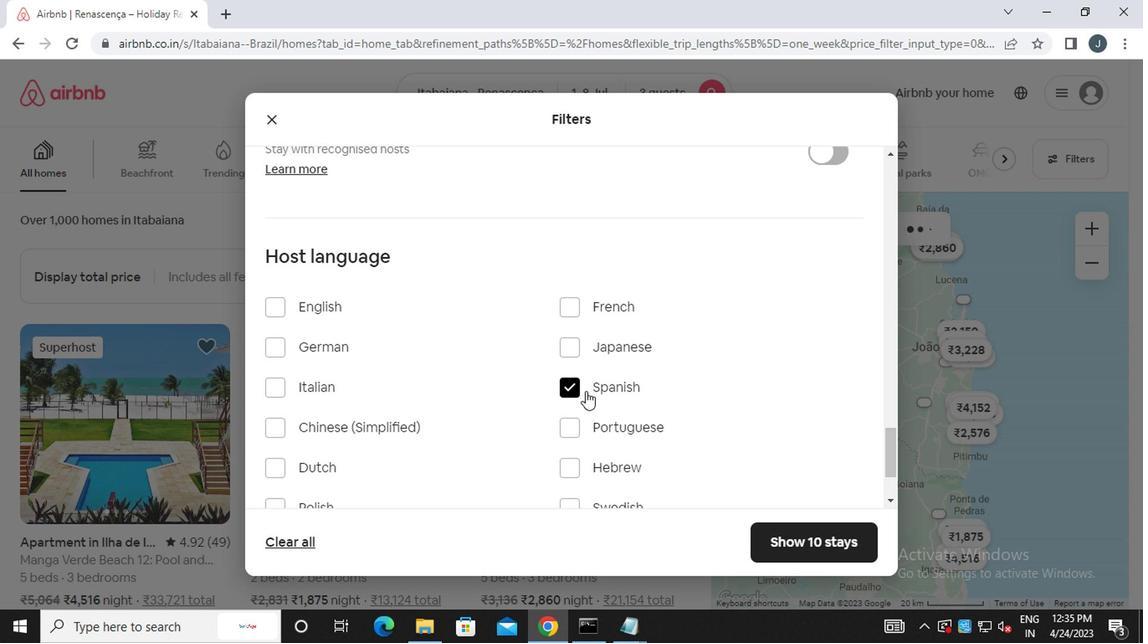 
Action: Mouse moved to (792, 540)
Screenshot: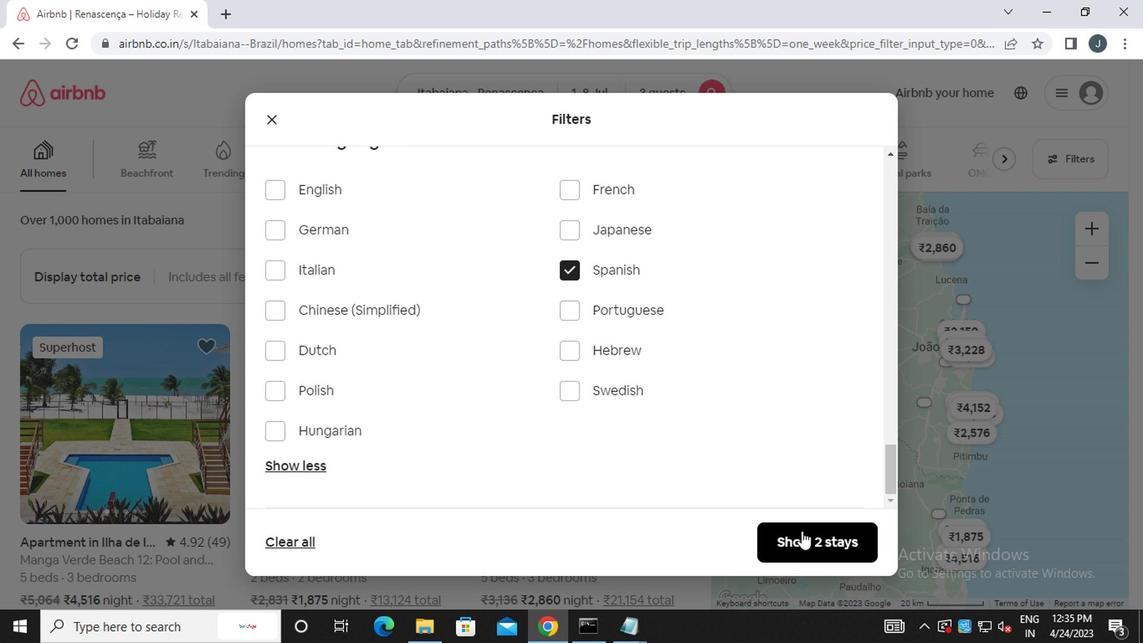 
Action: Mouse pressed left at (792, 540)
Screenshot: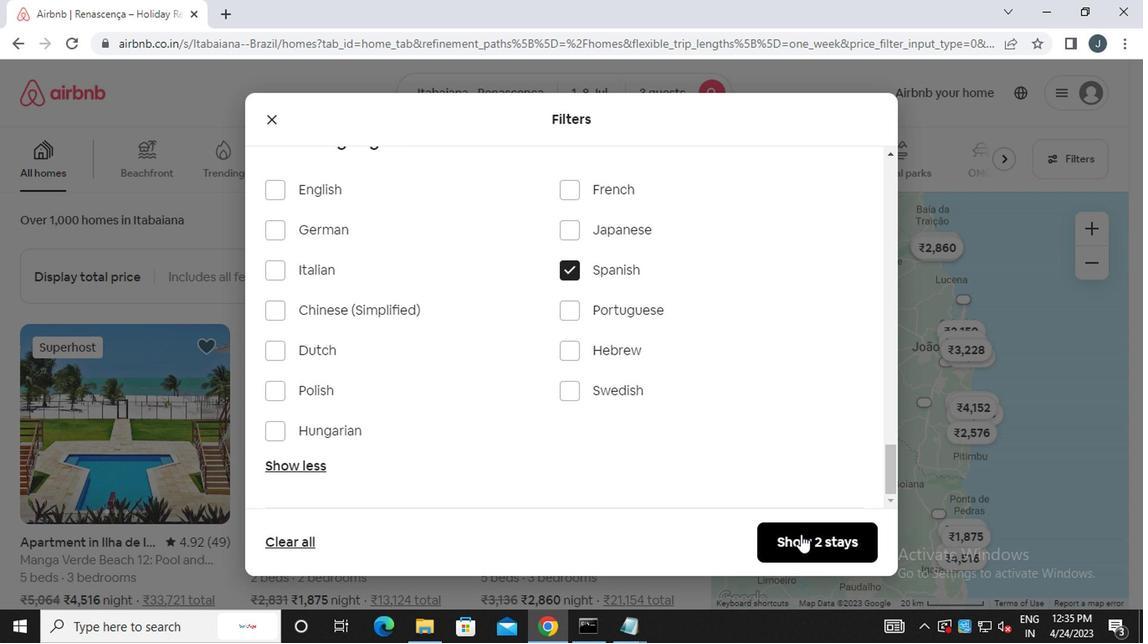 
Action: Mouse moved to (541, 489)
Screenshot: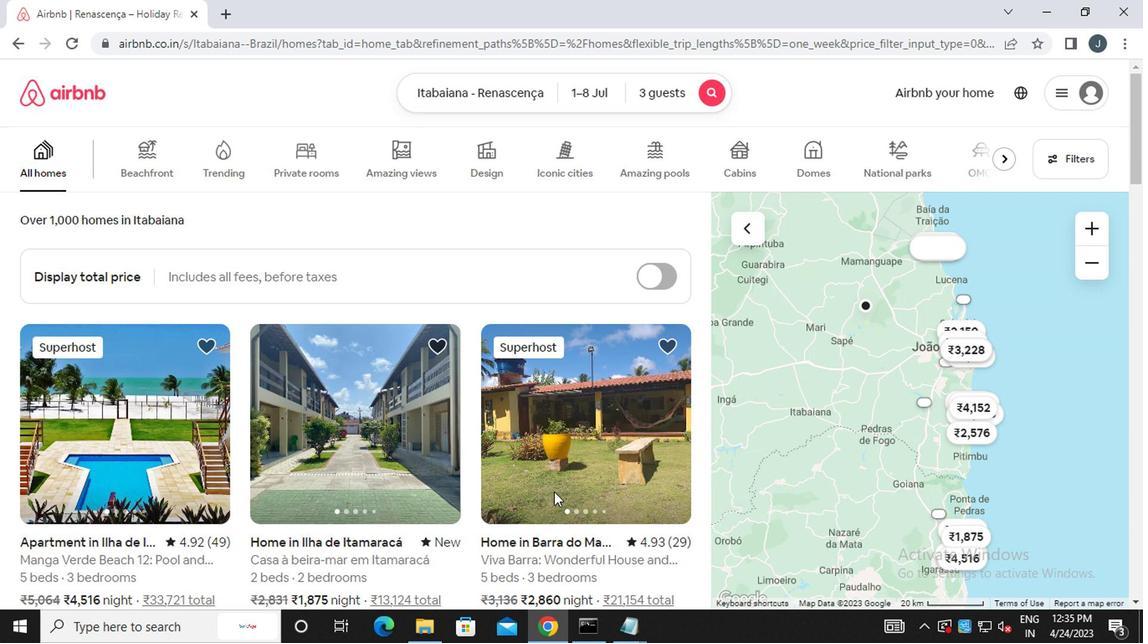 
